 Task: Slide 22 - Events.
Action: Mouse moved to (43, 103)
Screenshot: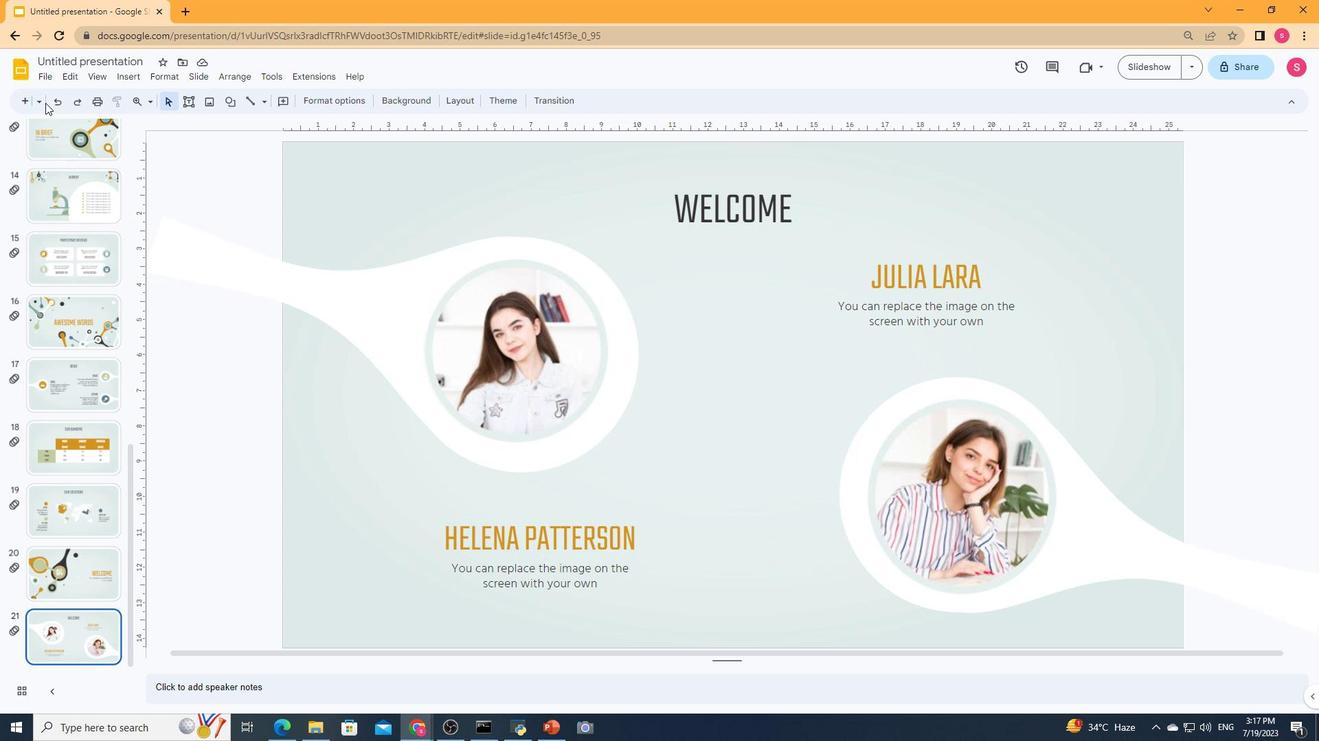 
Action: Mouse pressed left at (43, 103)
Screenshot: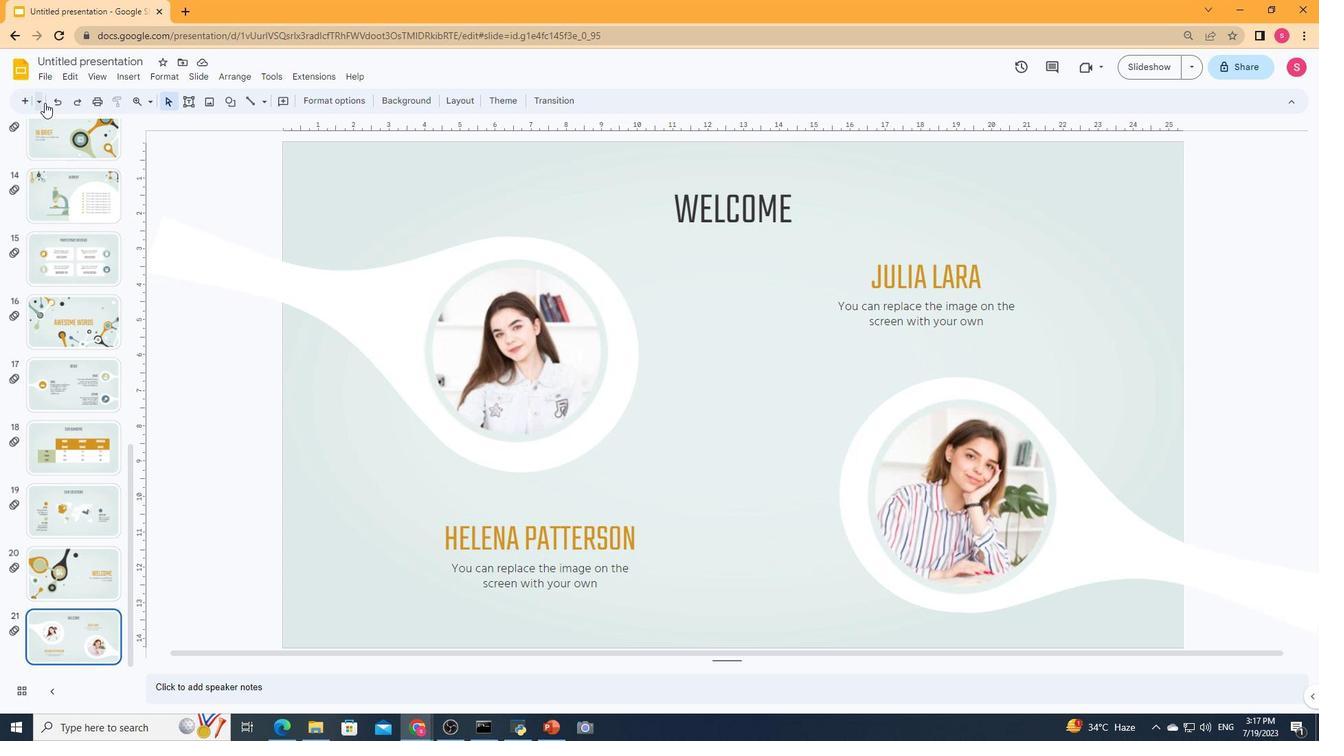 
Action: Mouse moved to (48, 448)
Screenshot: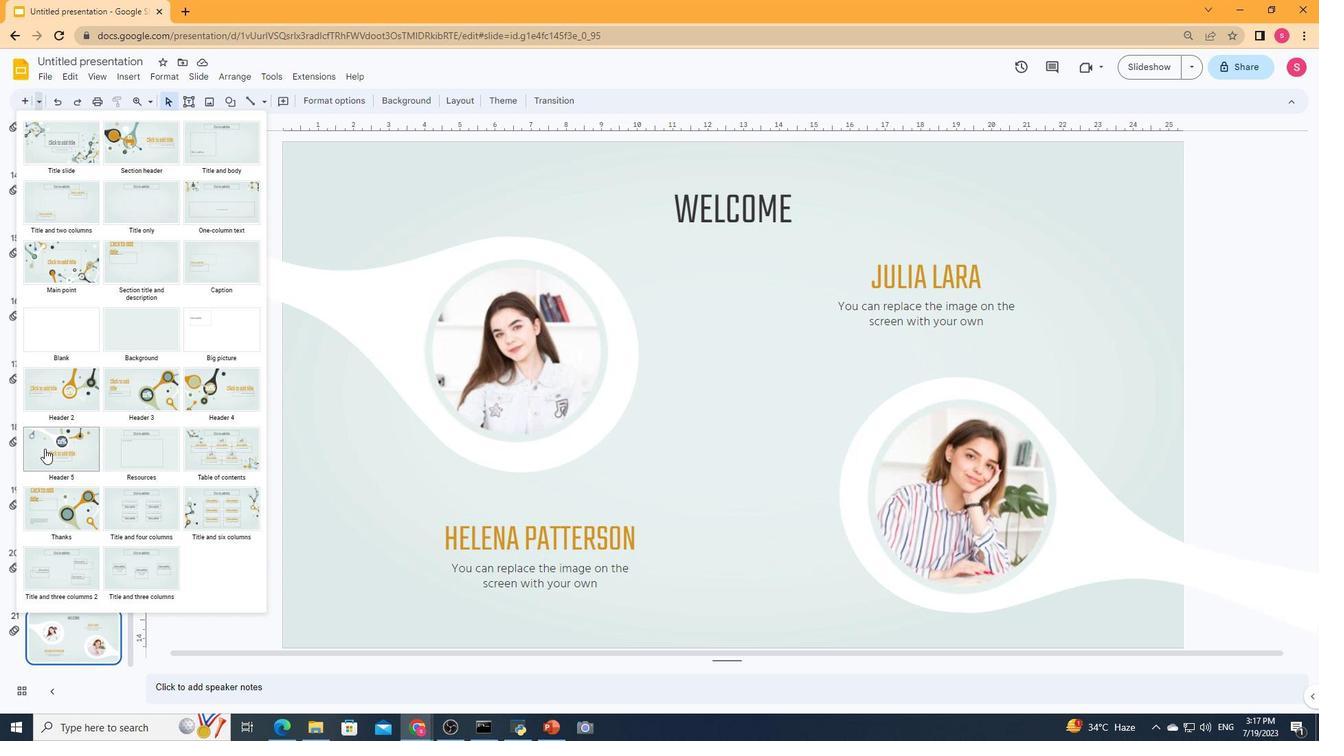 
Action: Mouse pressed left at (48, 448)
Screenshot: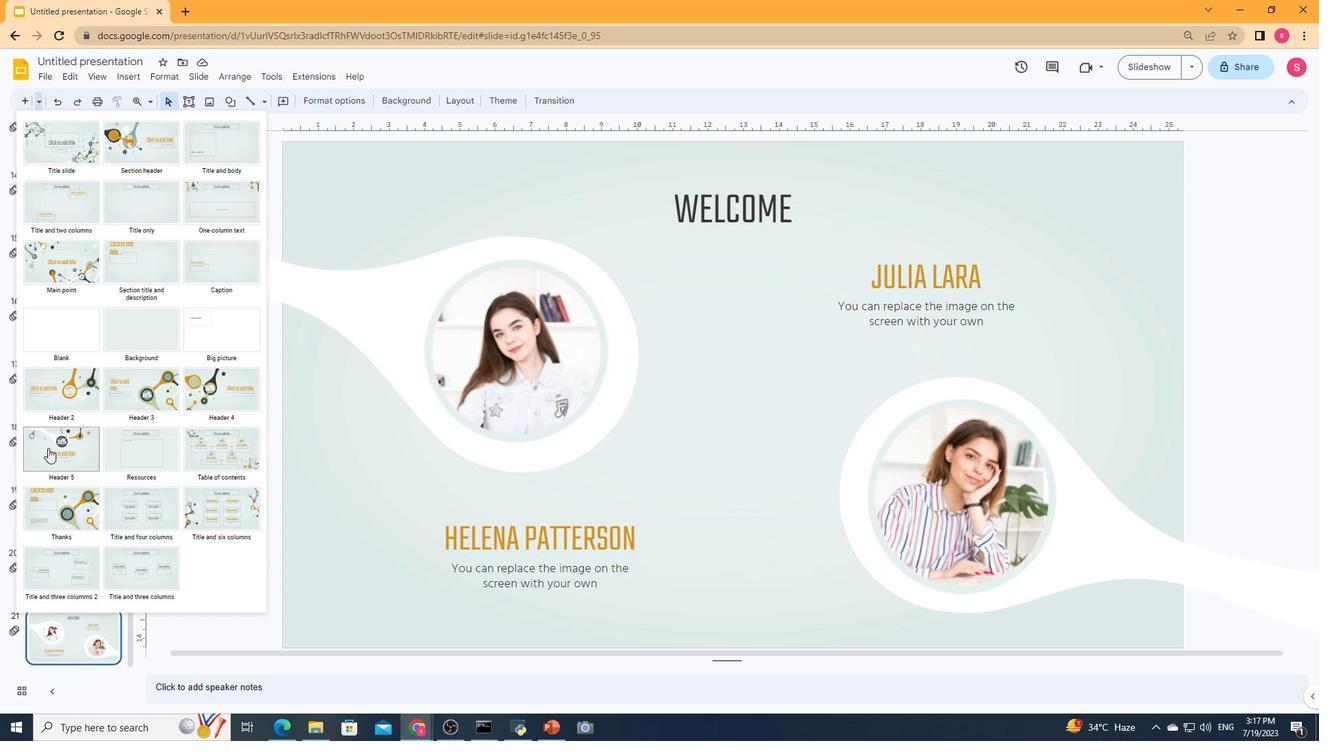 
Action: Mouse moved to (749, 298)
Screenshot: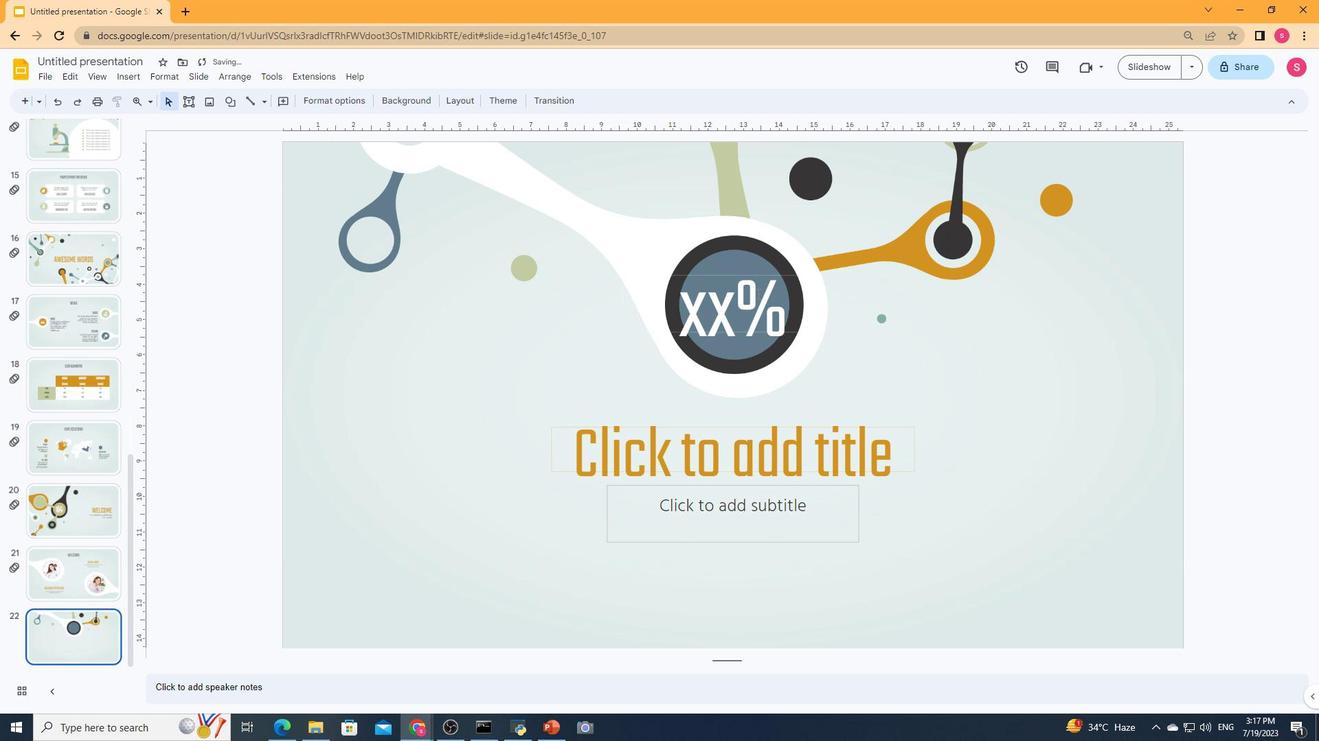 
Action: Mouse pressed left at (749, 298)
Screenshot: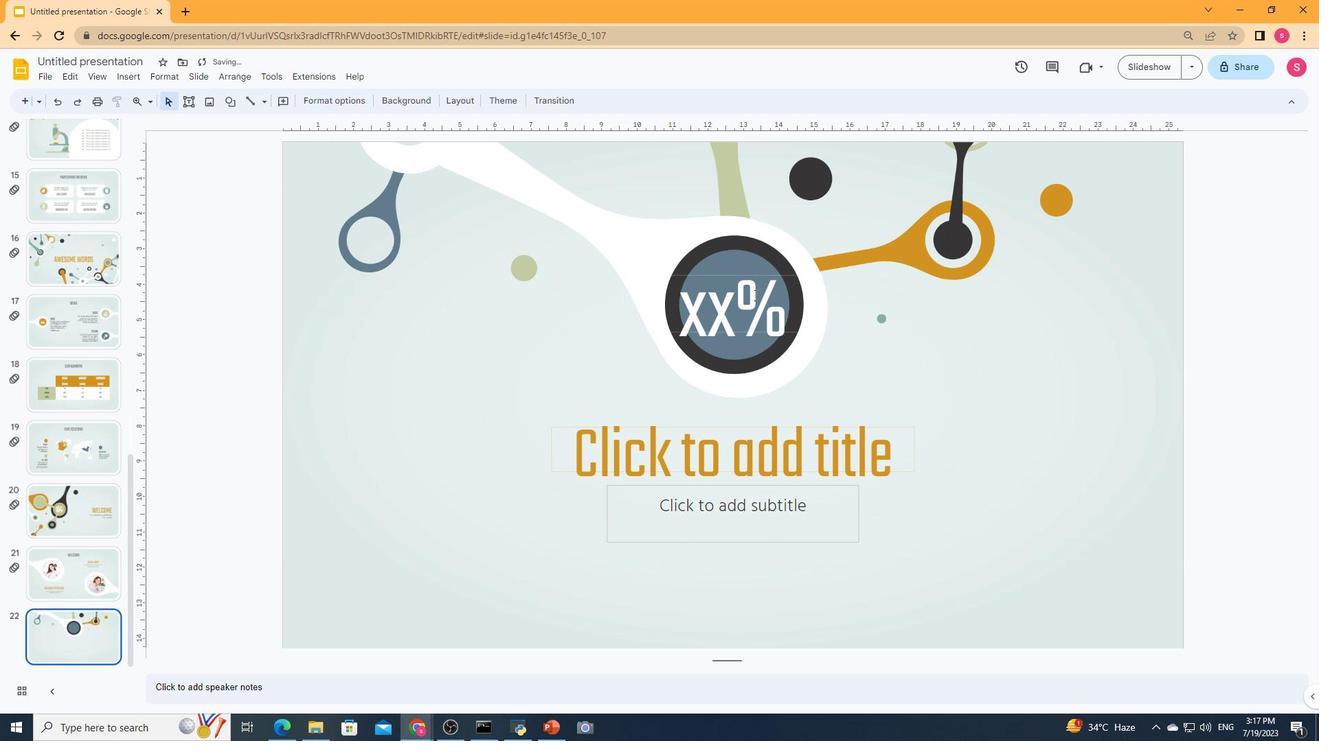 
Action: Key pressed 05
Screenshot: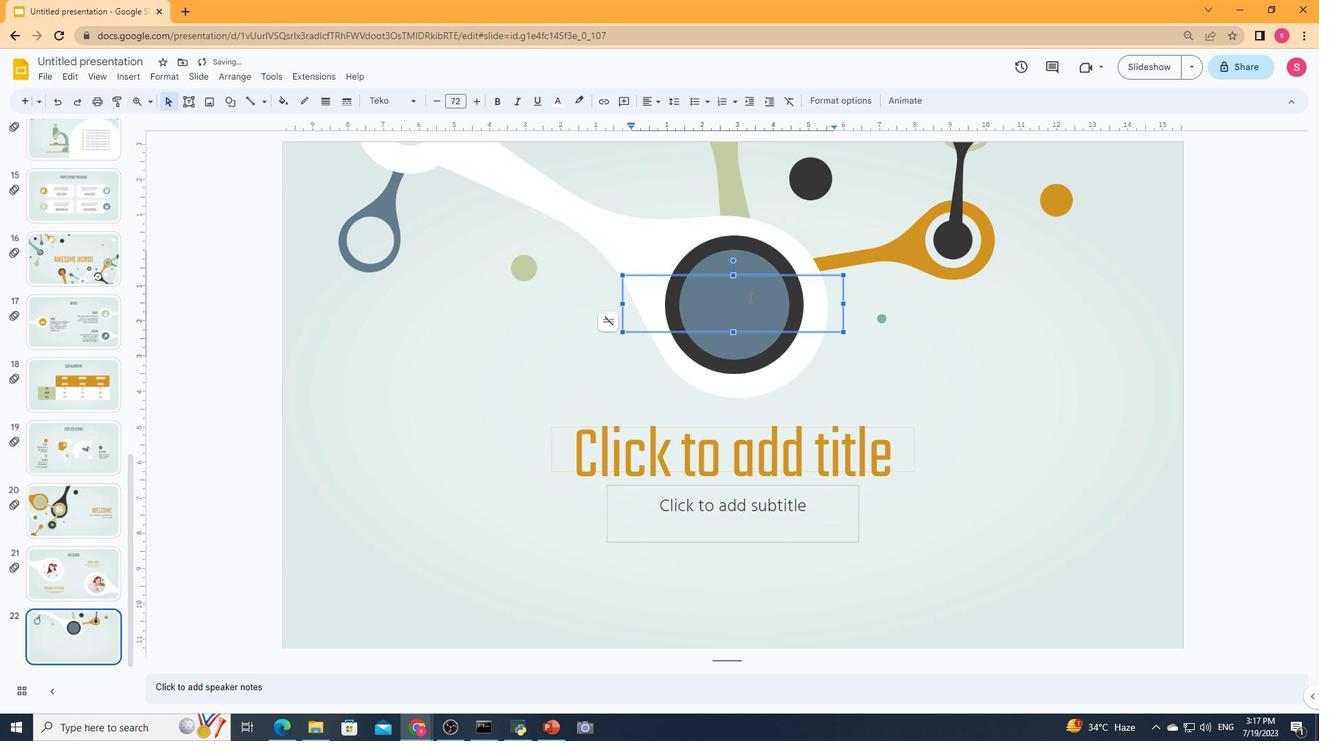 
Action: Mouse moved to (738, 456)
Screenshot: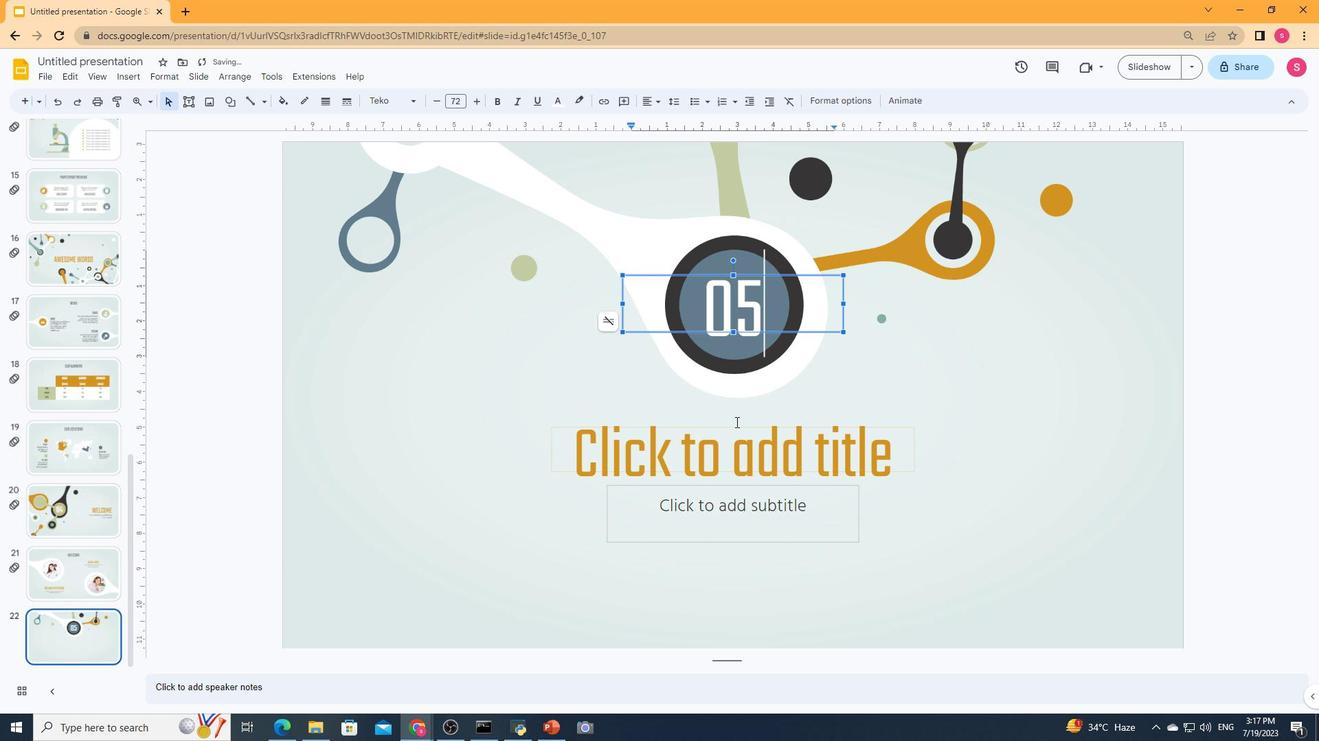 
Action: Mouse pressed left at (738, 456)
Screenshot: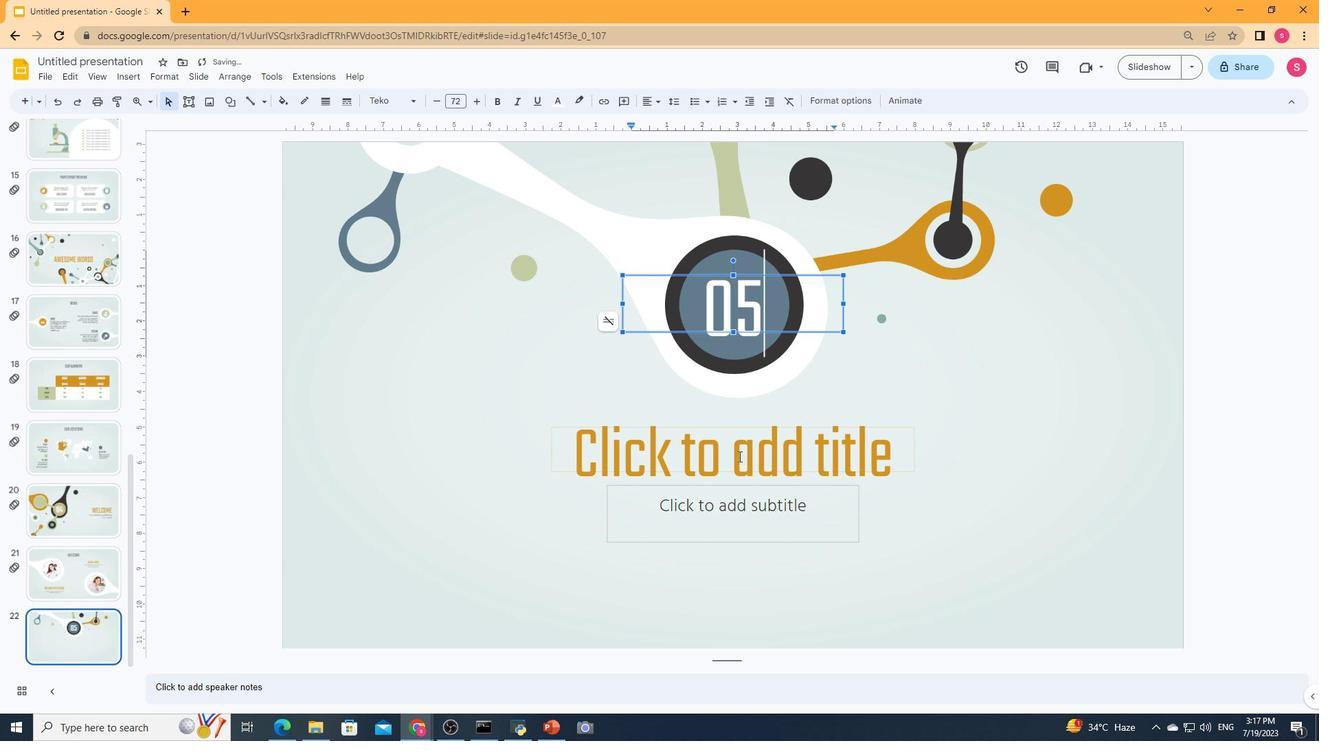 
Action: Key pressed <Key.shift><Key.shift><Key.shift><Key.shift><Key.shift><Key.shift><Key.shift><Key.shift>EVENTS
Screenshot: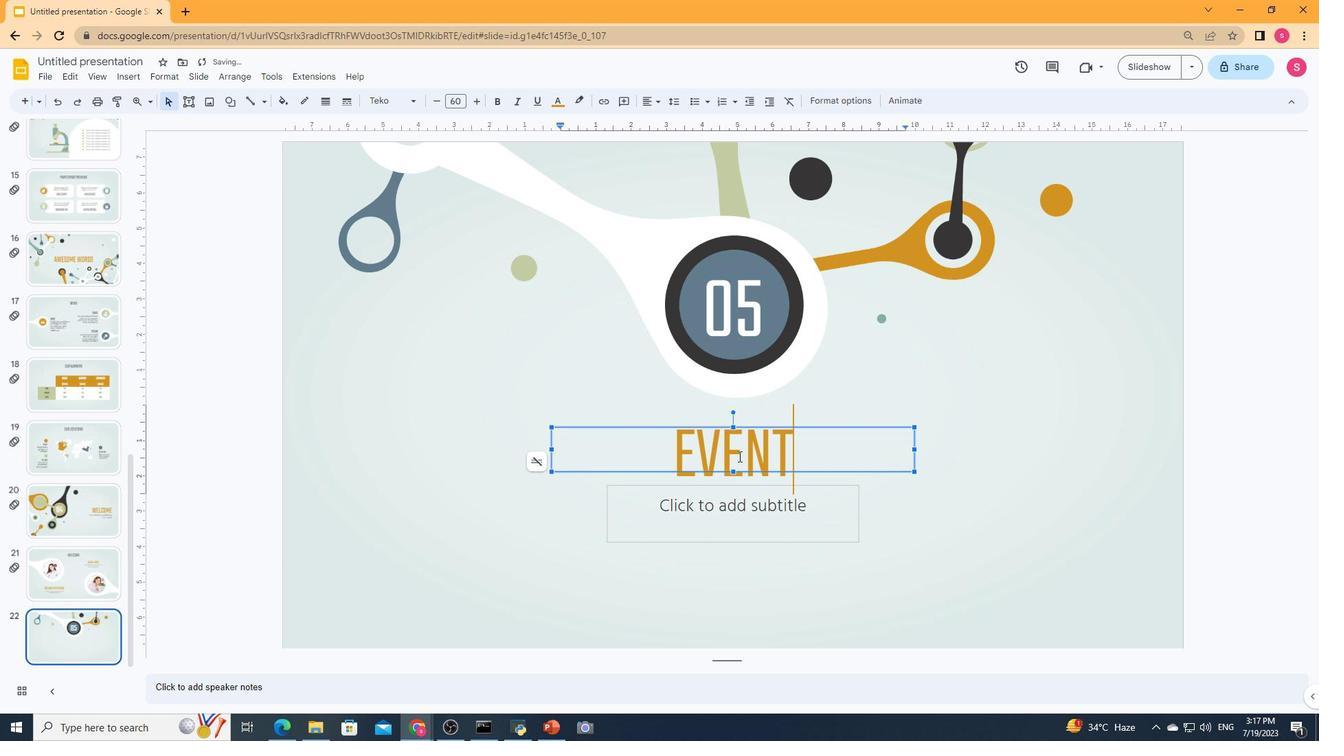 
Action: Mouse moved to (750, 518)
Screenshot: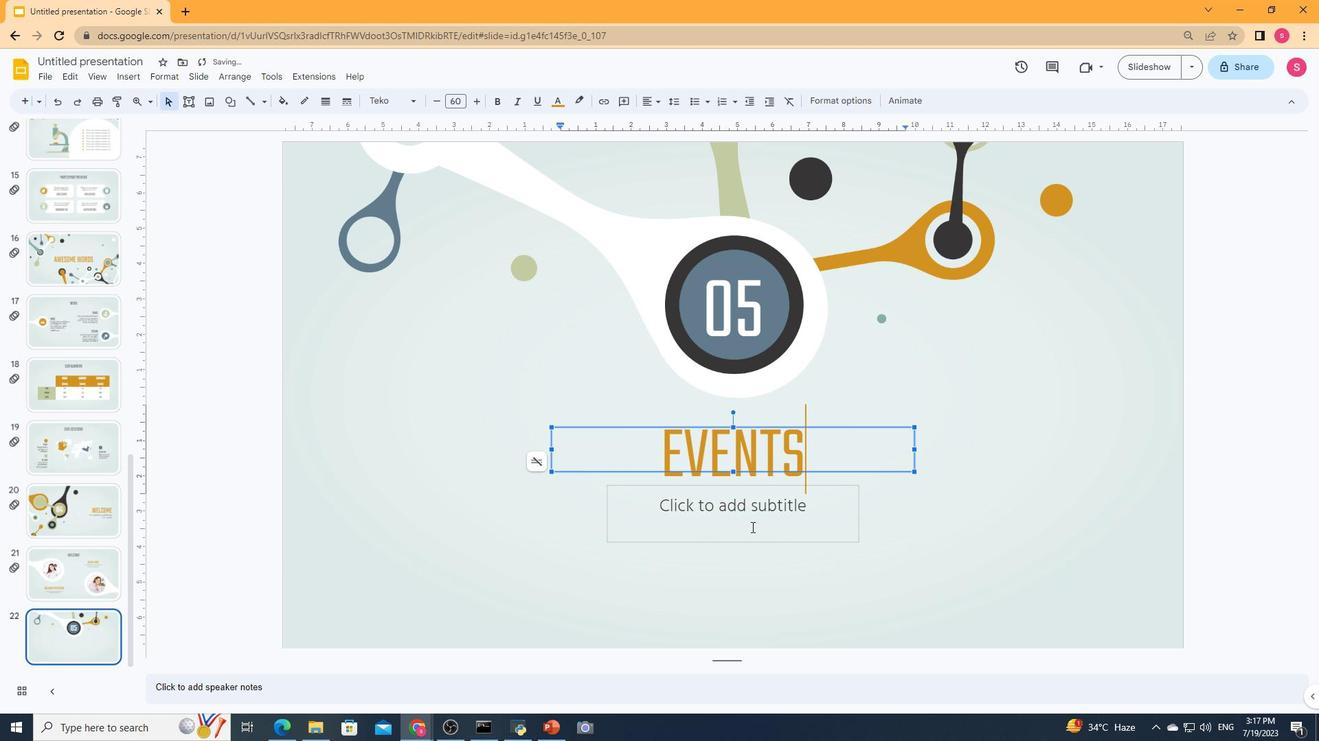 
Action: Mouse pressed left at (750, 518)
Screenshot: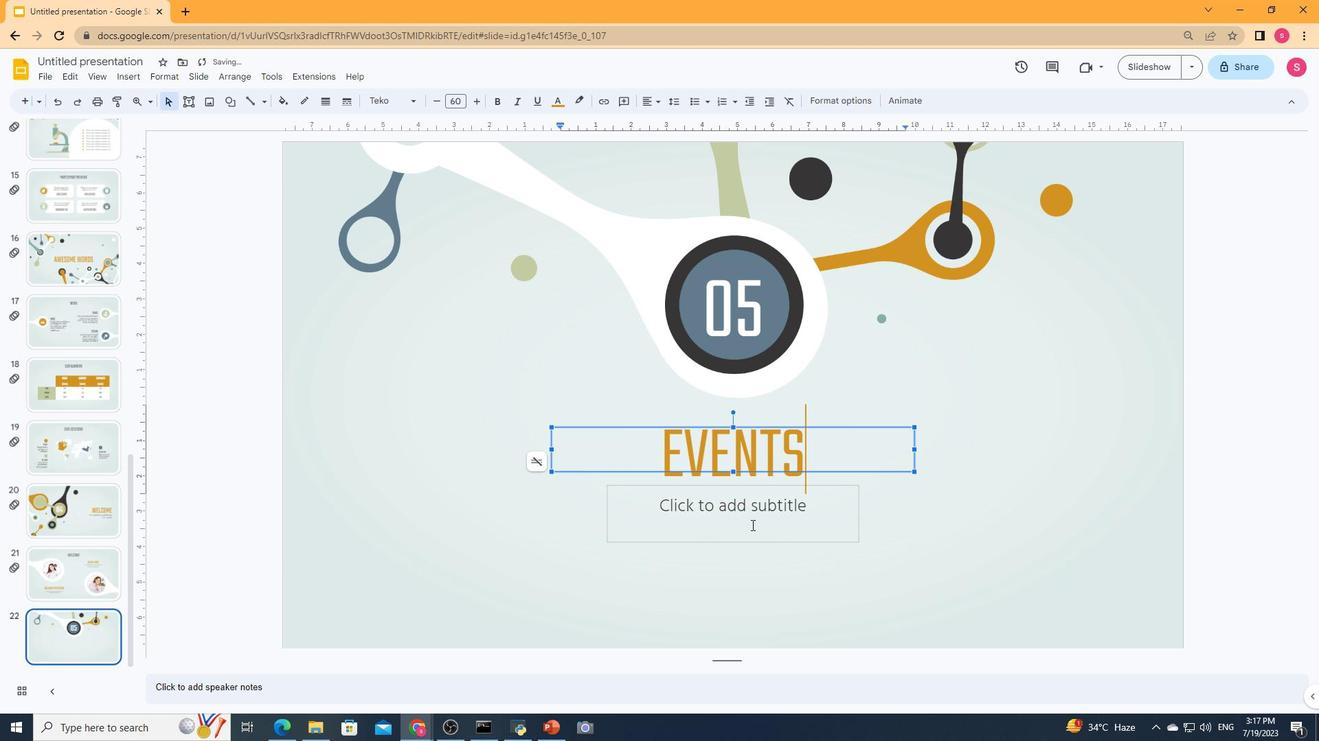 
Action: Key pressed <Key.shift><Key.shift><Key.shift><Key.shift><Key.shift><Key.shift><Key.shift><Key.shift><Key.shift><Key.shift><Key.shift><Key.shift><Key.shift><Key.shift>You<Key.space>could<Key.space>enter<Key.space>a<Key.space>subtil<Key.backspace>tle<Key.space>here<Key.space>if<Key.space>you<Key.space>need<Key.space>it
Screenshot: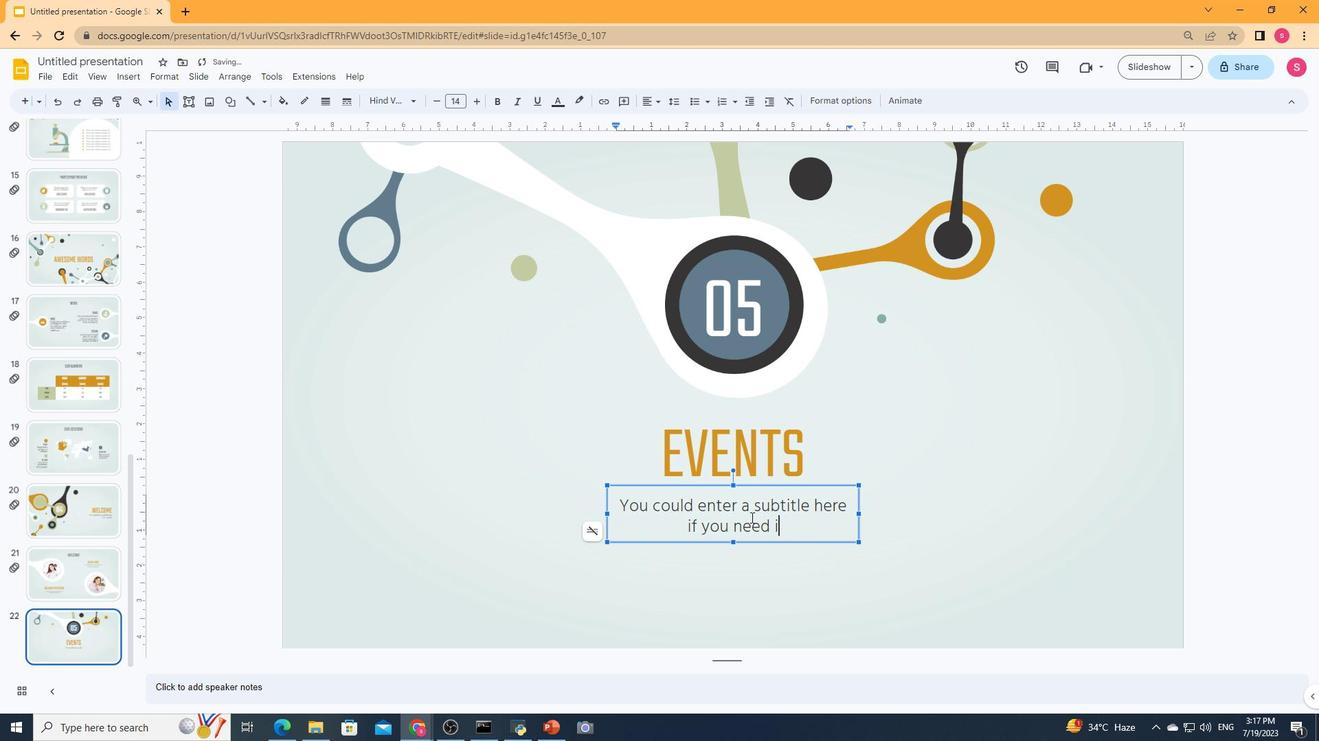
Action: Mouse moved to (981, 444)
Screenshot: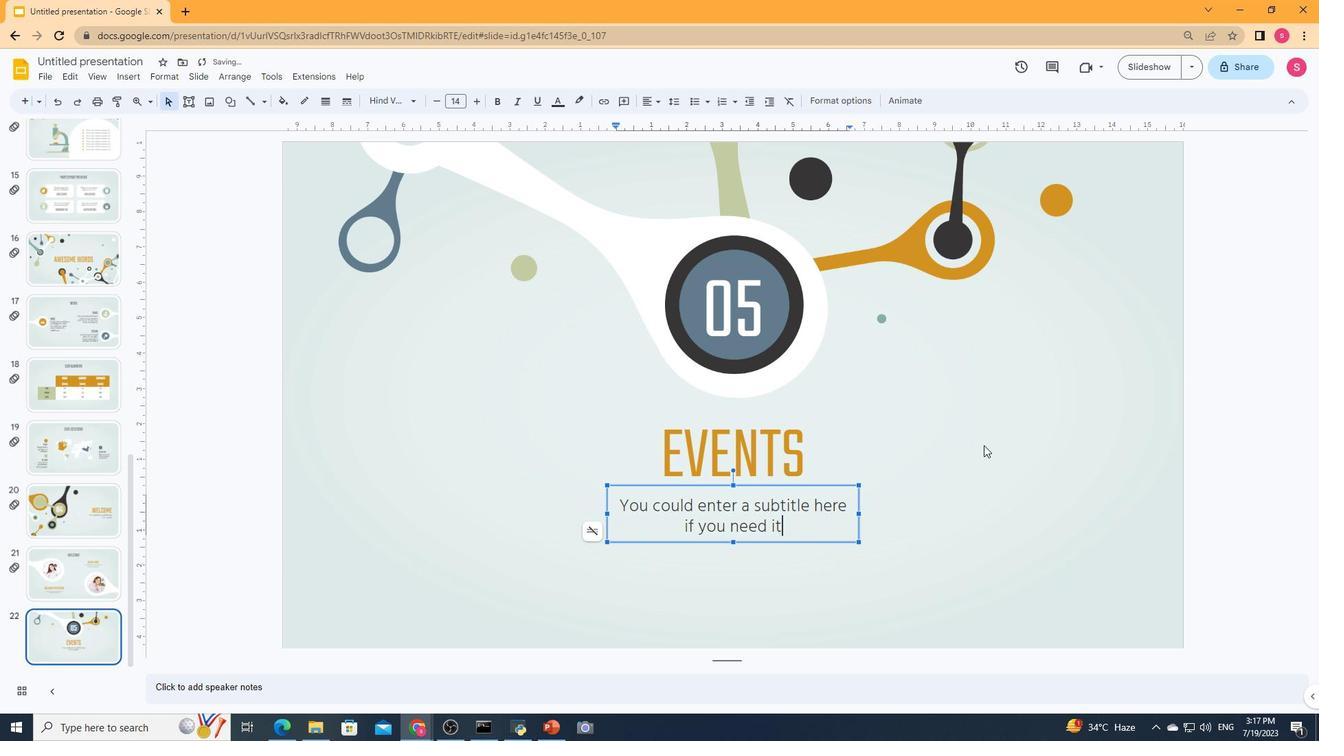 
Action: Mouse pressed left at (981, 444)
Screenshot: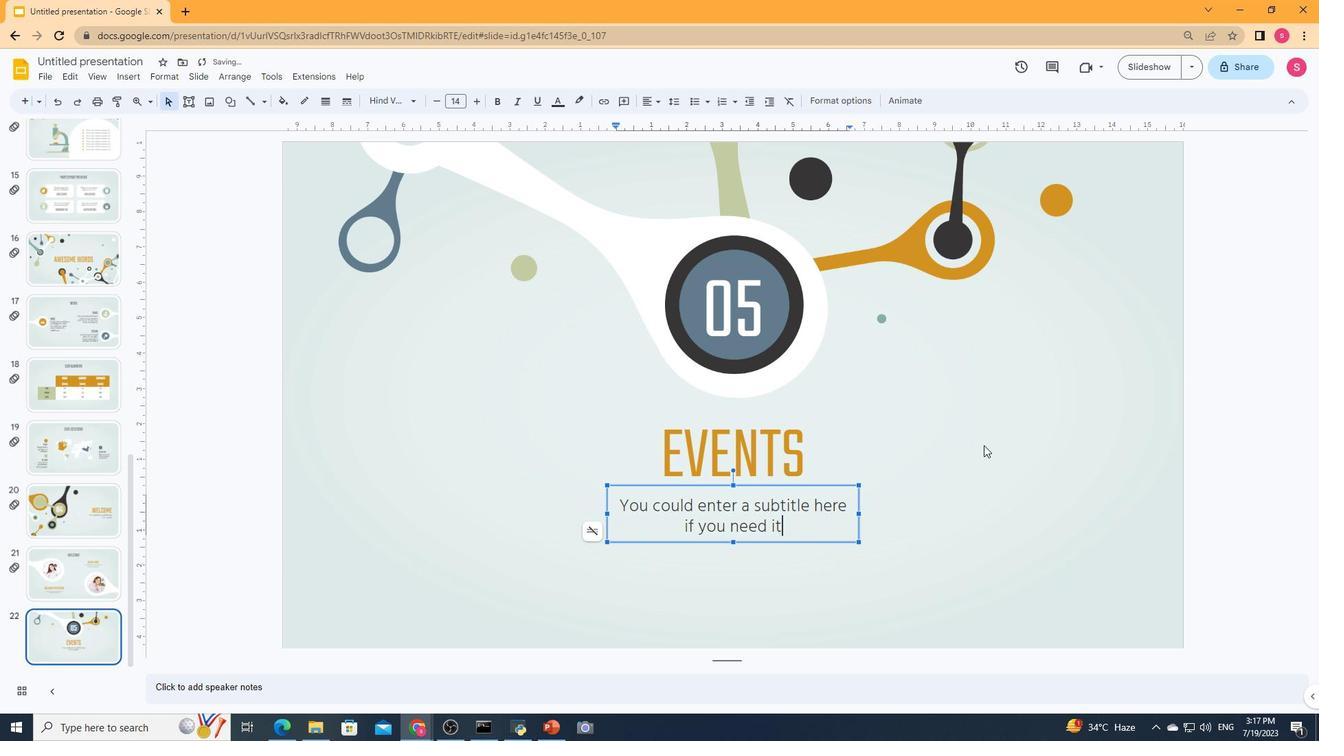 
Action: Mouse moved to (467, 104)
Screenshot: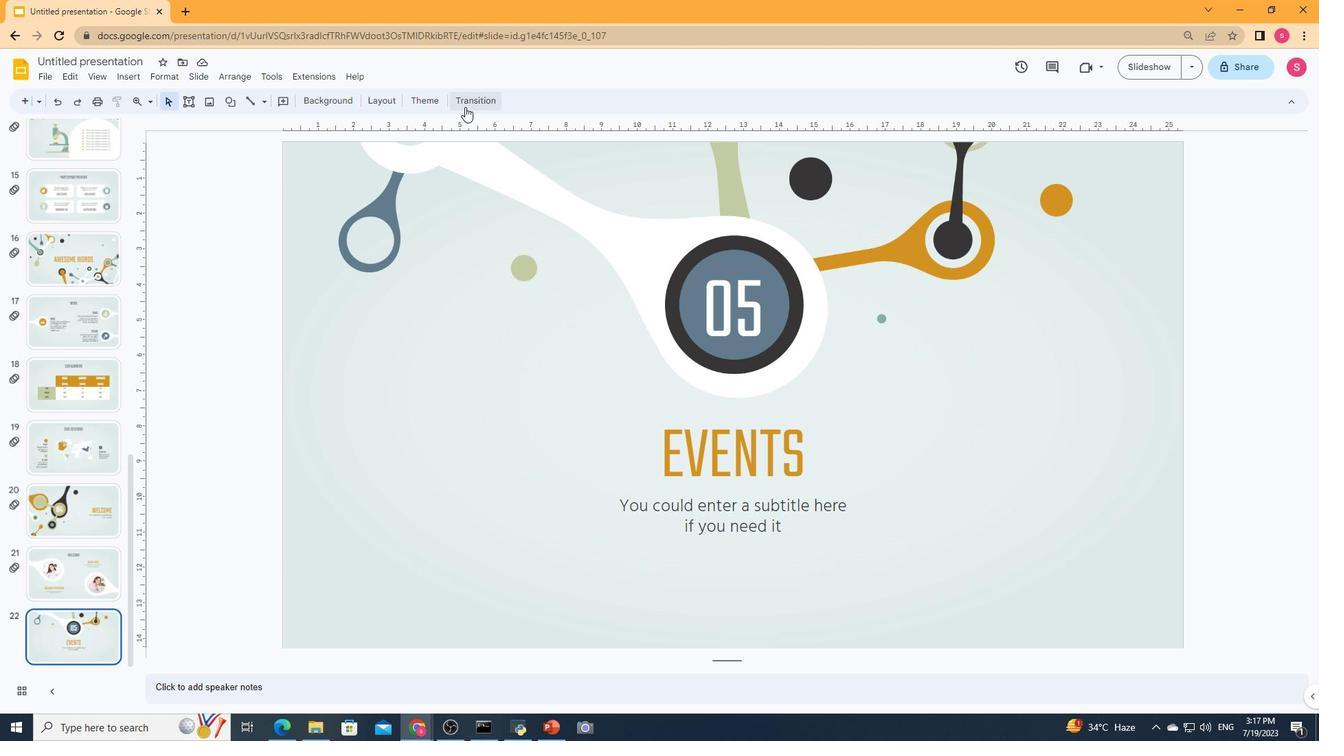 
Action: Mouse pressed left at (467, 104)
Screenshot: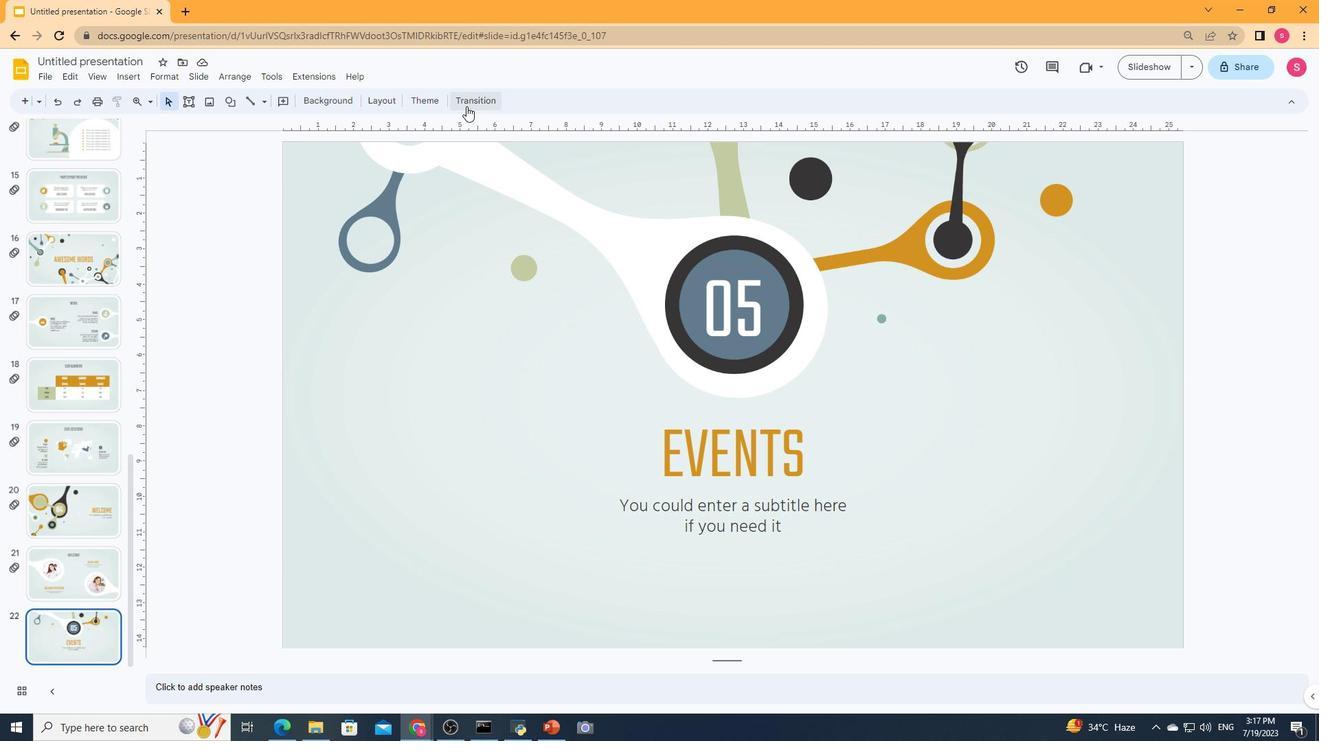 
Action: Mouse moved to (1262, 225)
Screenshot: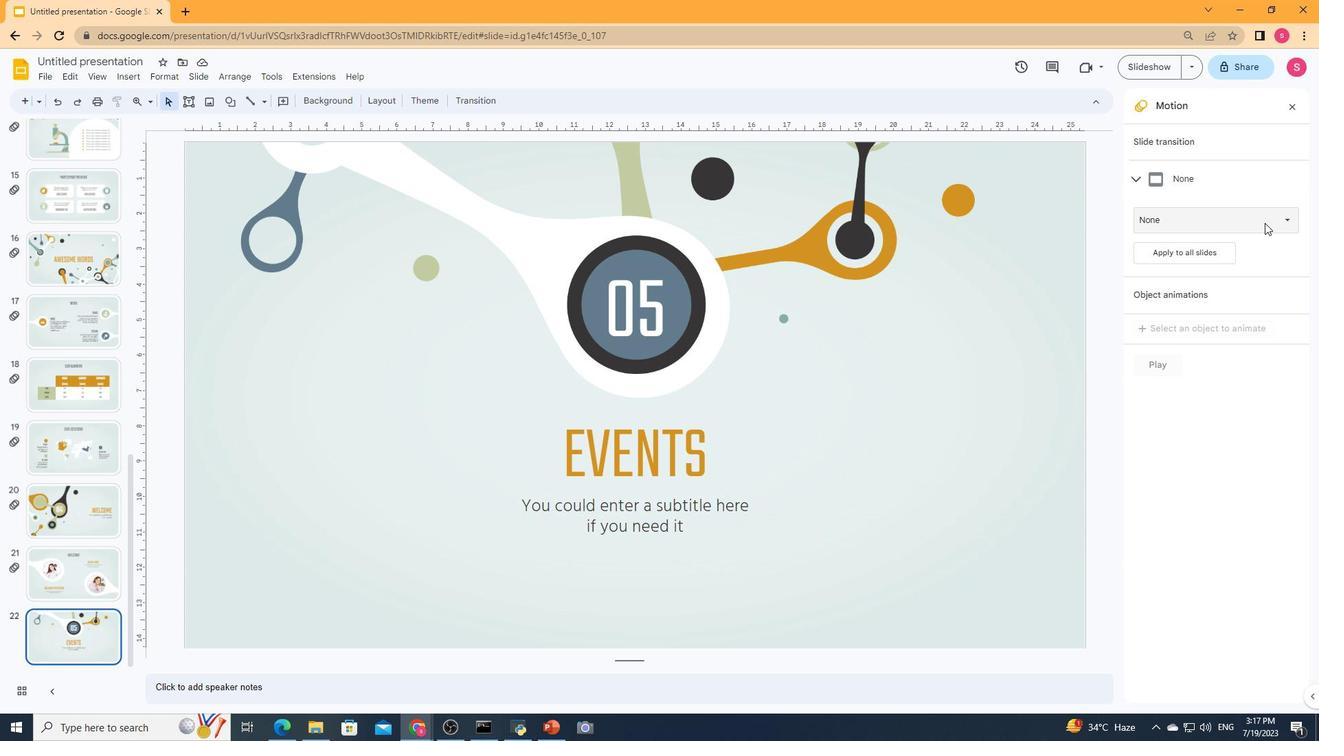 
Action: Mouse pressed left at (1262, 225)
Screenshot: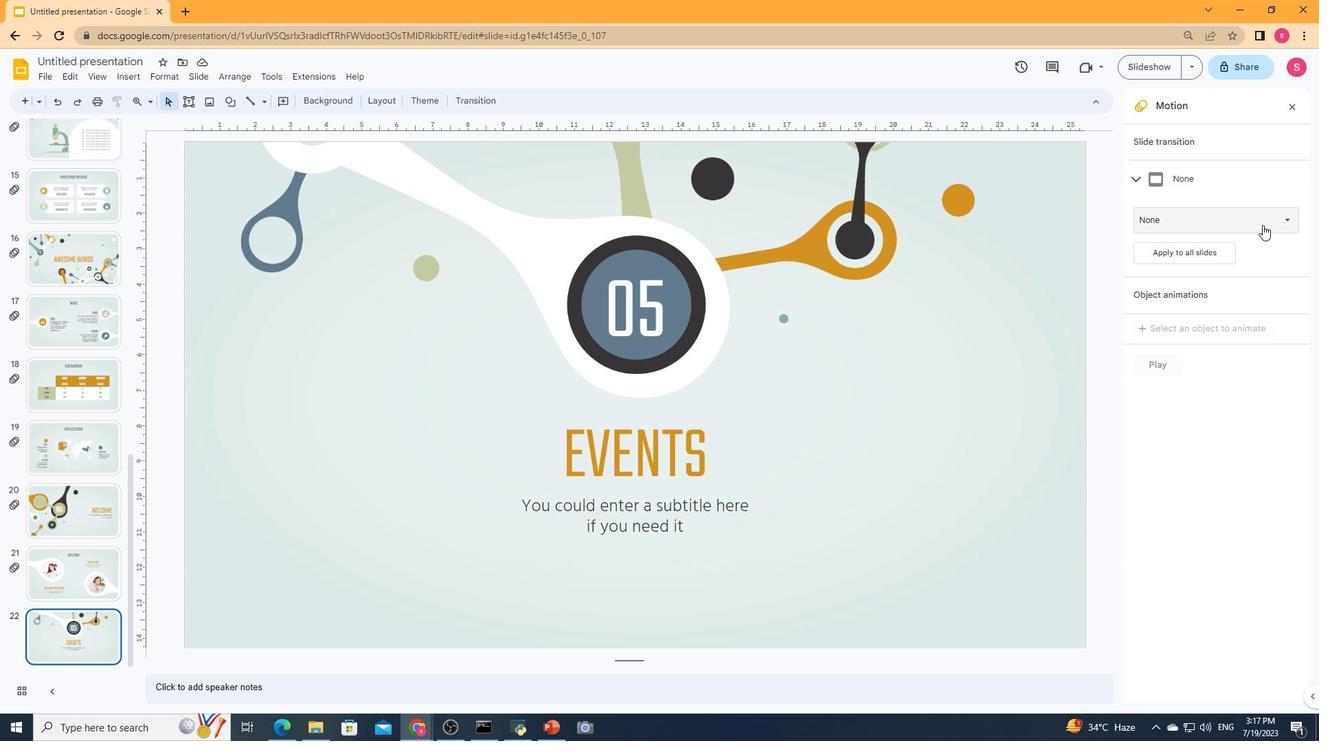 
Action: Mouse moved to (1187, 342)
Screenshot: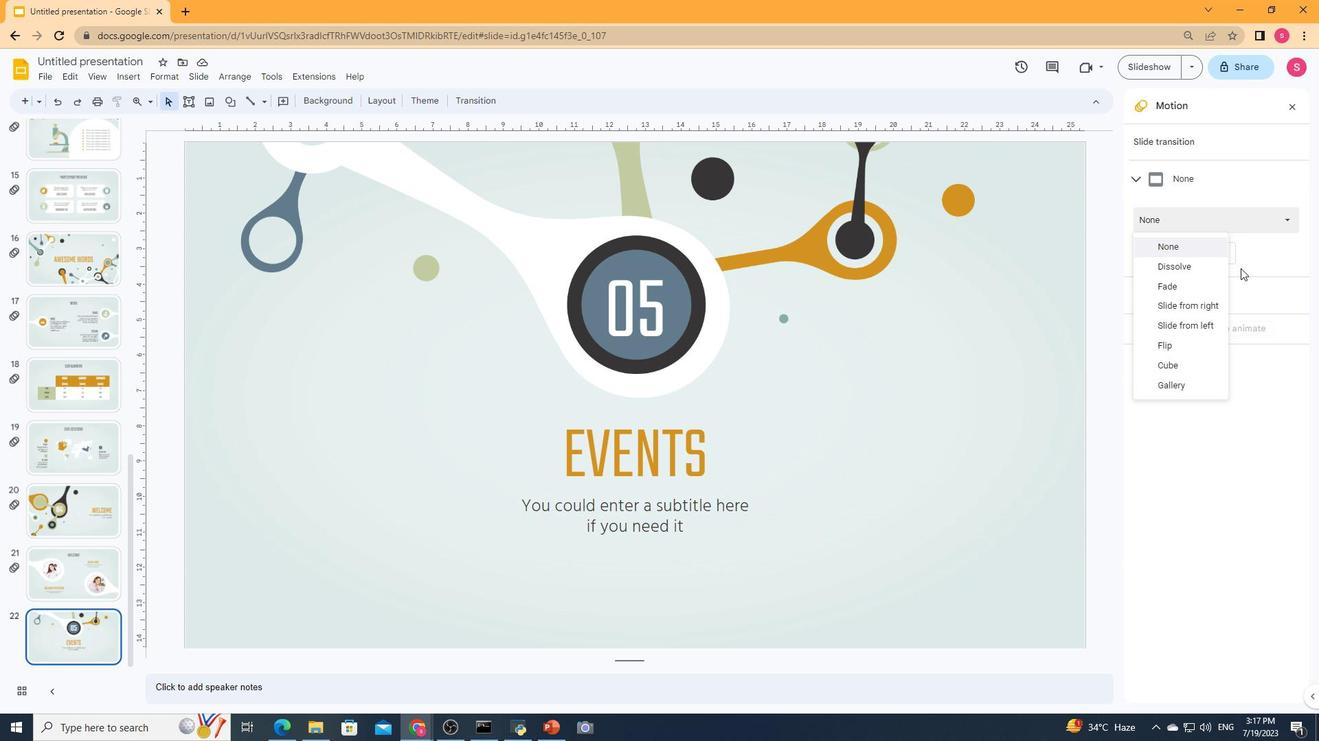 
Action: Mouse pressed left at (1187, 342)
Screenshot: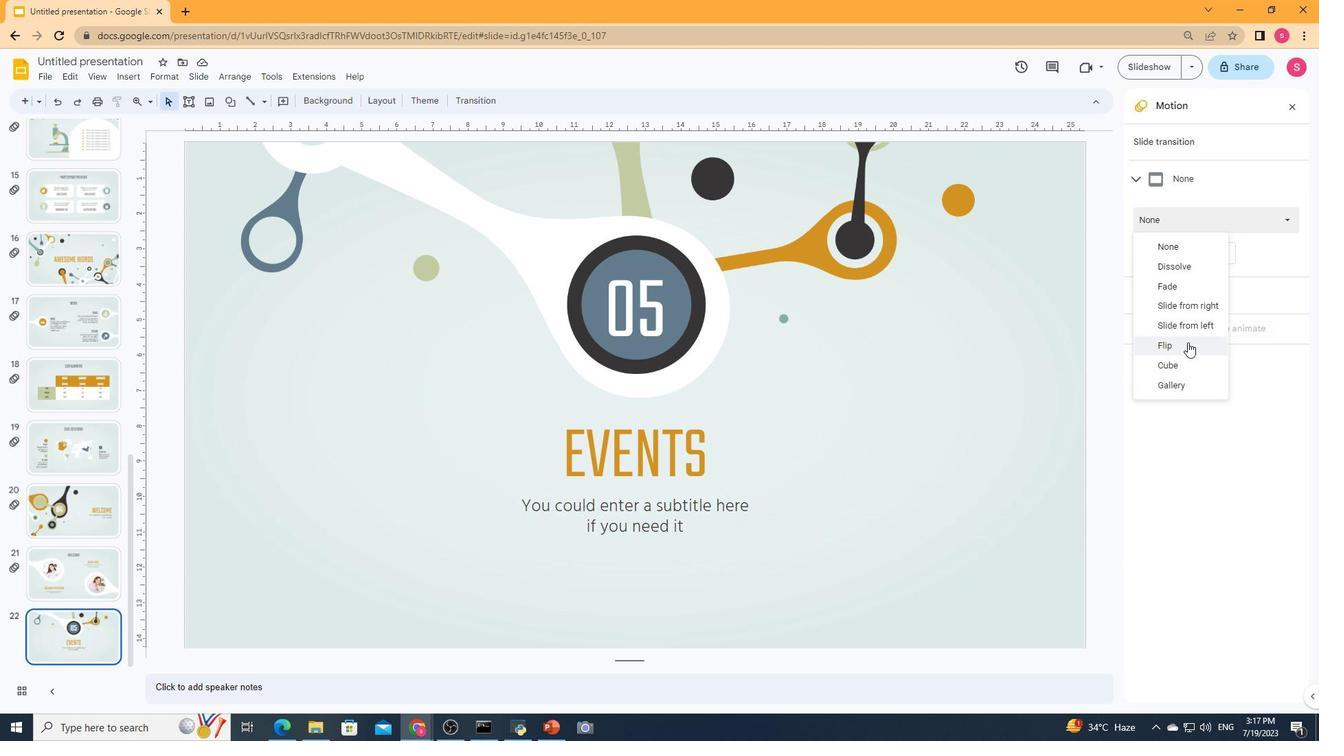
Action: Mouse moved to (1280, 248)
Screenshot: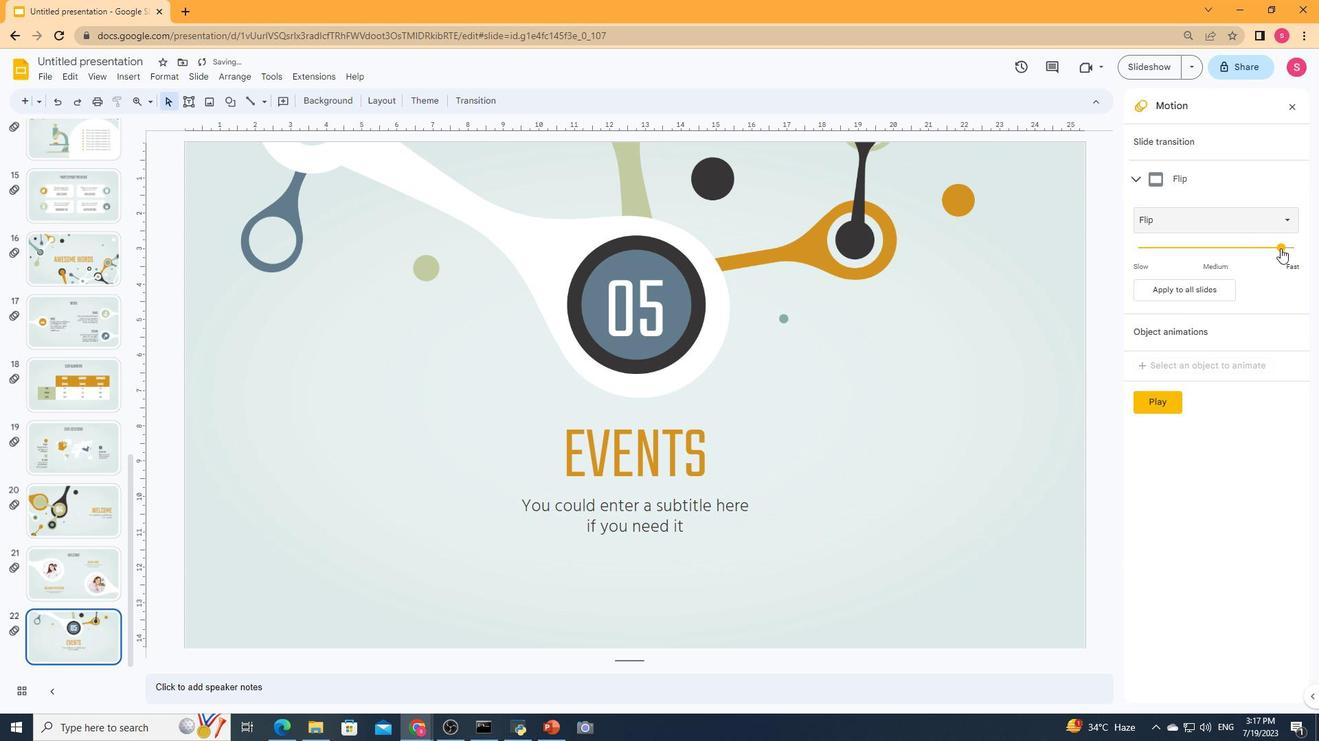 
Action: Mouse pressed left at (1280, 248)
Screenshot: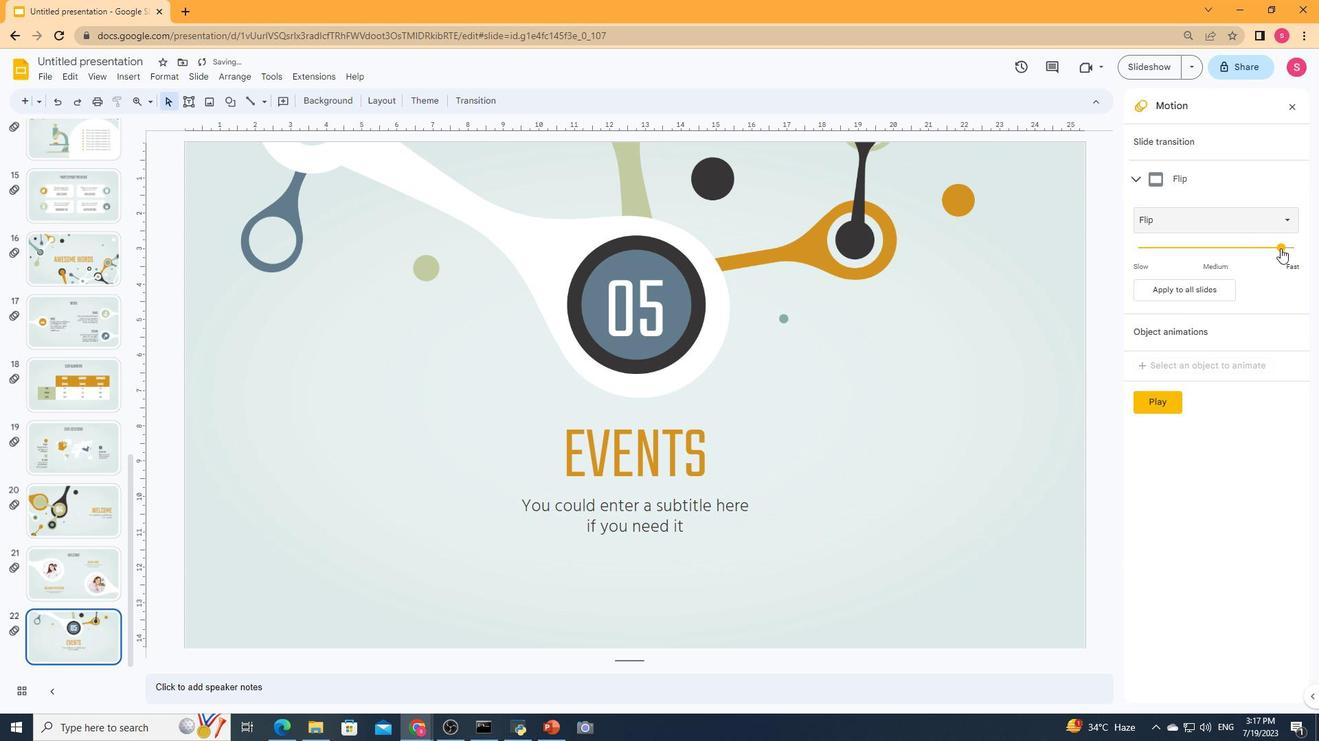 
Action: Mouse moved to (1161, 410)
Screenshot: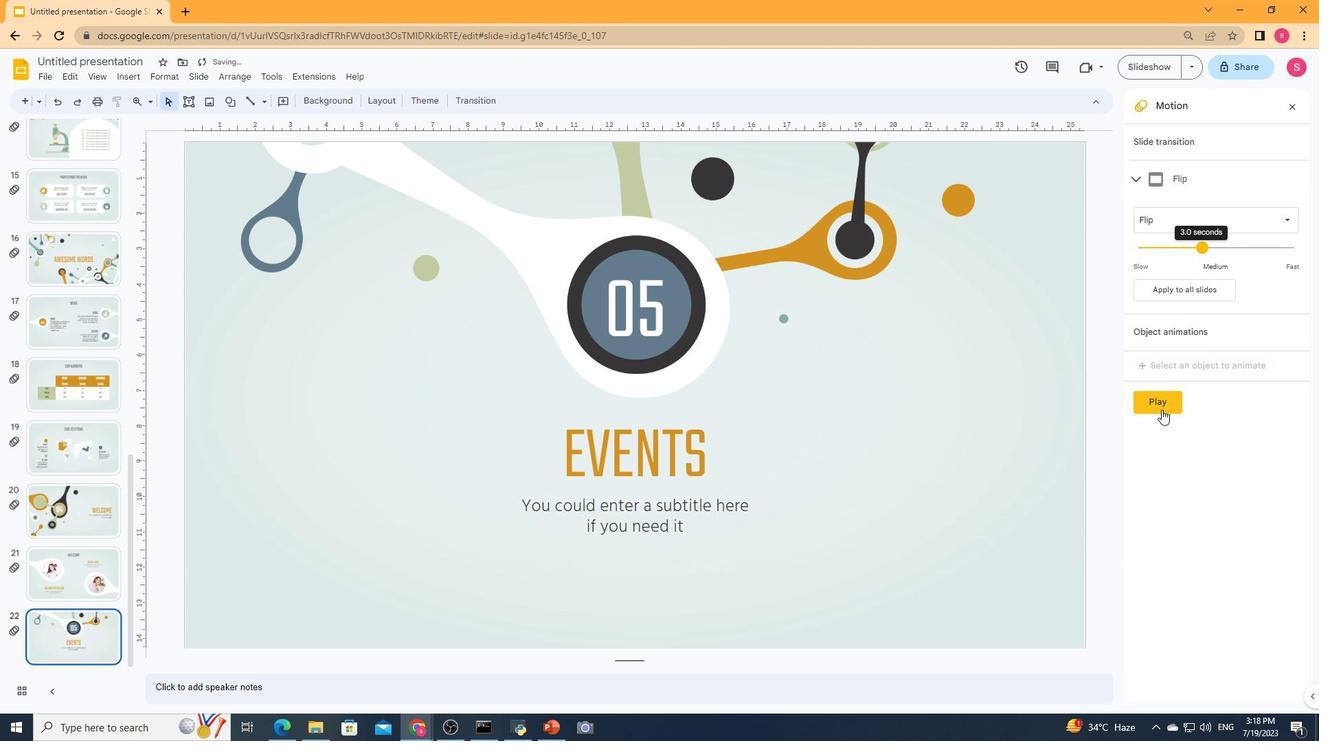 
Action: Mouse pressed left at (1161, 410)
Screenshot: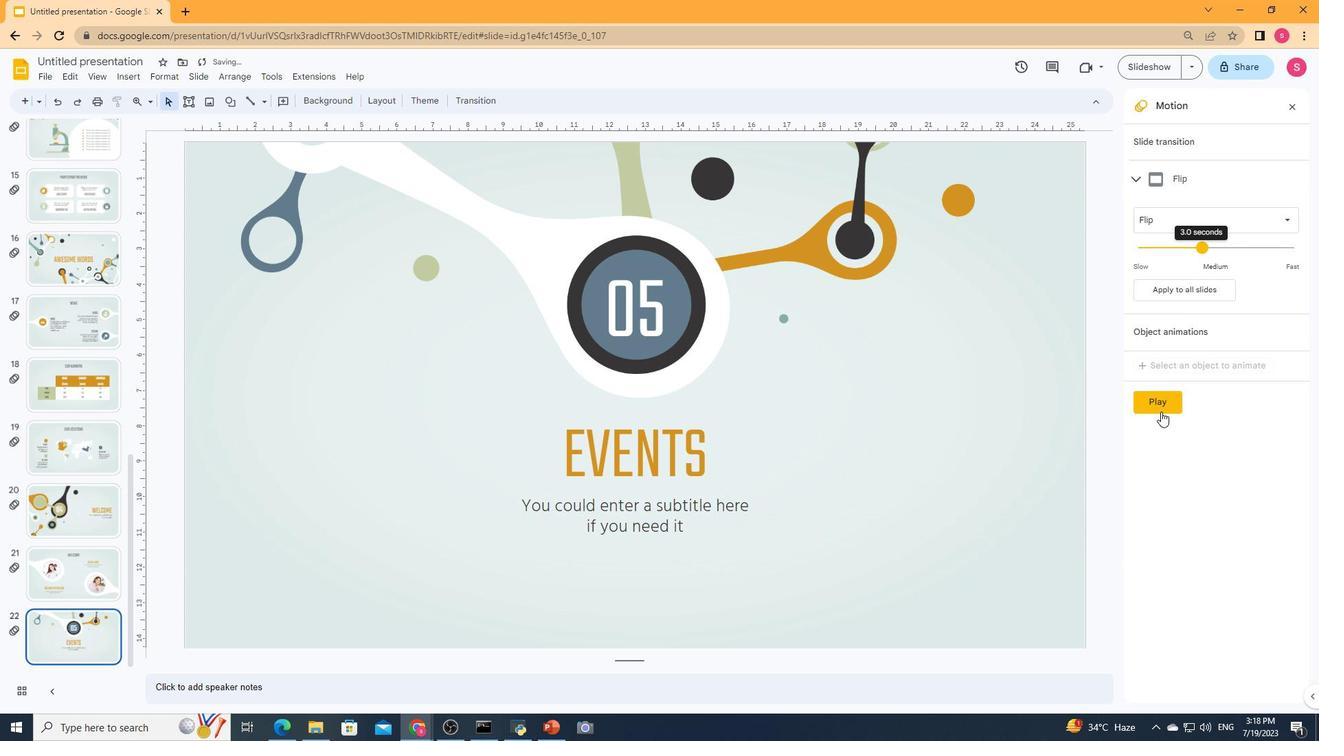 
Action: Mouse moved to (647, 453)
Screenshot: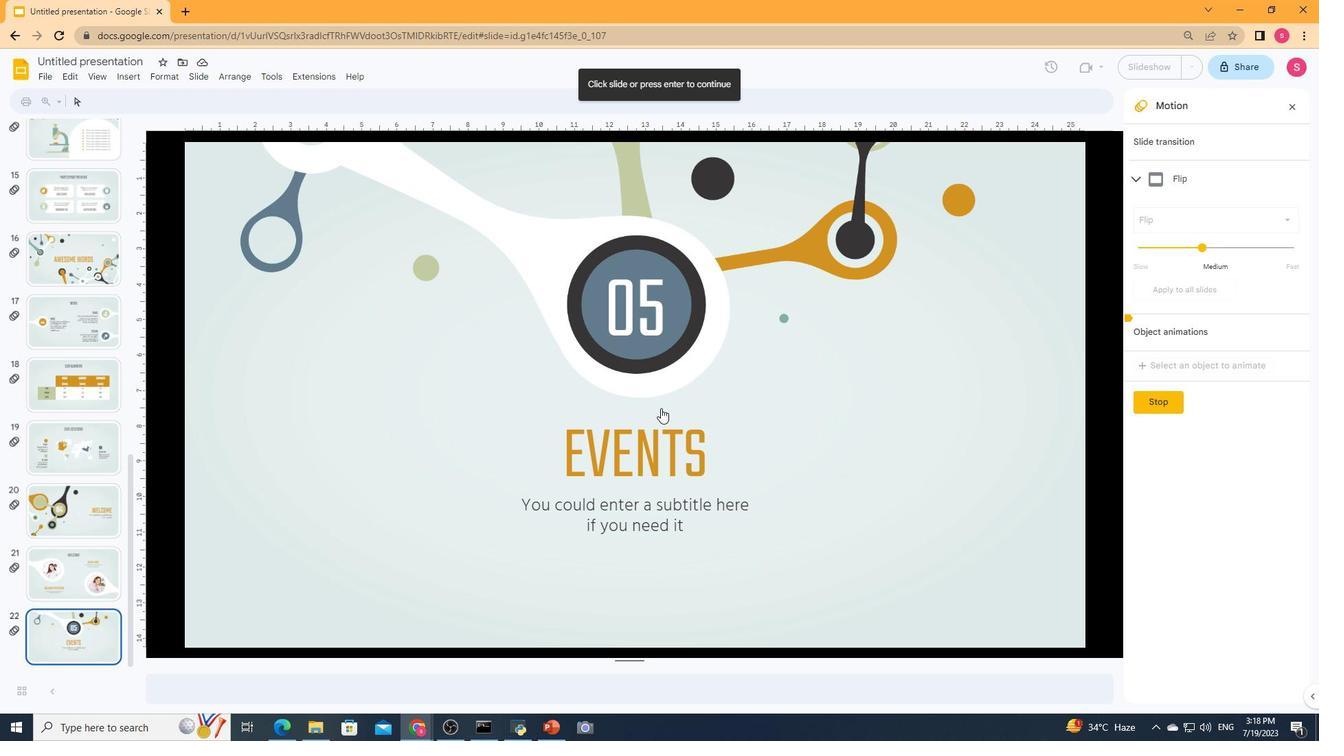 
Action: Mouse pressed left at (647, 453)
Screenshot: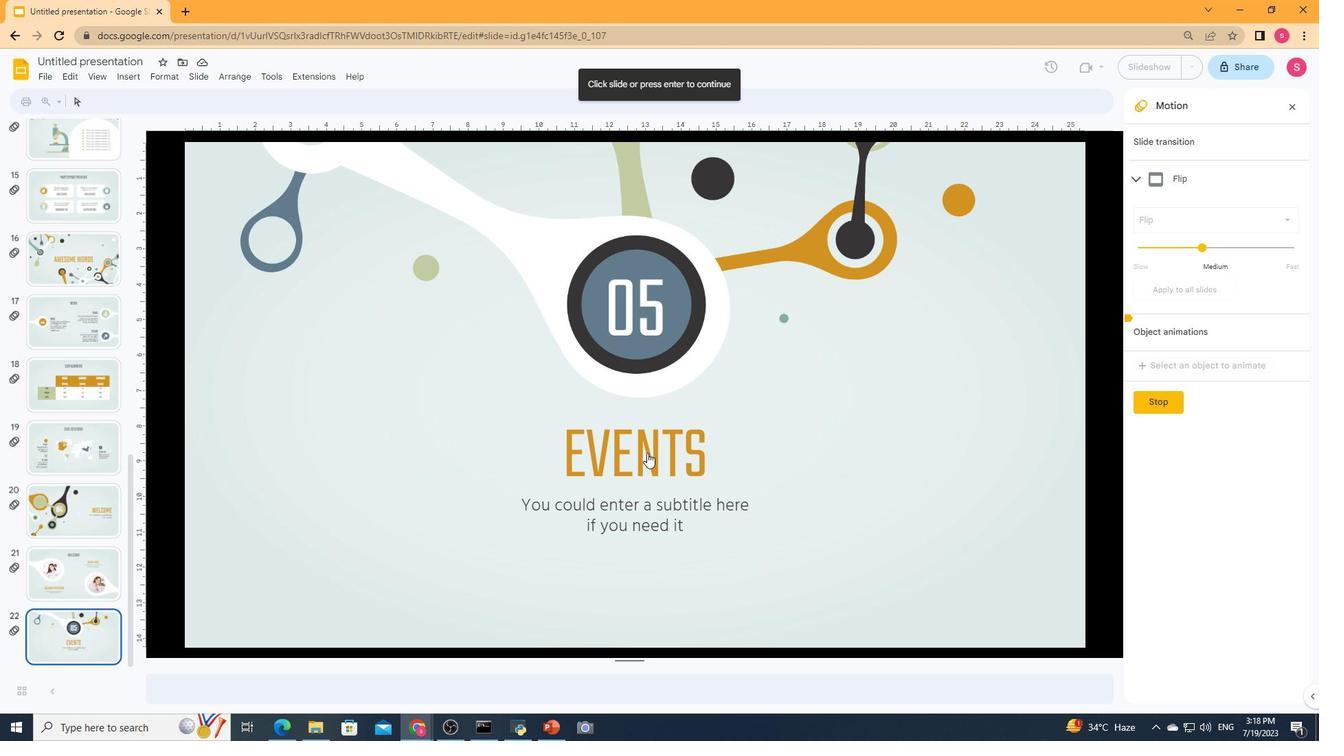 
Action: Mouse pressed left at (647, 453)
Screenshot: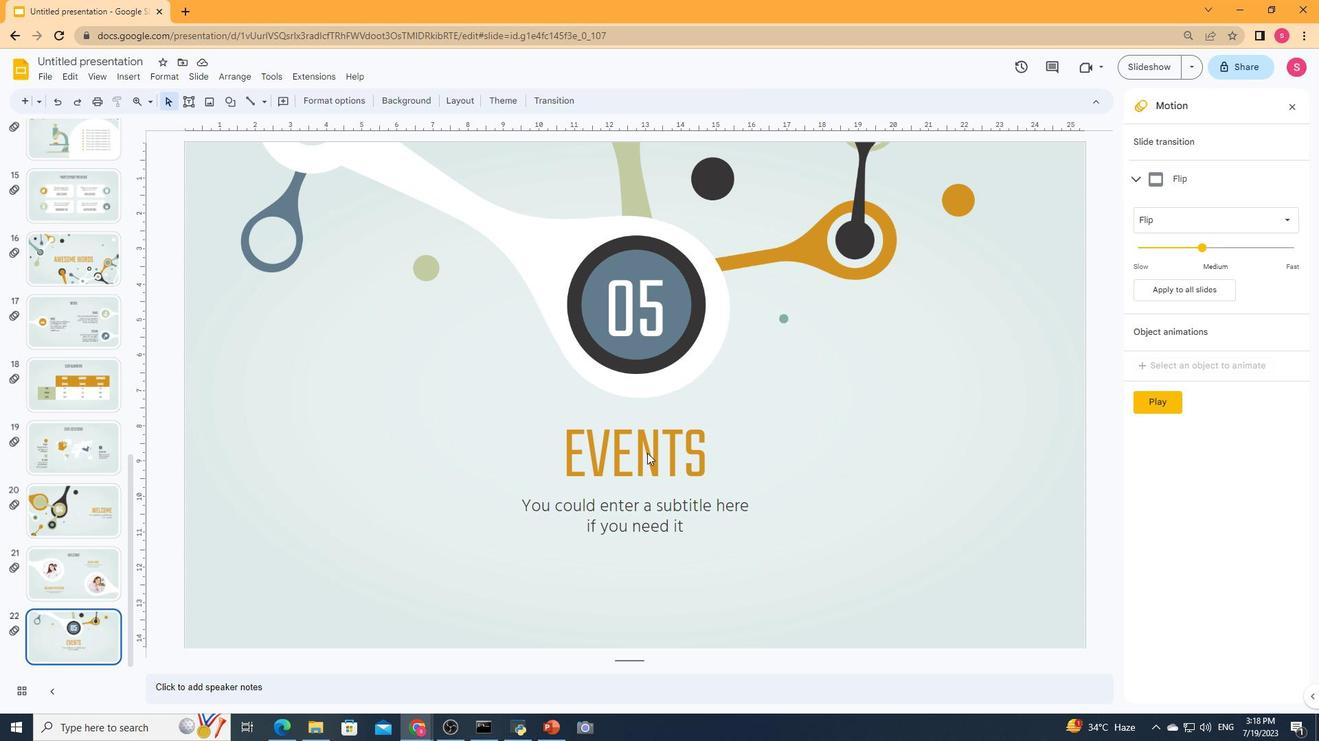
Action: Mouse moved to (1183, 241)
Screenshot: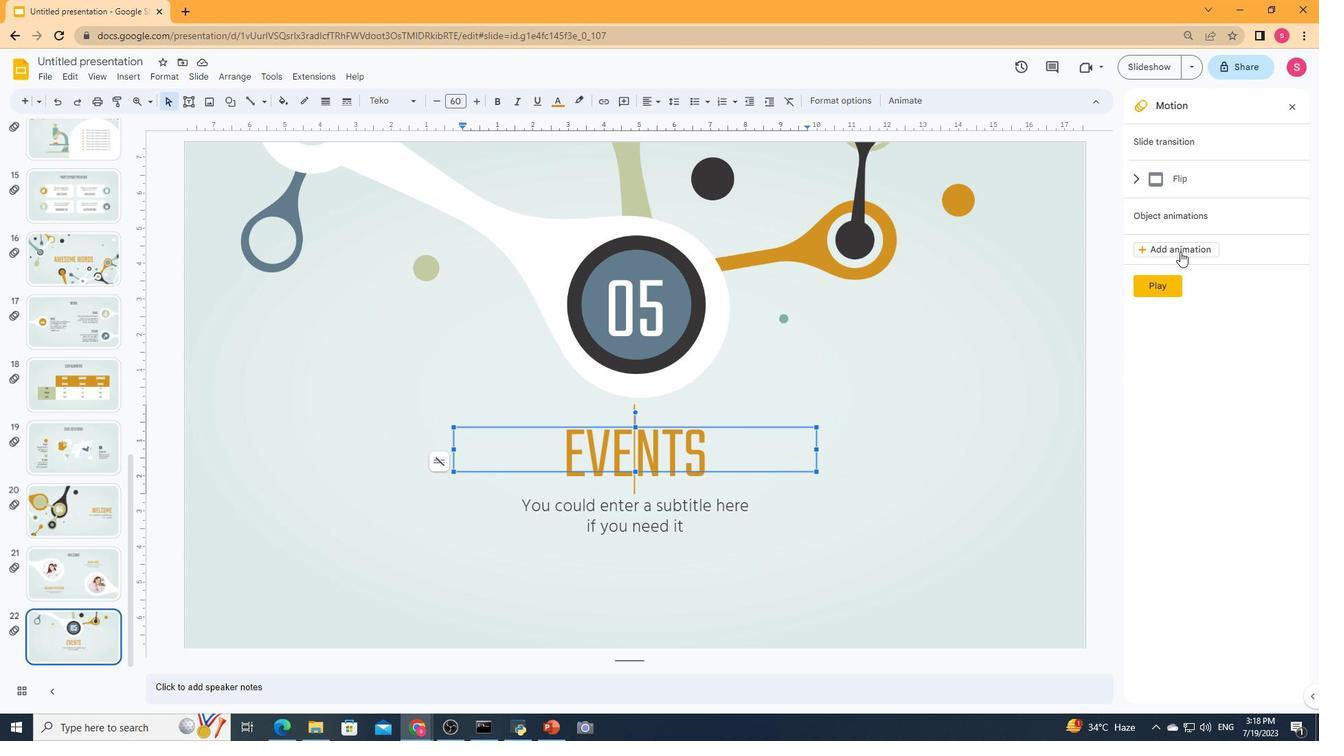 
Action: Mouse pressed left at (1183, 241)
Screenshot: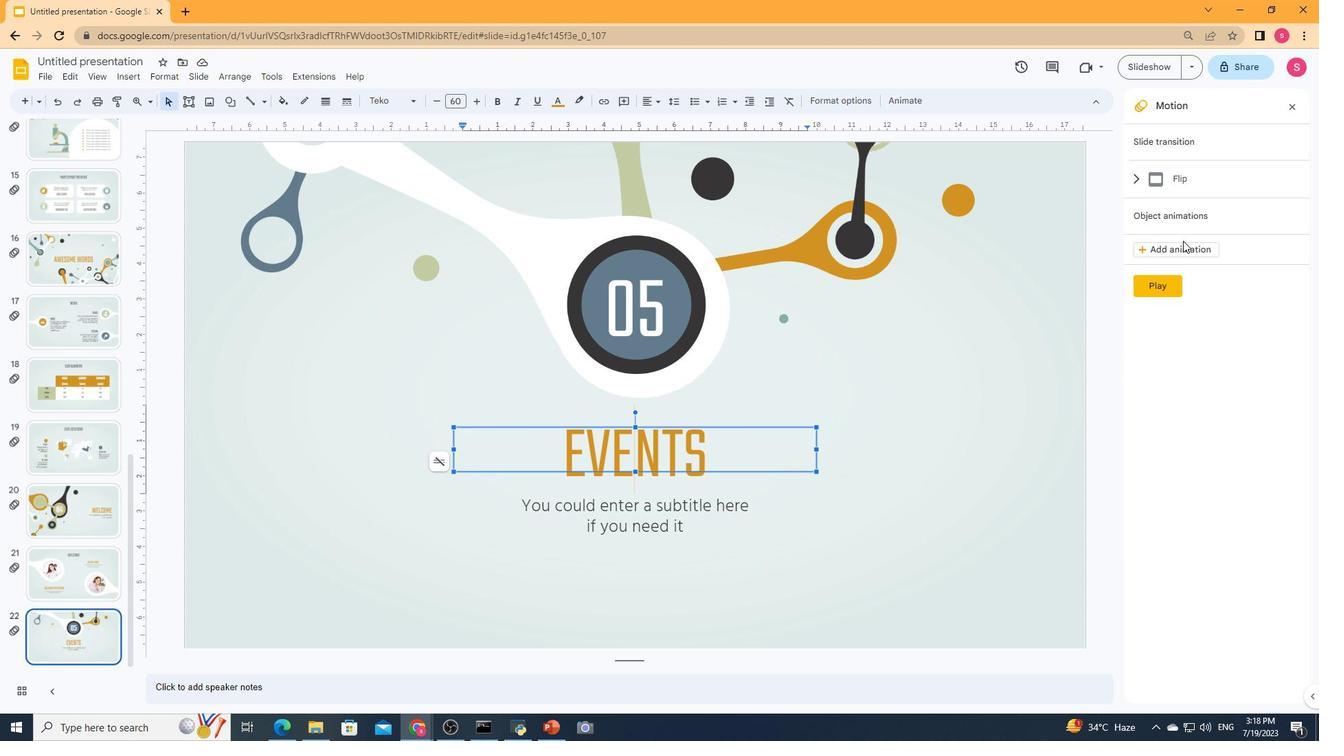 
Action: Mouse moved to (1183, 247)
Screenshot: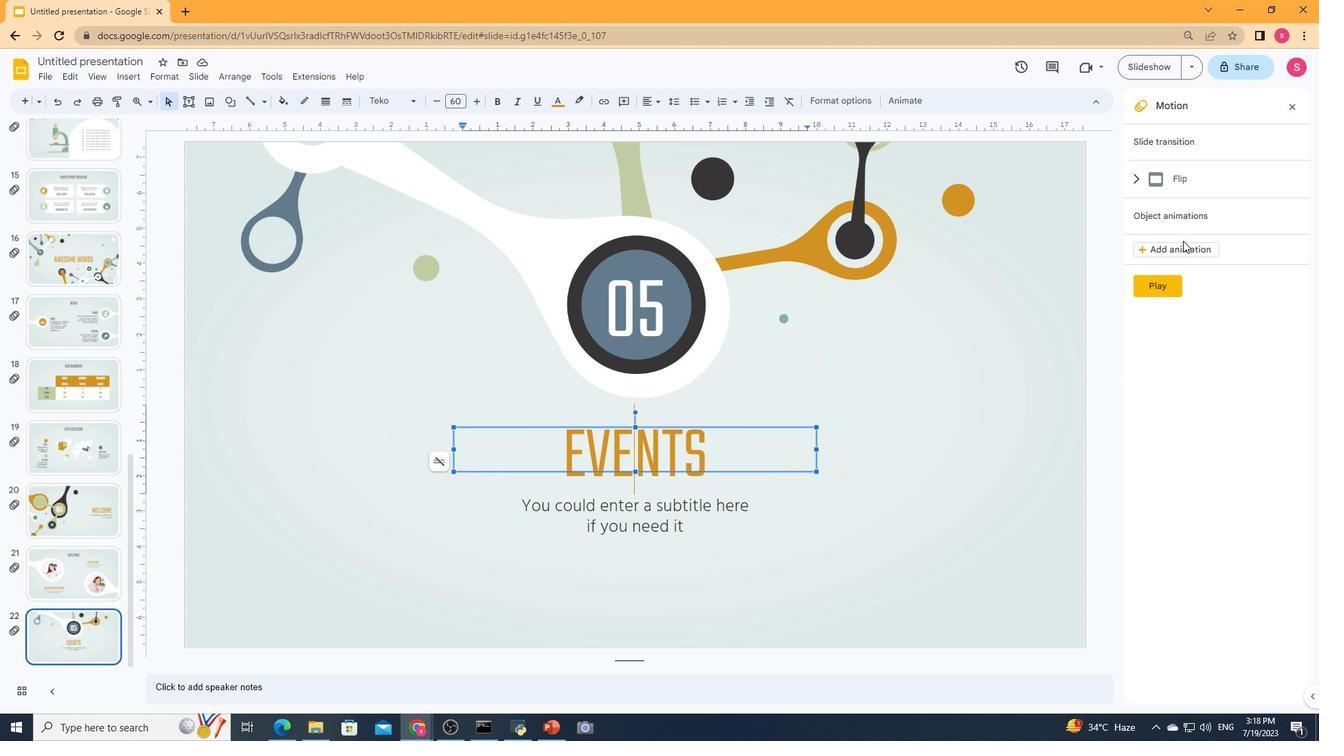 
Action: Mouse pressed left at (1183, 247)
Screenshot: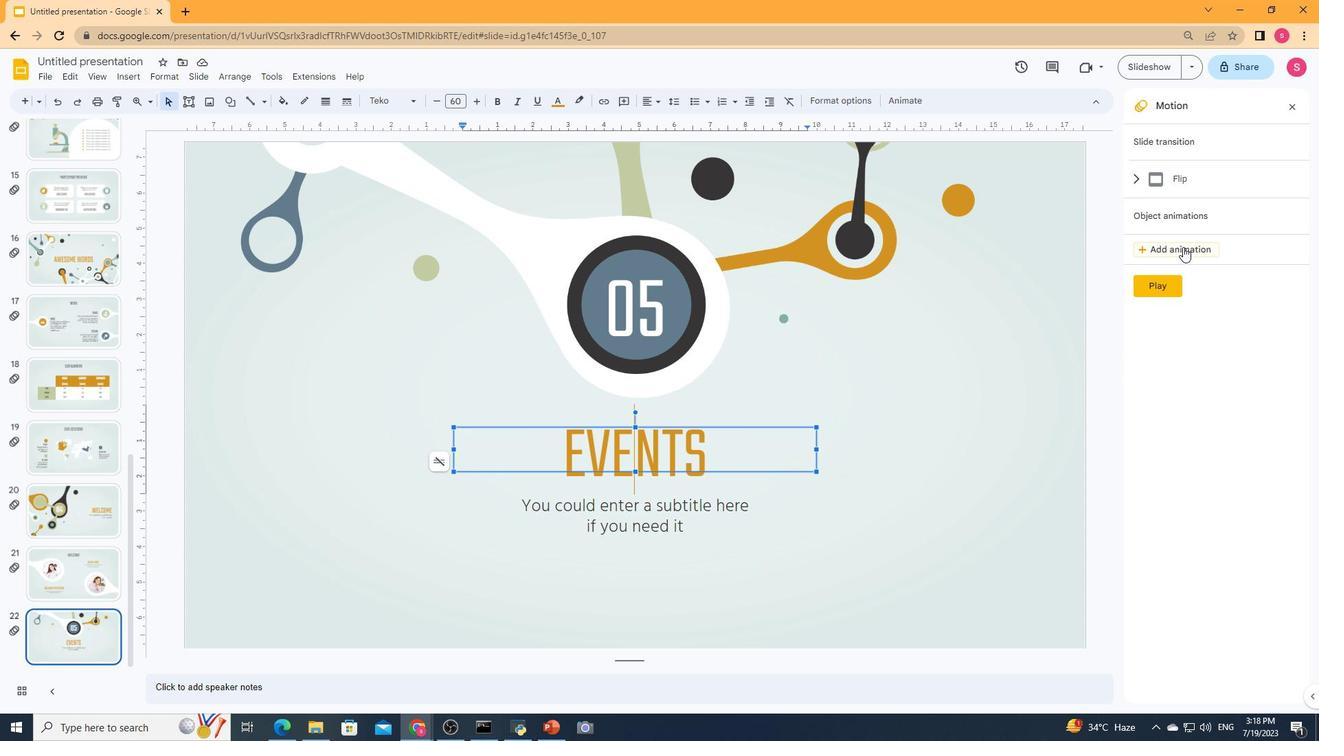 
Action: Mouse moved to (1221, 290)
Screenshot: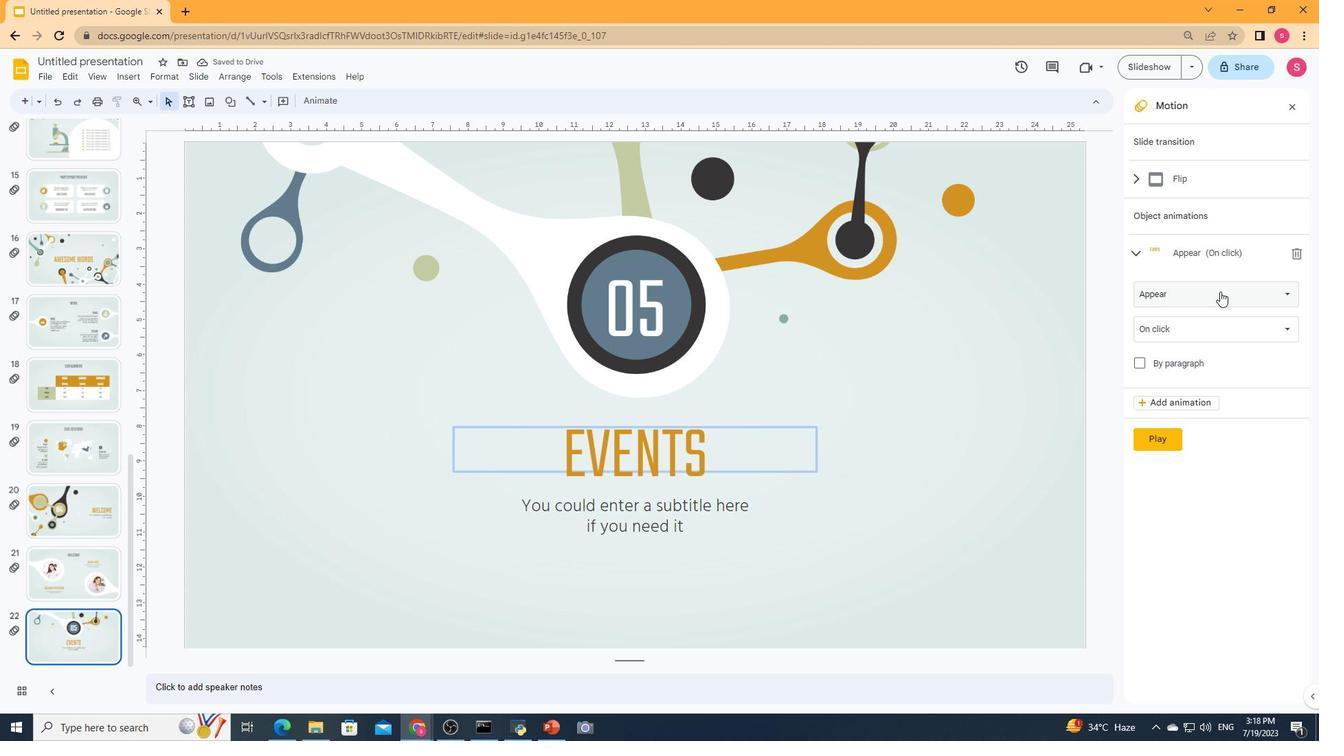 
Action: Mouse pressed left at (1221, 290)
Screenshot: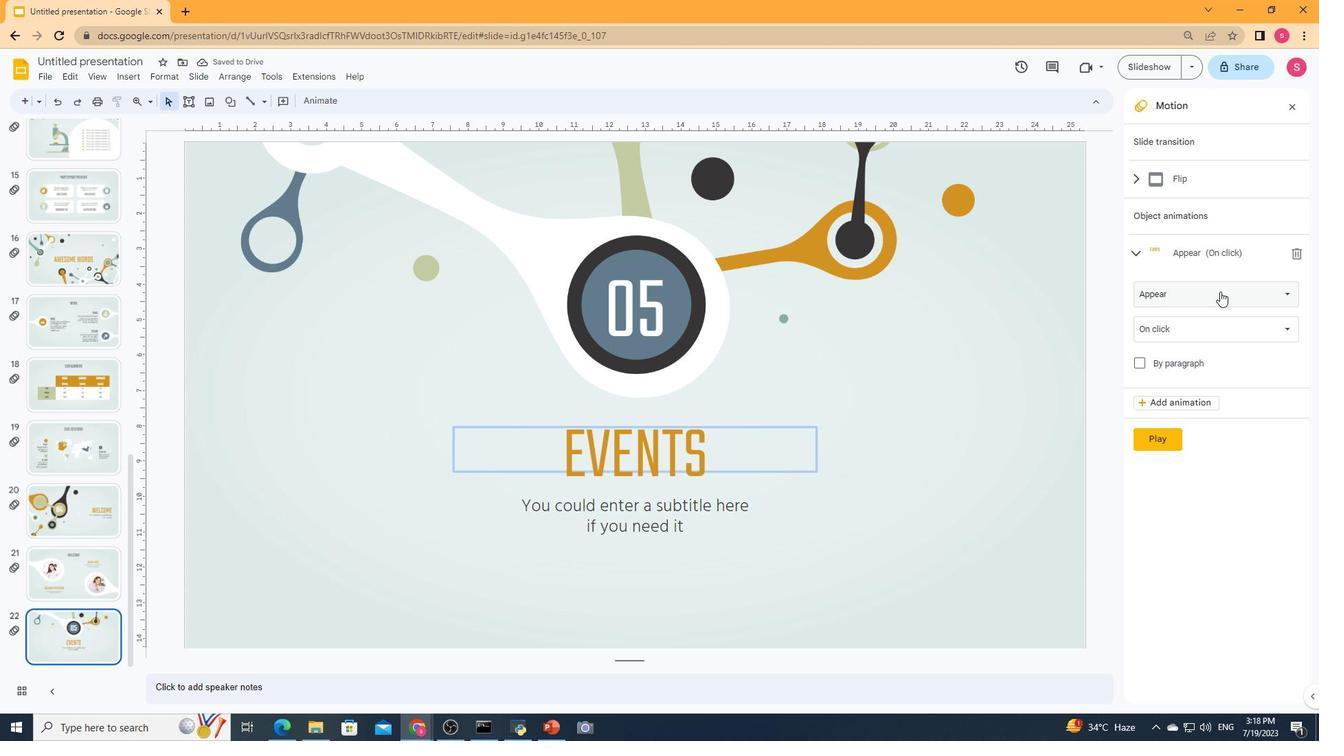 
Action: Mouse moved to (1181, 559)
Screenshot: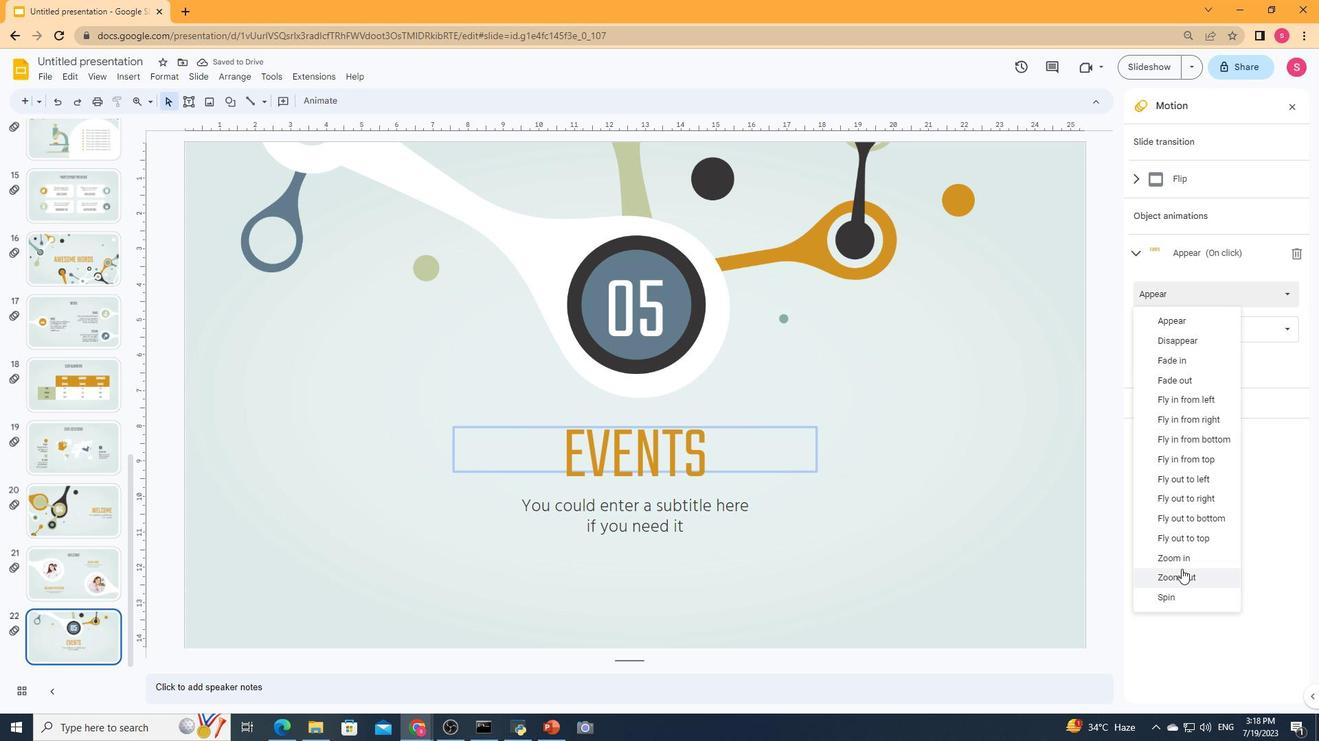
Action: Mouse pressed left at (1181, 559)
Screenshot: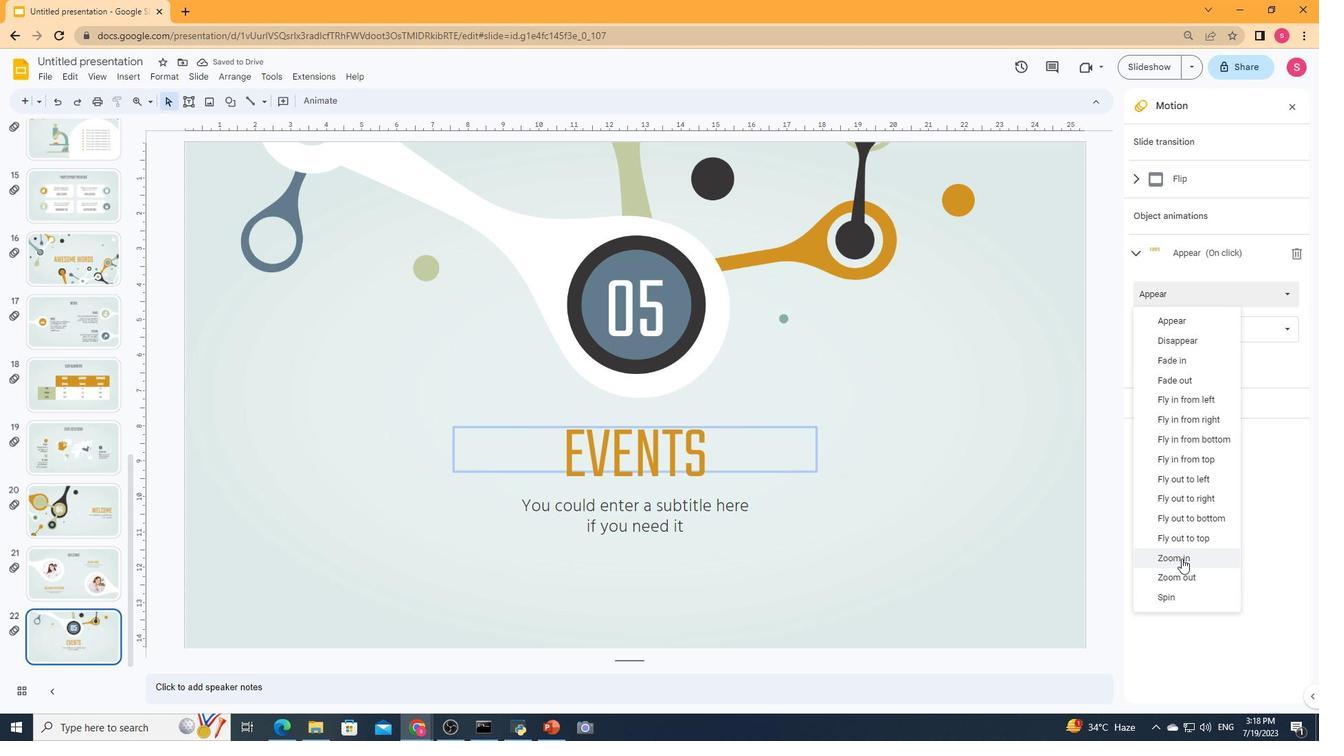 
Action: Mouse moved to (1211, 335)
Screenshot: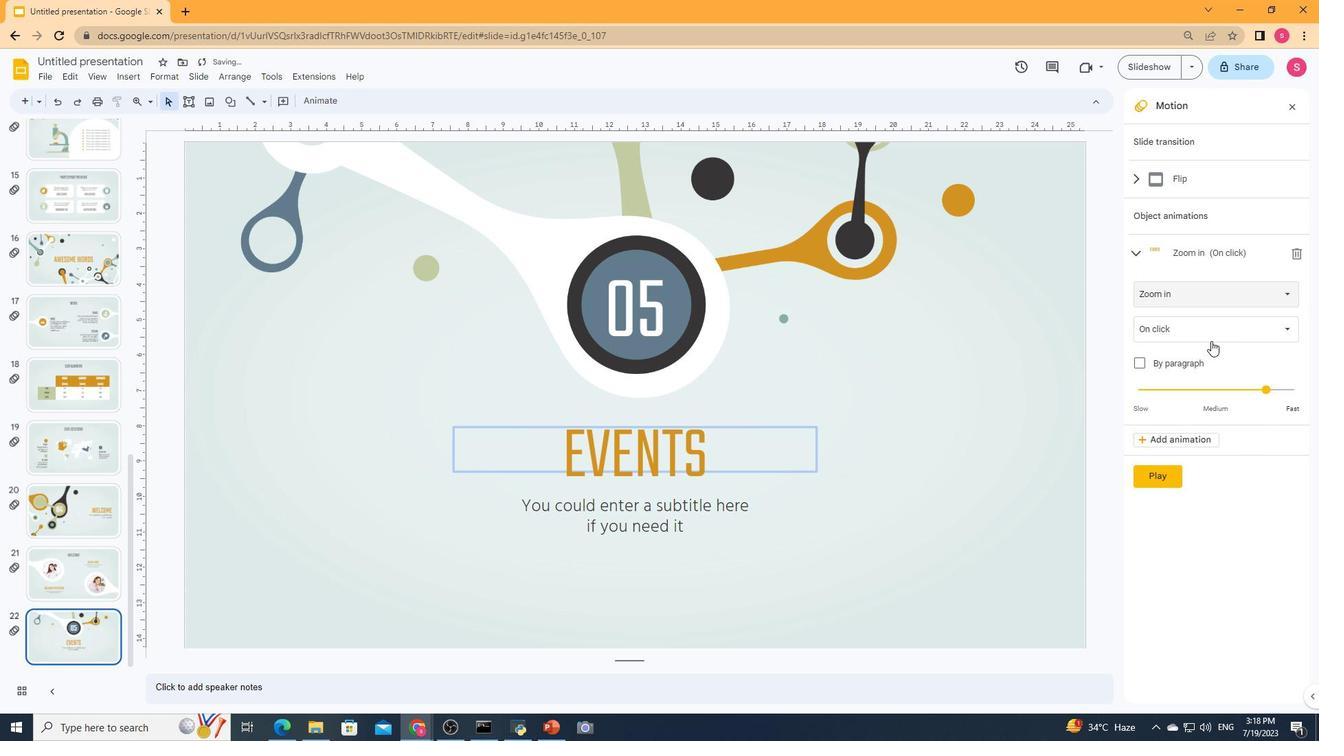 
Action: Mouse pressed left at (1211, 335)
Screenshot: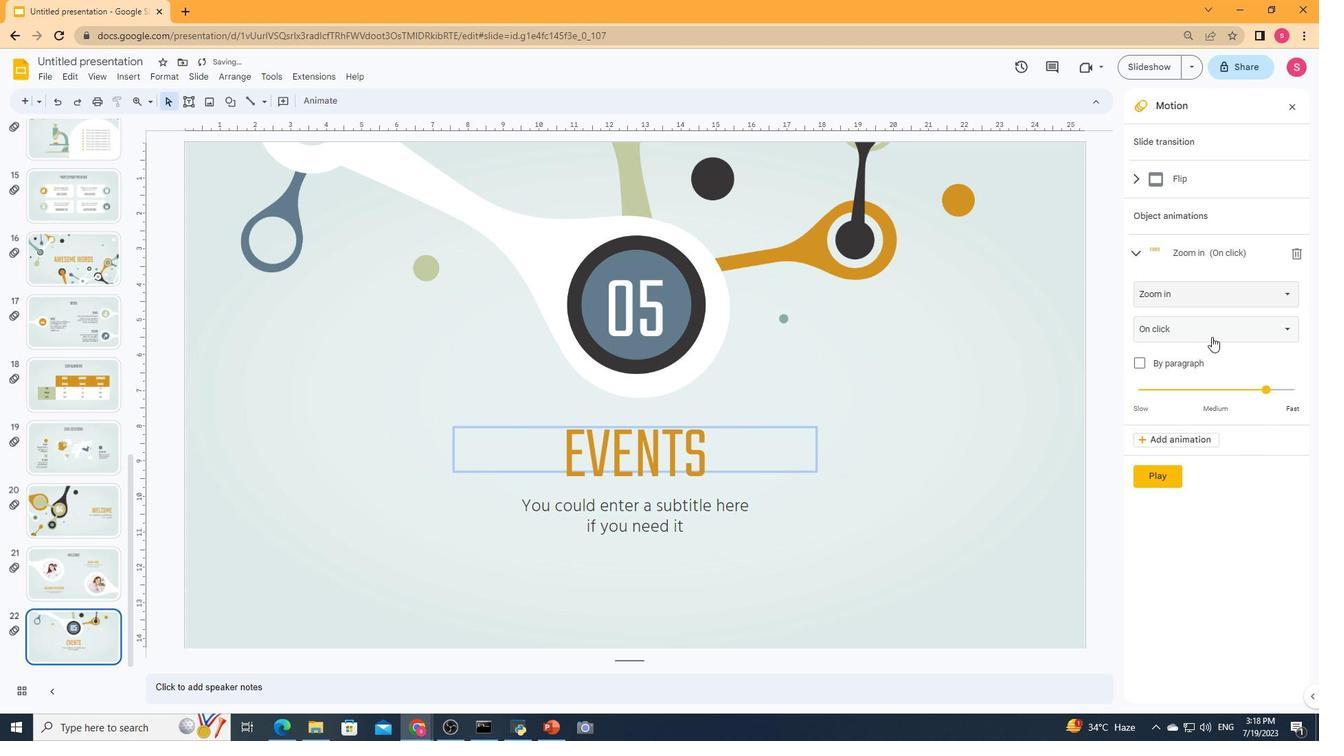 
Action: Mouse moved to (1190, 387)
Screenshot: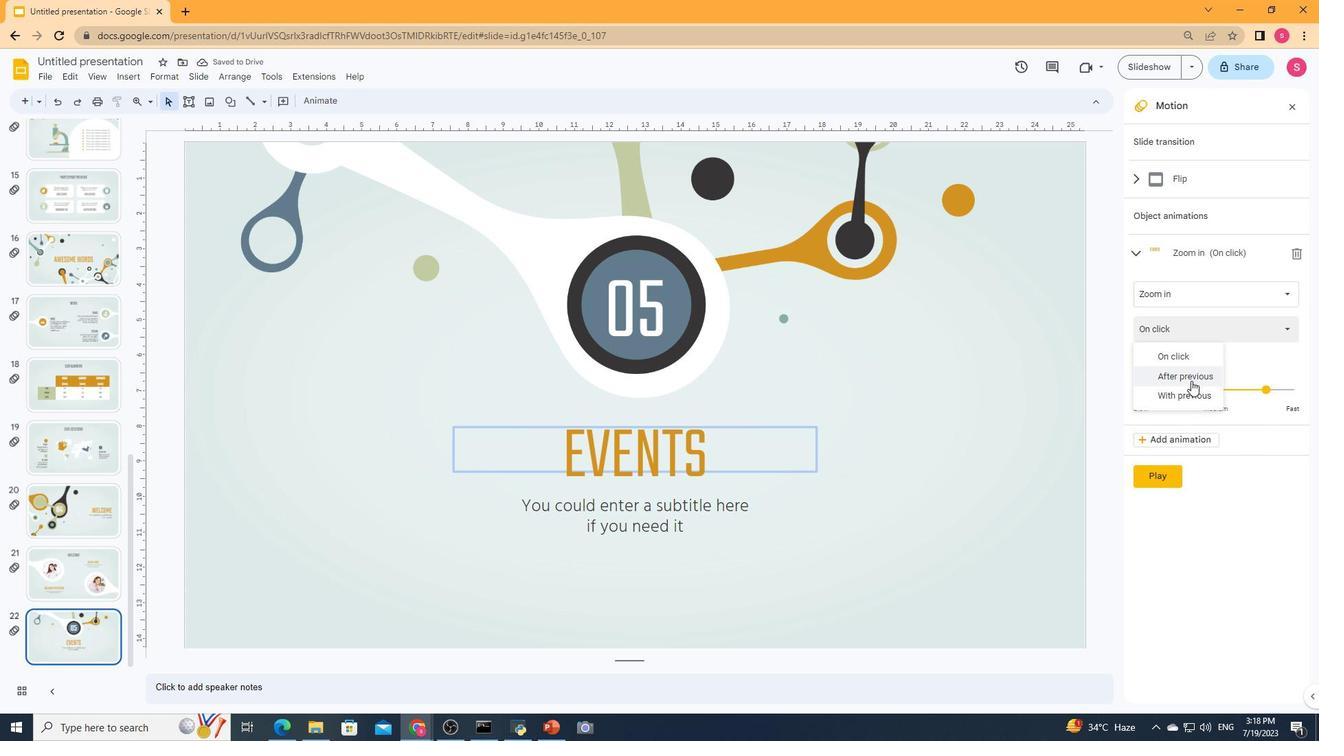 
Action: Mouse pressed left at (1190, 387)
Screenshot: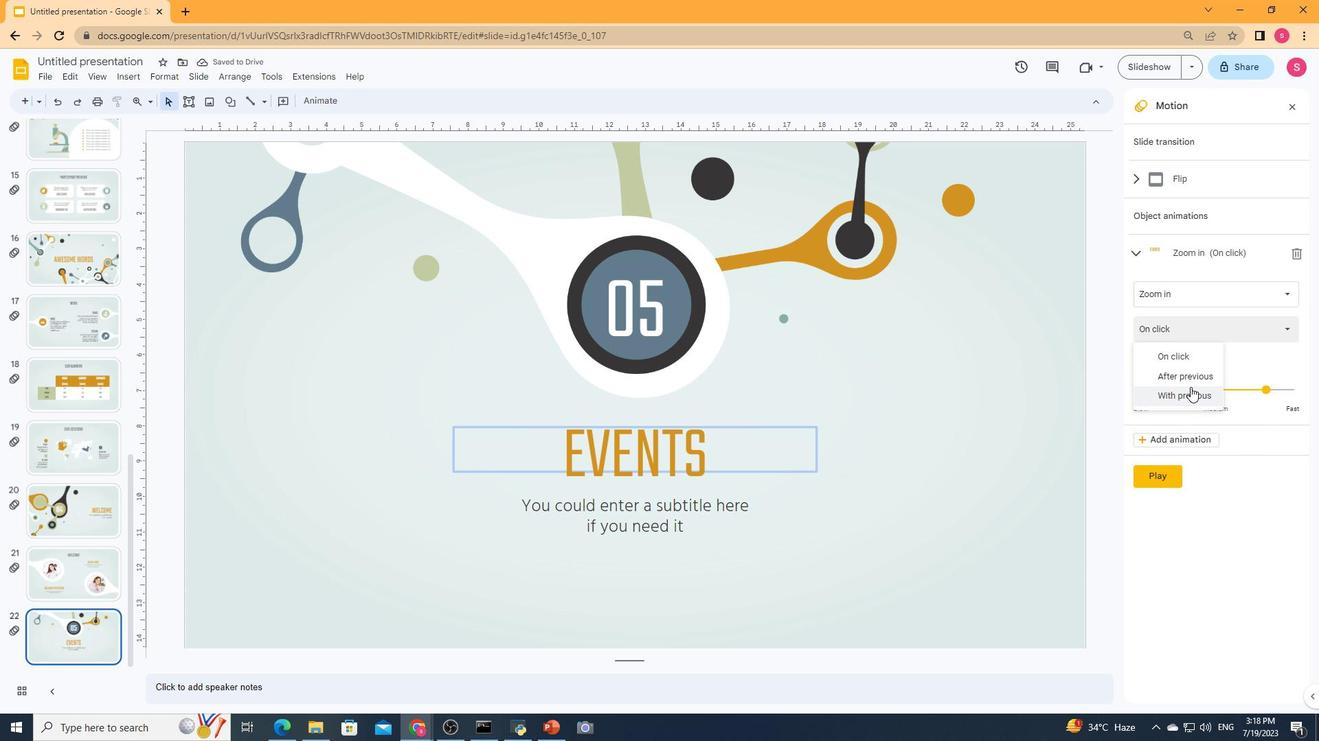 
Action: Mouse moved to (1266, 392)
Screenshot: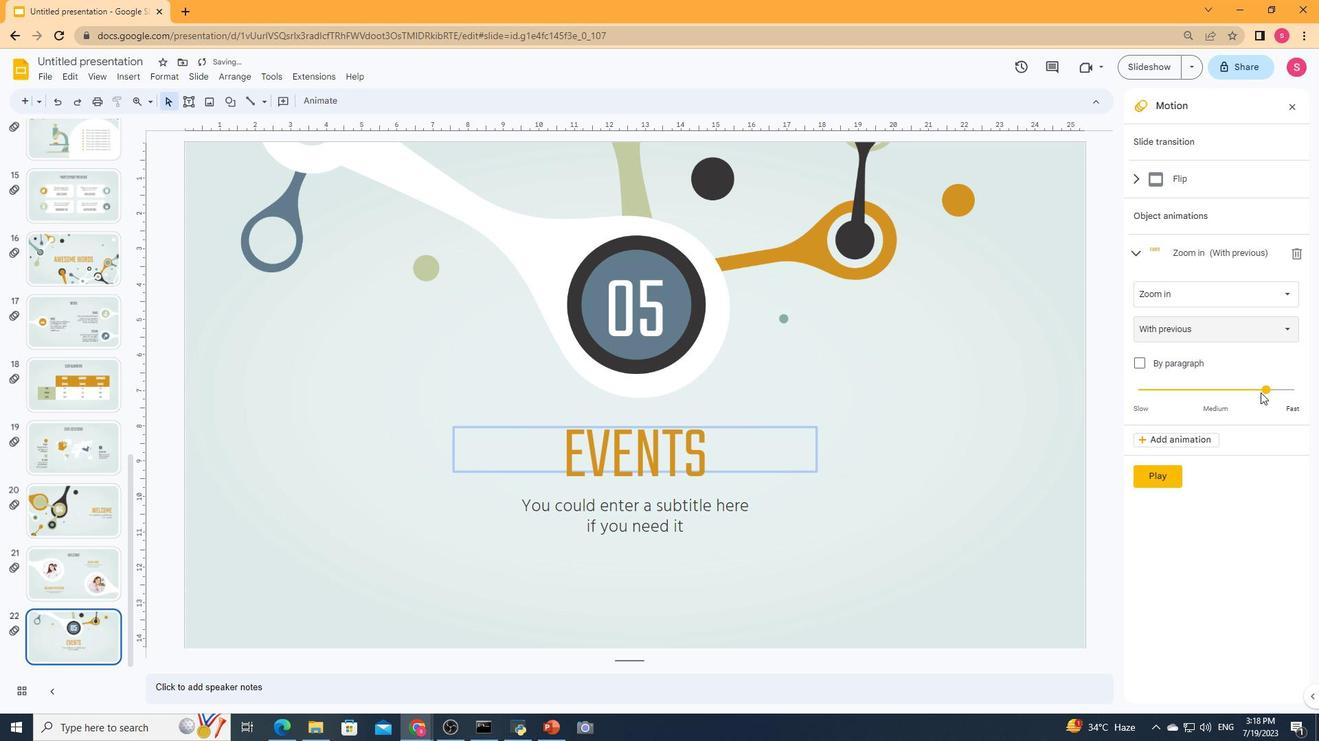 
Action: Mouse pressed left at (1266, 392)
Screenshot: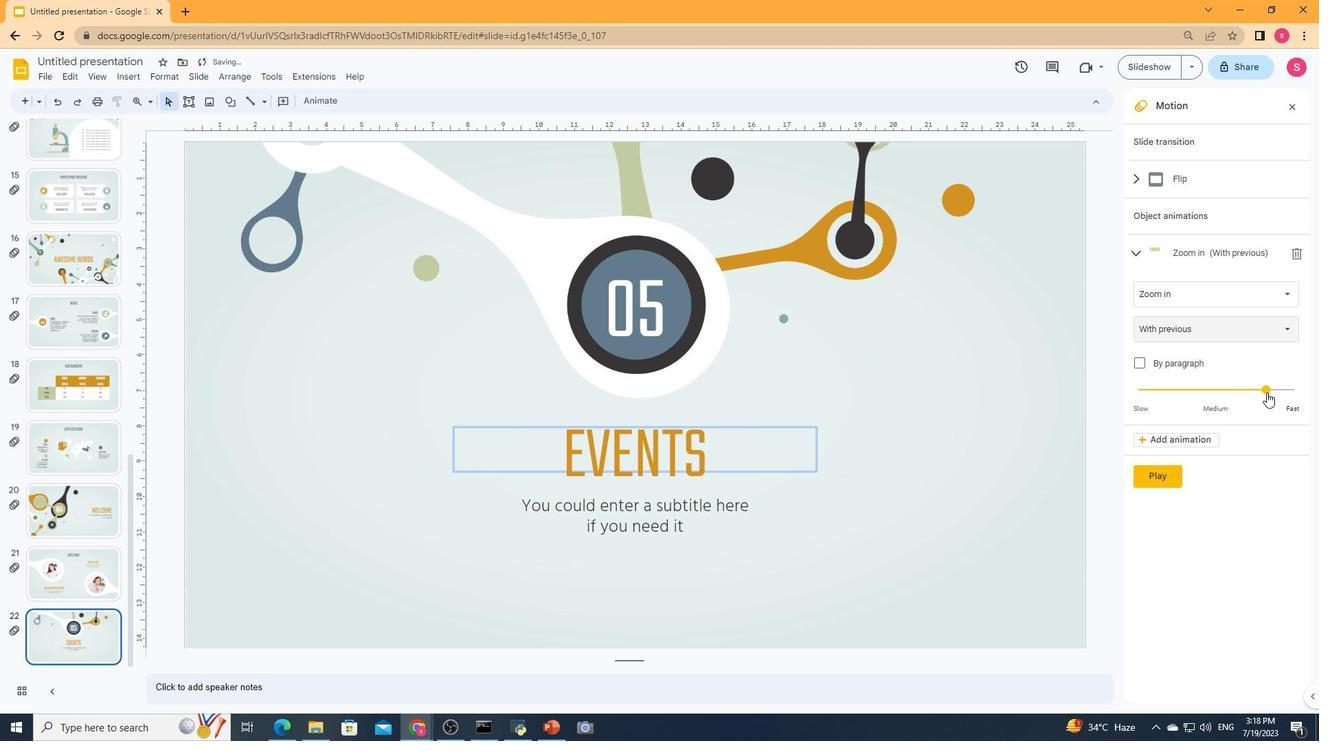 
Action: Mouse moved to (1168, 478)
Screenshot: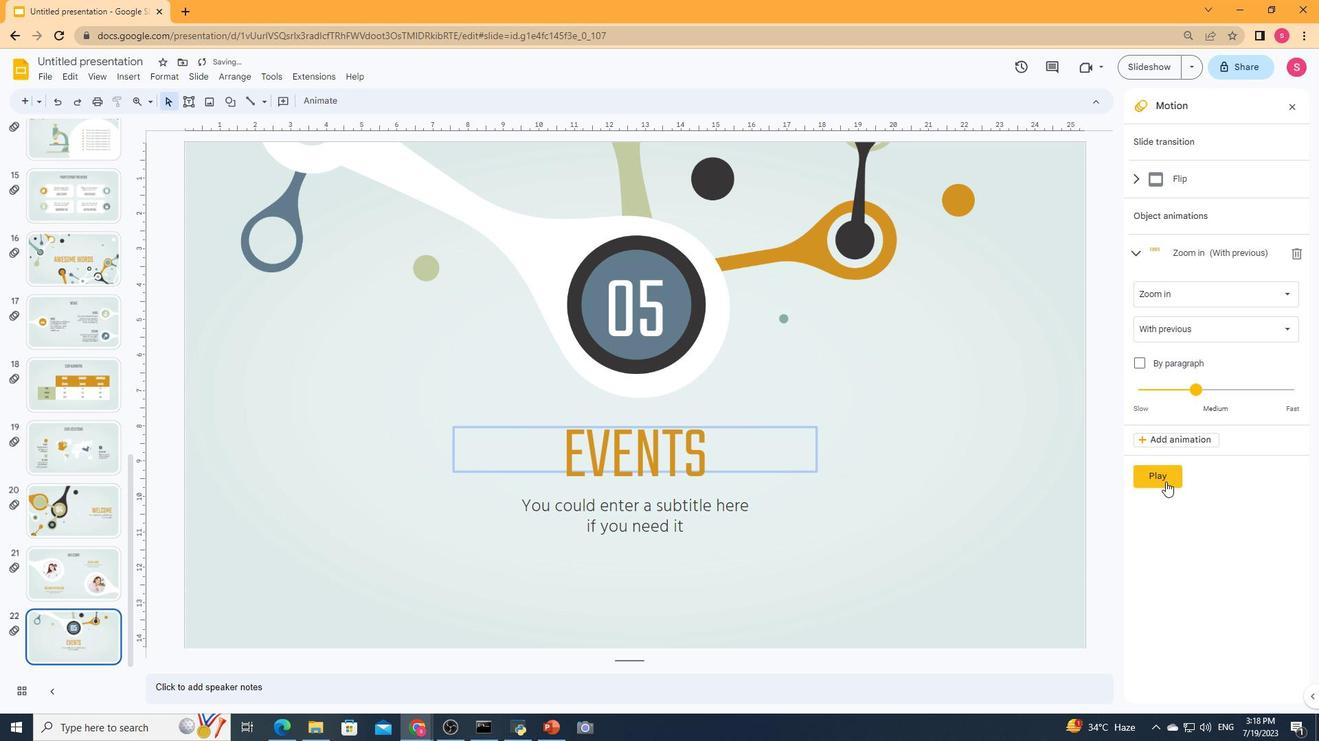 
Action: Mouse pressed left at (1168, 478)
Screenshot: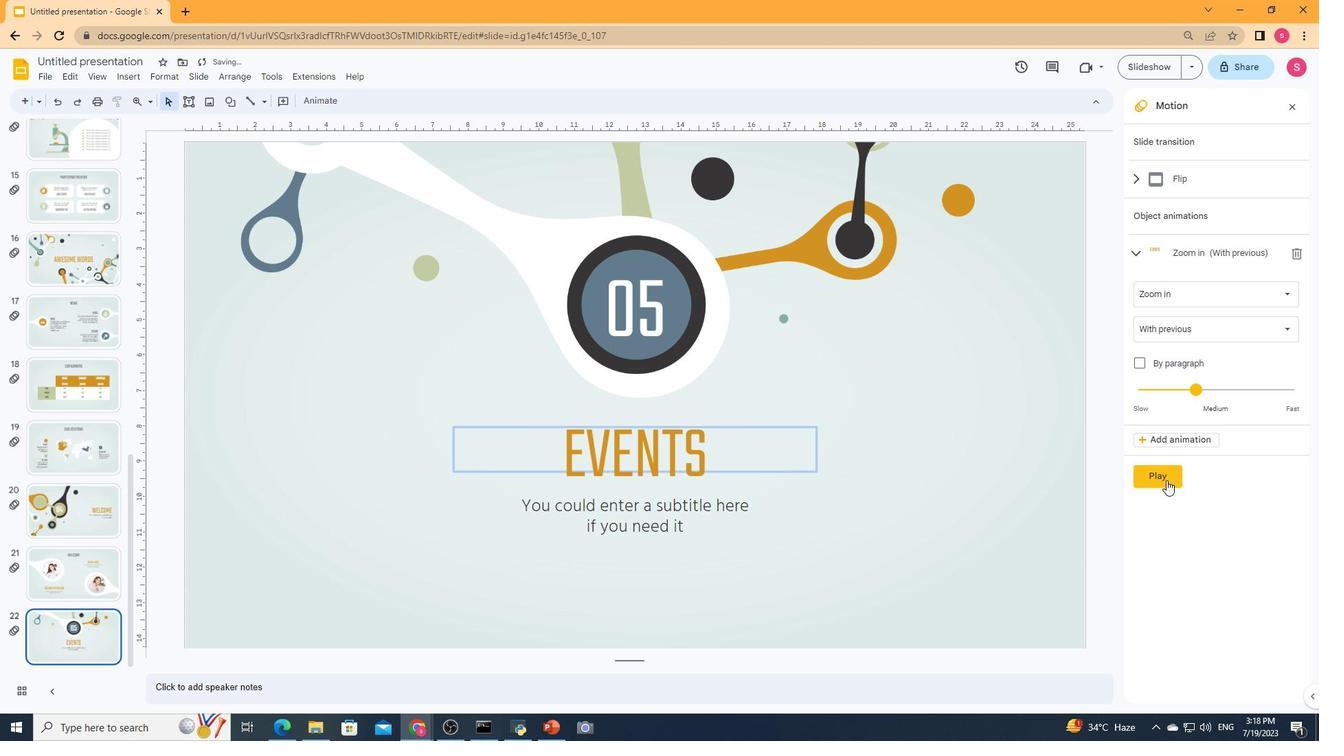 
Action: Mouse moved to (625, 520)
Screenshot: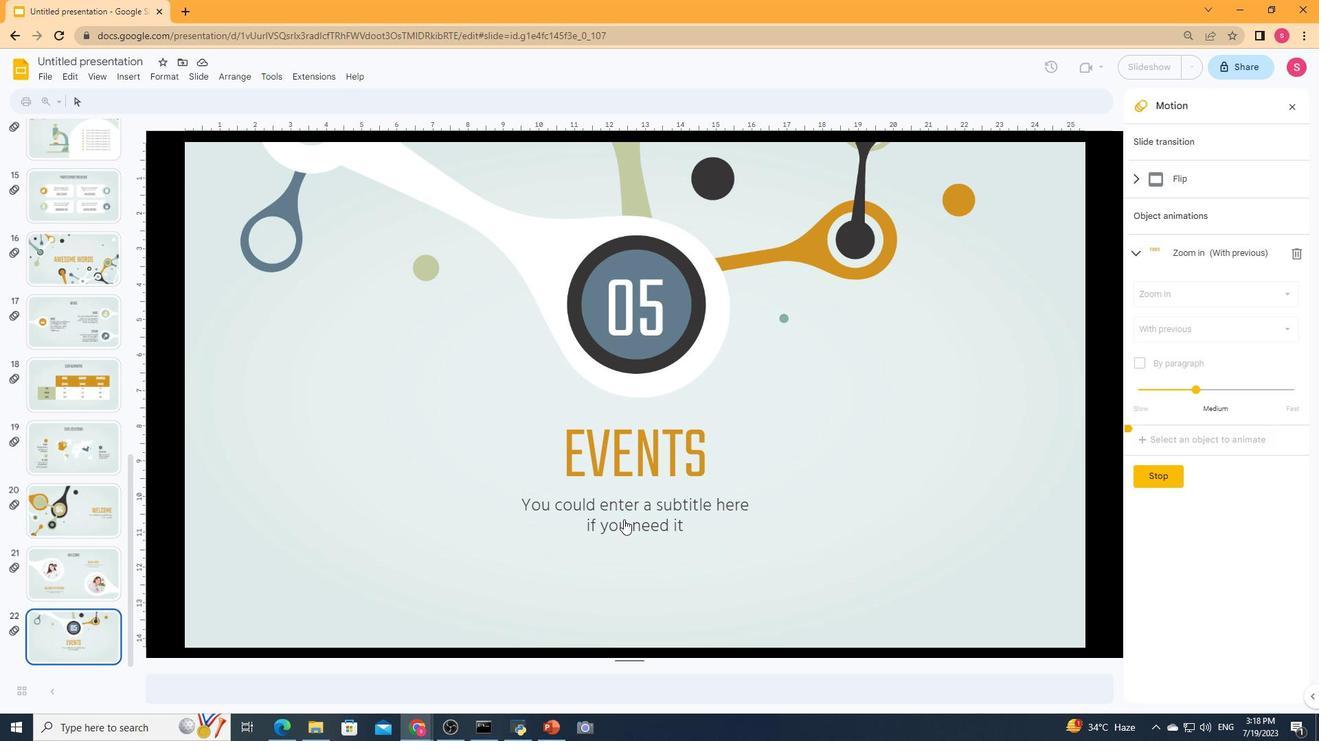 
Action: Mouse pressed left at (625, 520)
Screenshot: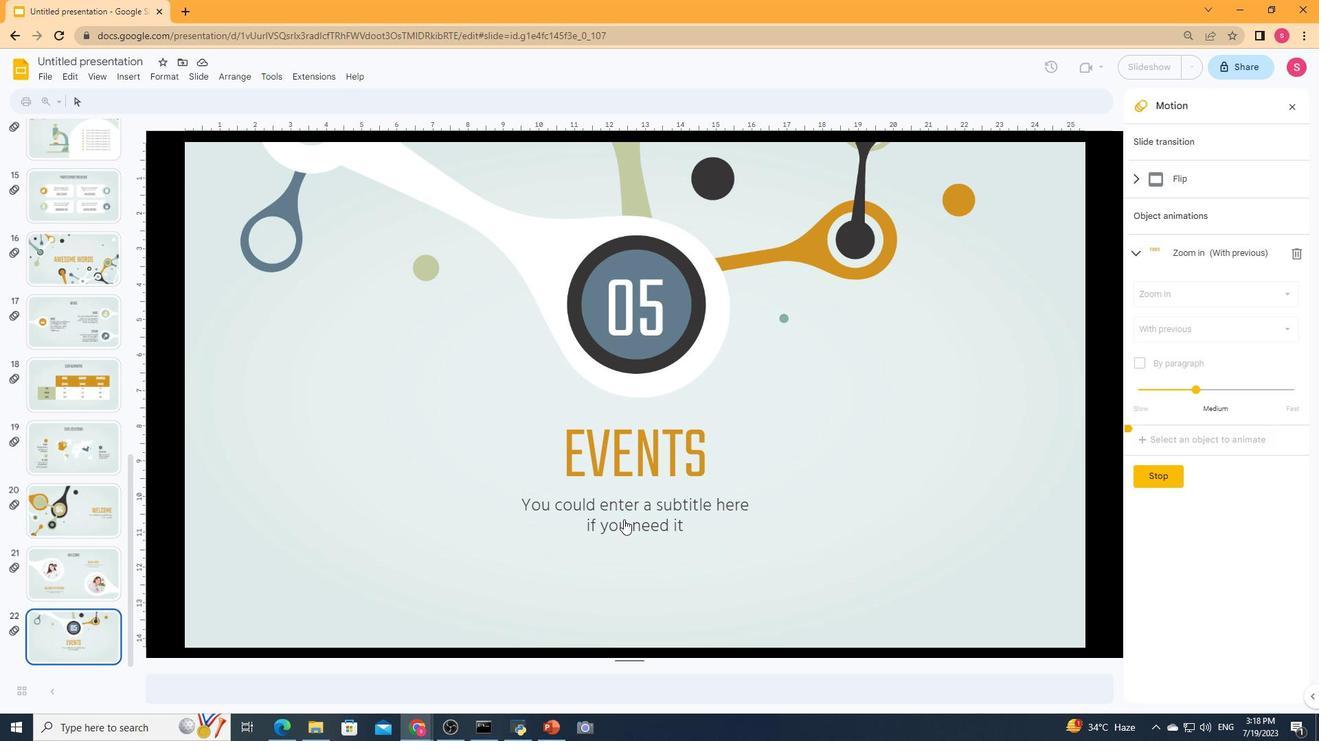
Action: Mouse pressed left at (625, 520)
Screenshot: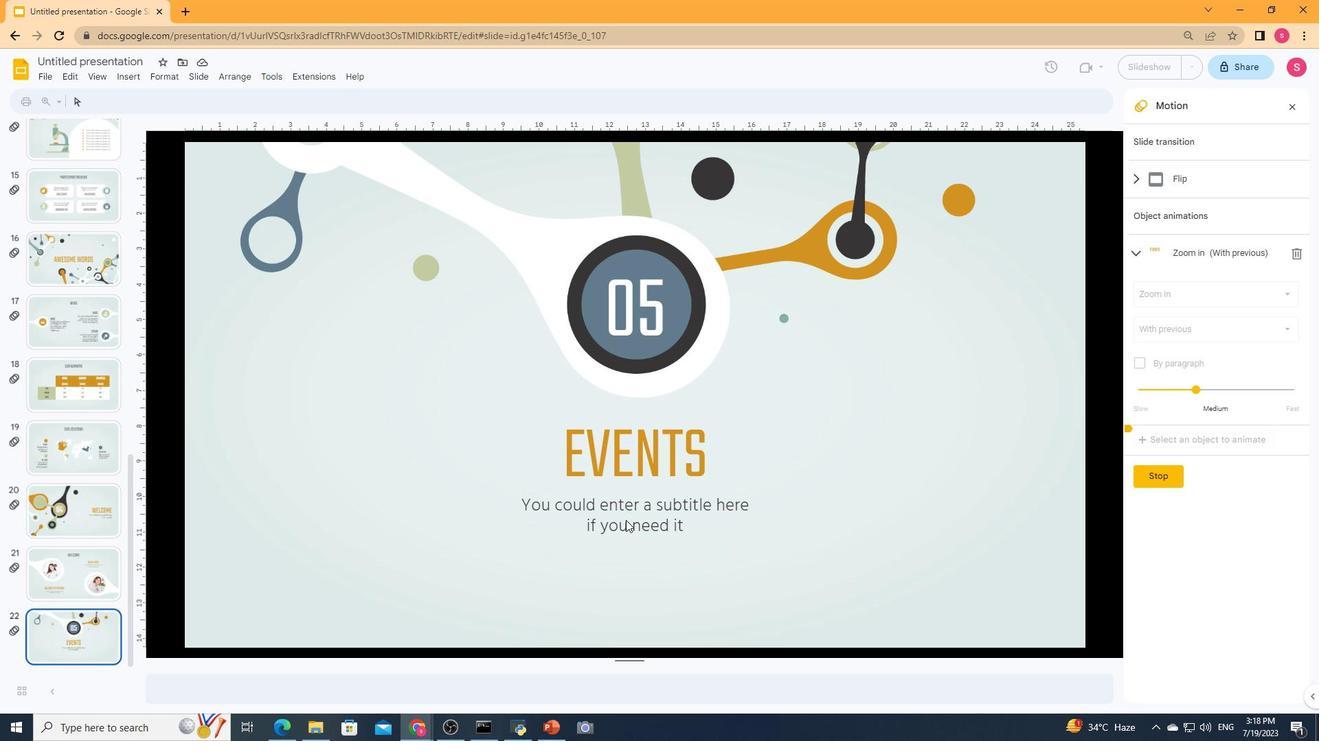 
Action: Mouse moved to (1152, 291)
Screenshot: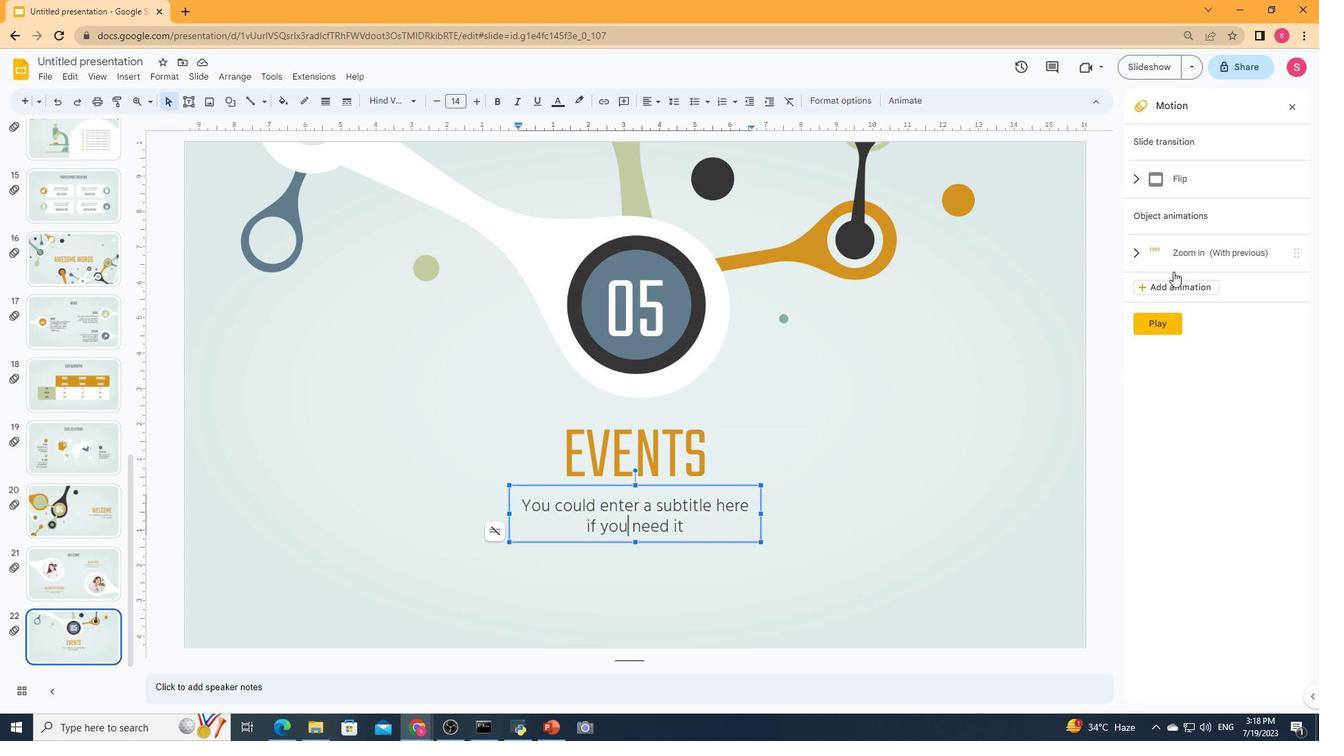 
Action: Mouse pressed left at (1152, 291)
Screenshot: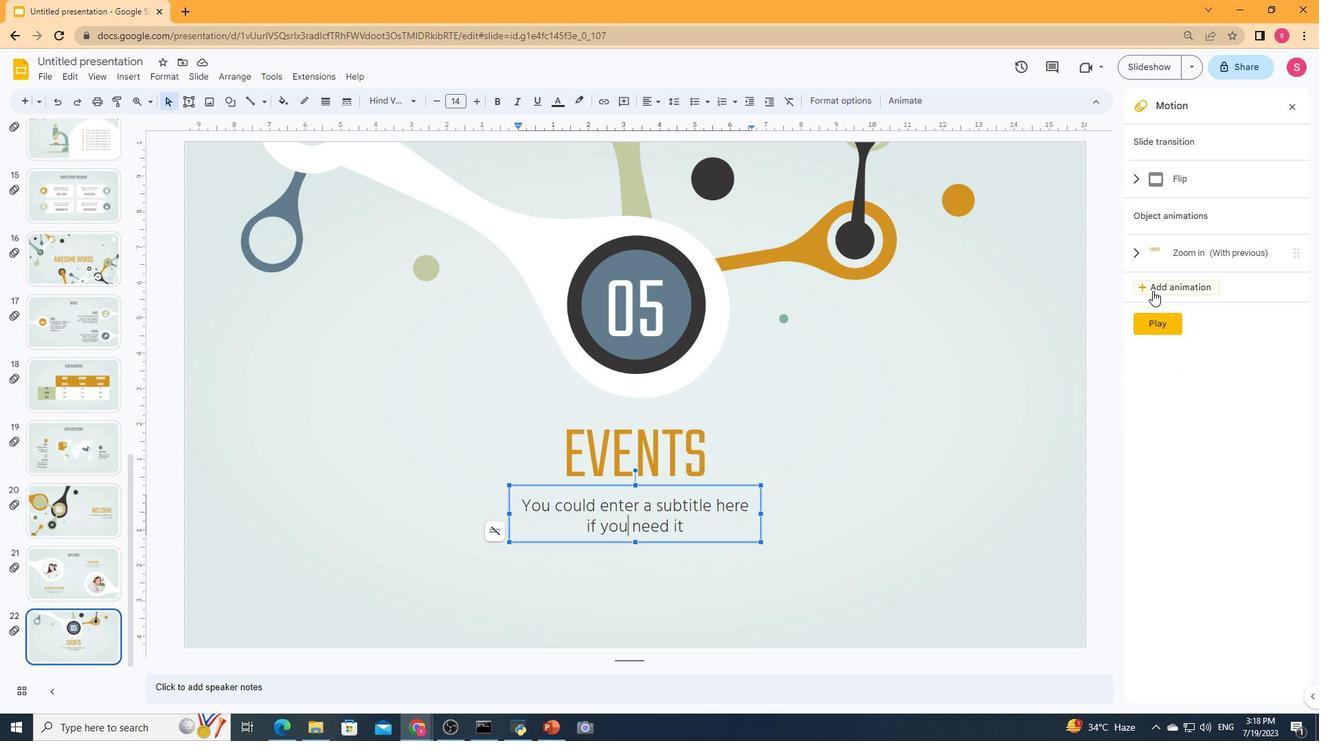 
Action: Mouse moved to (1184, 323)
Screenshot: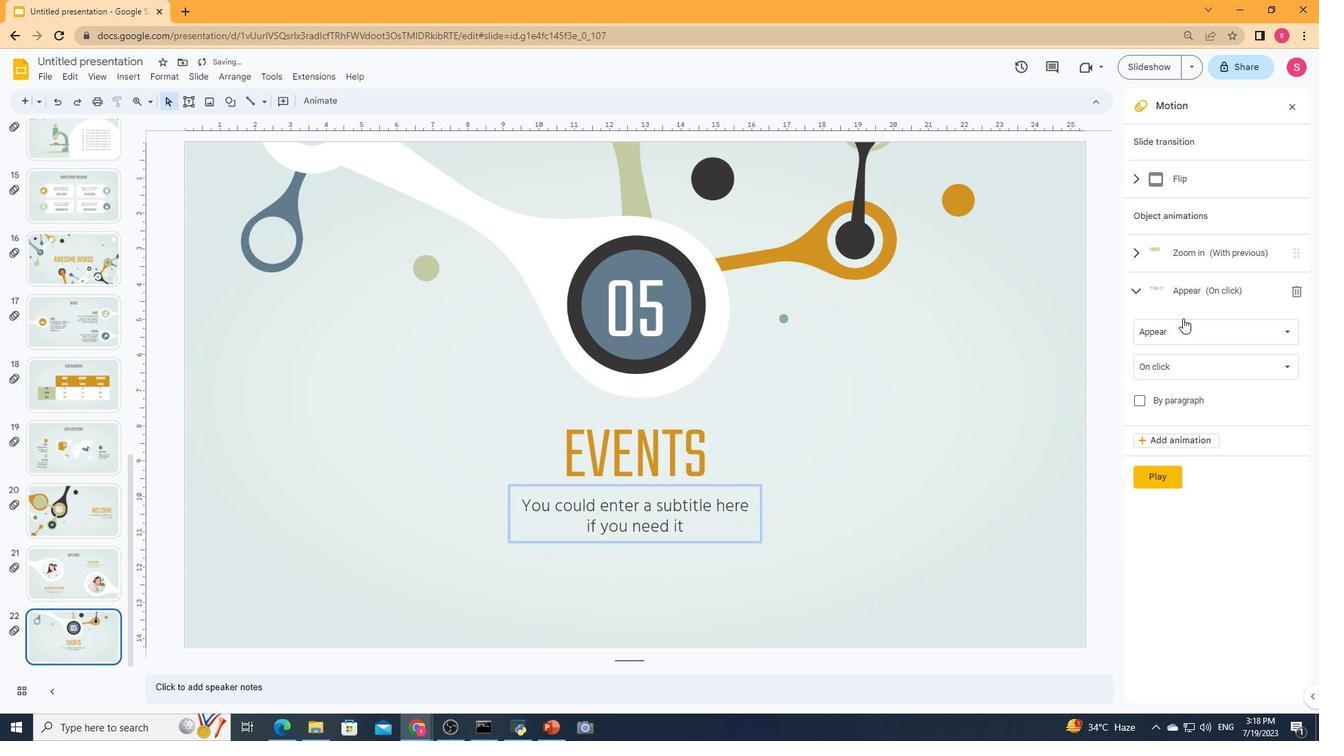 
Action: Mouse pressed left at (1184, 323)
Screenshot: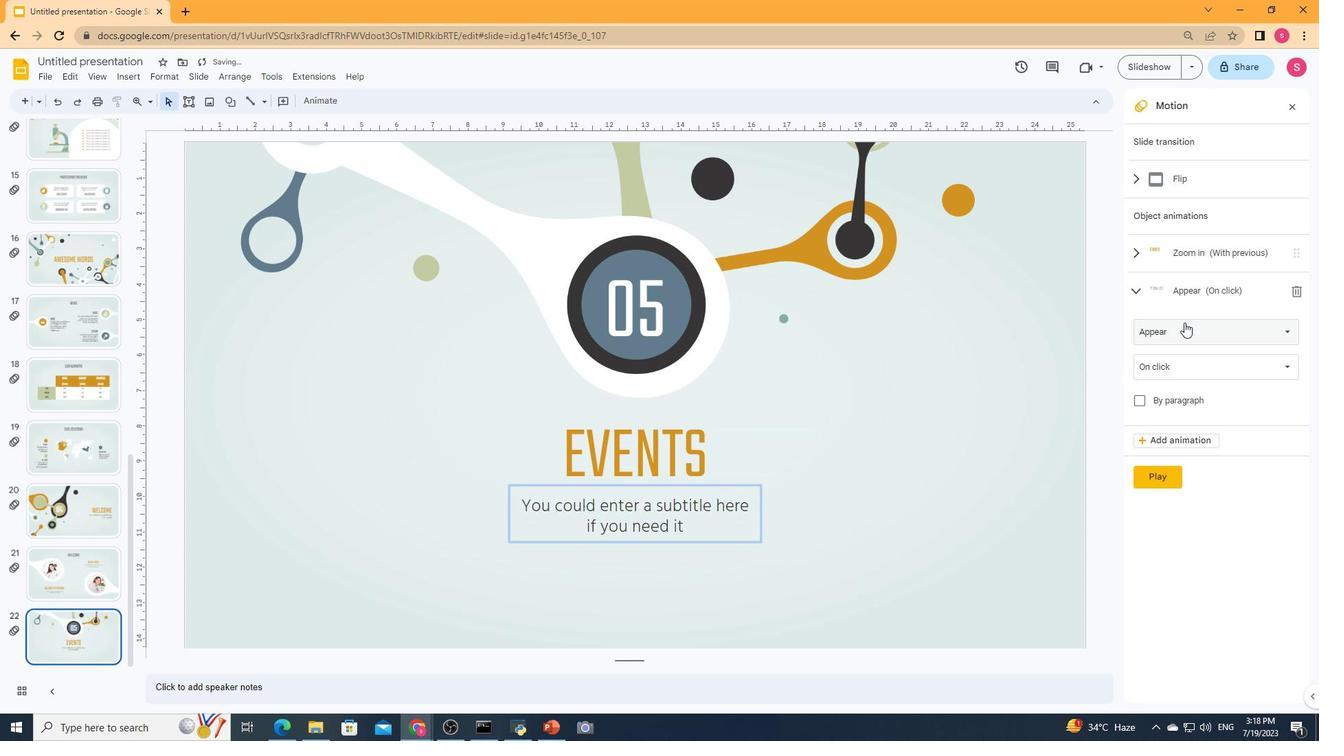 
Action: Mouse moved to (1198, 480)
Screenshot: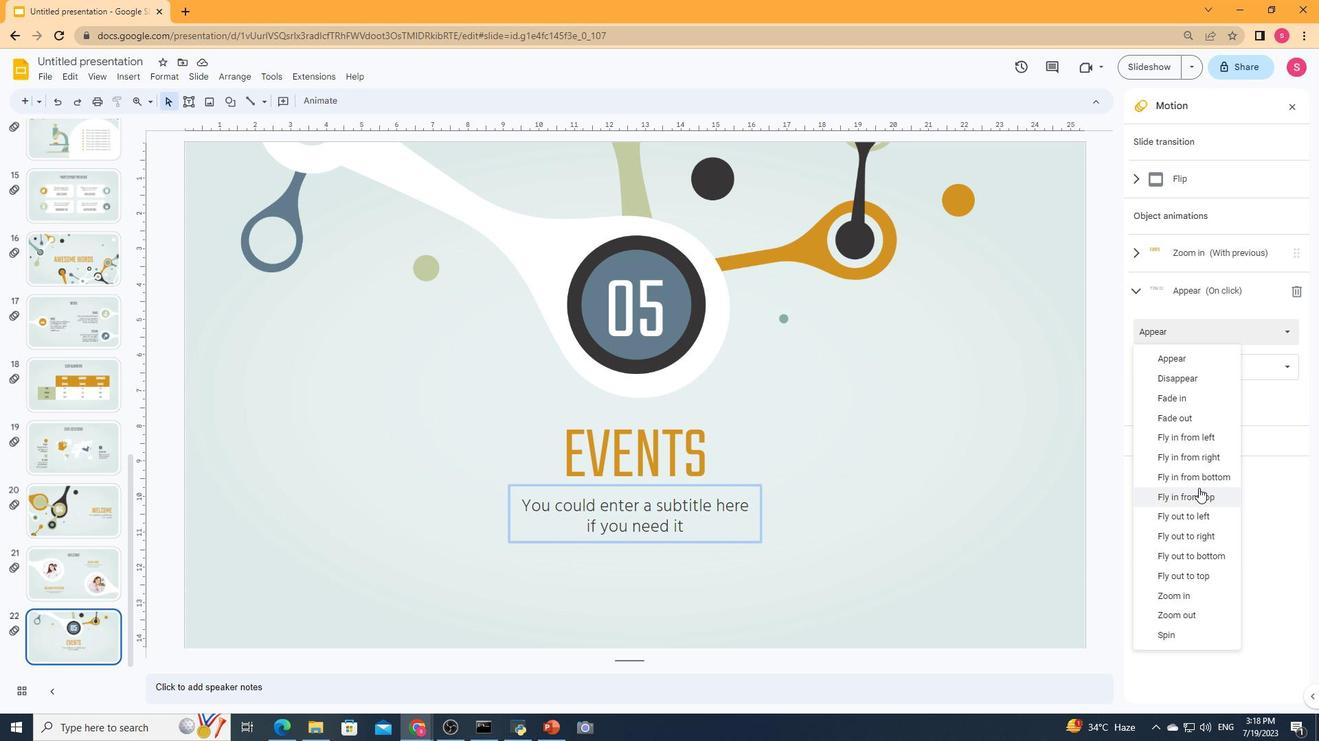 
Action: Mouse pressed left at (1198, 480)
Screenshot: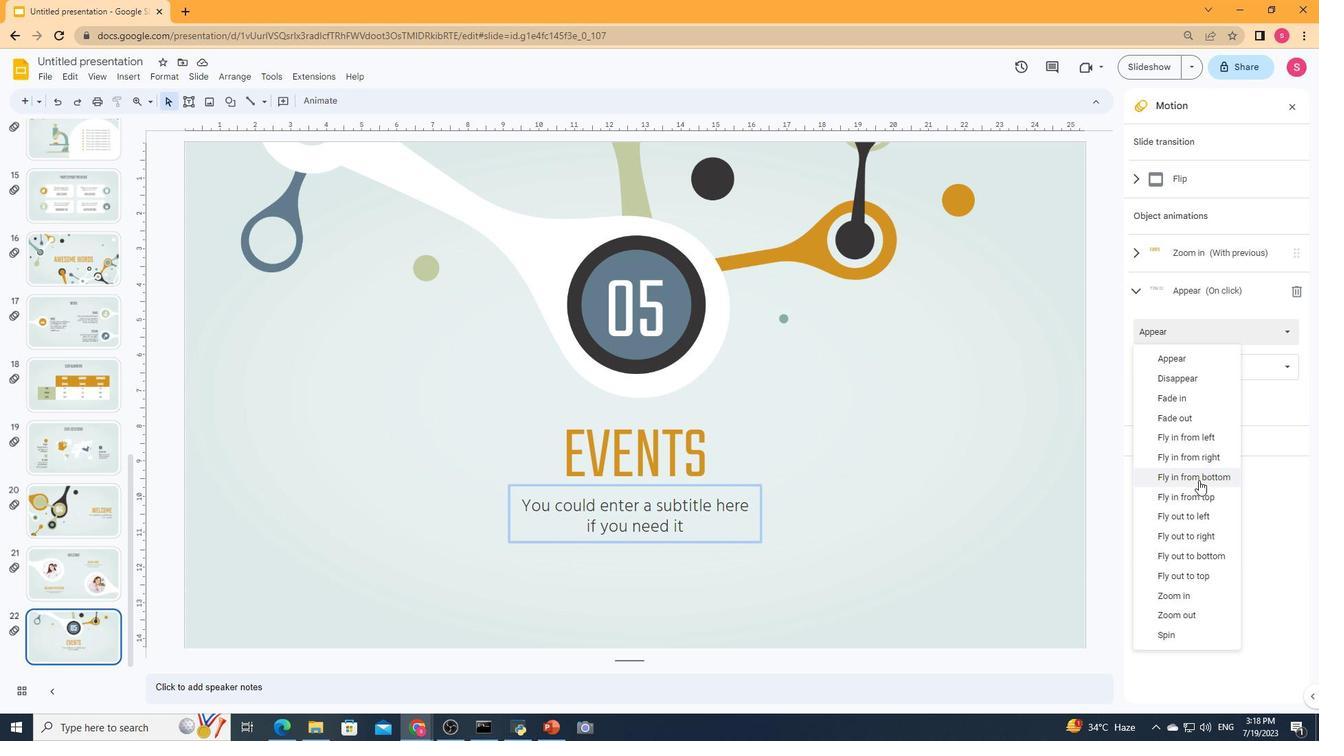
Action: Mouse moved to (1155, 373)
Screenshot: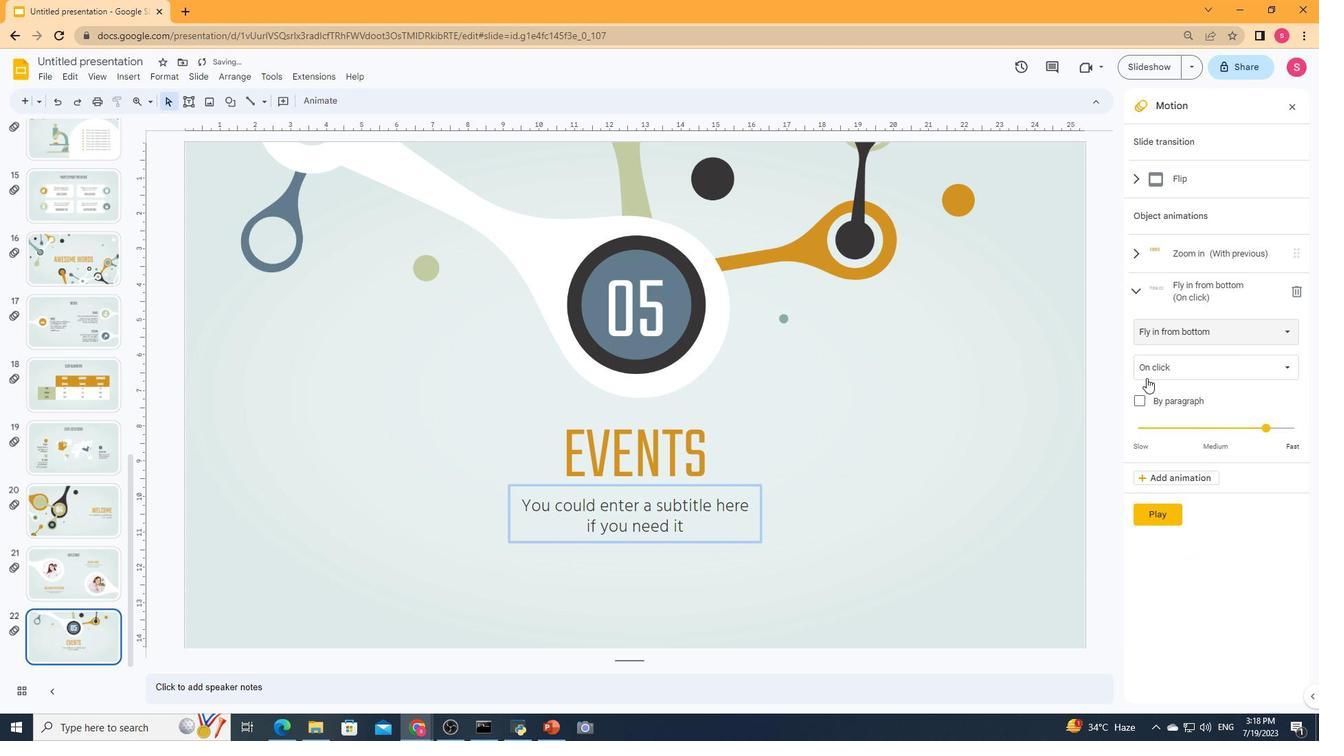 
Action: Mouse pressed left at (1155, 373)
Screenshot: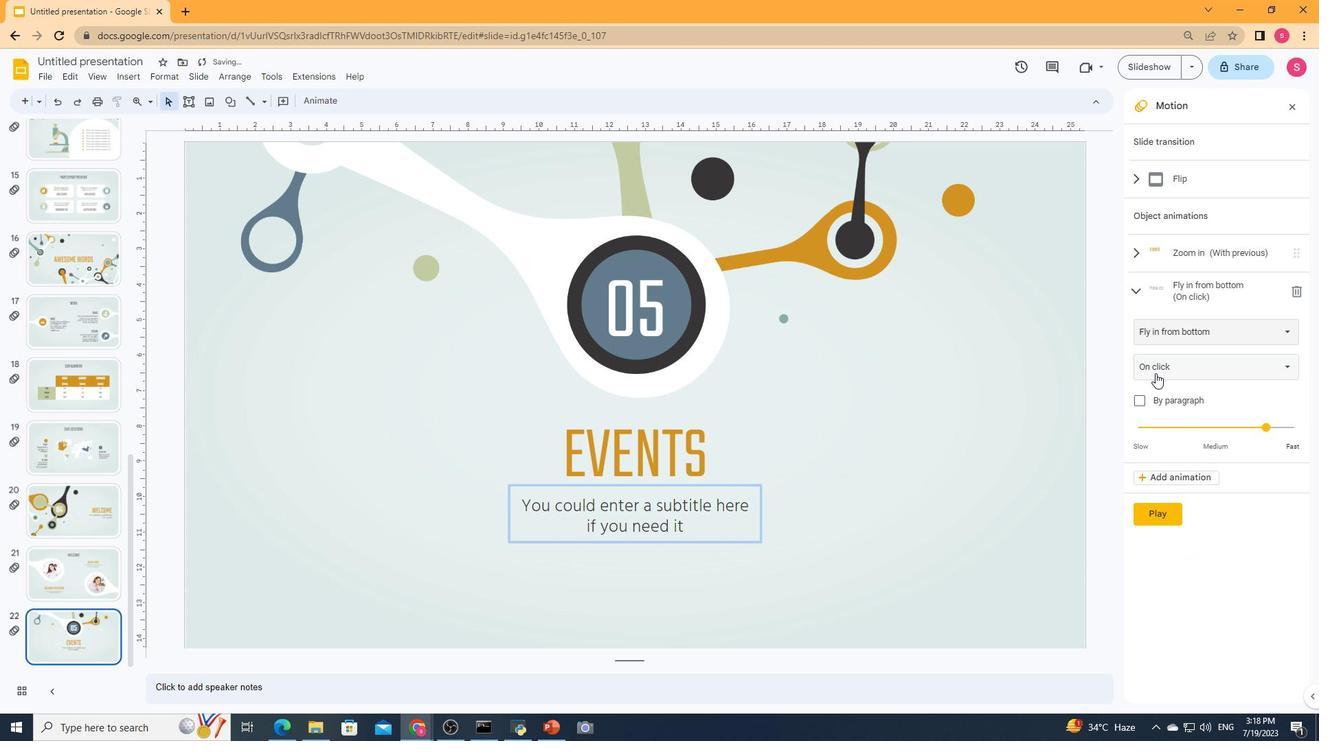 
Action: Mouse moved to (1163, 436)
Screenshot: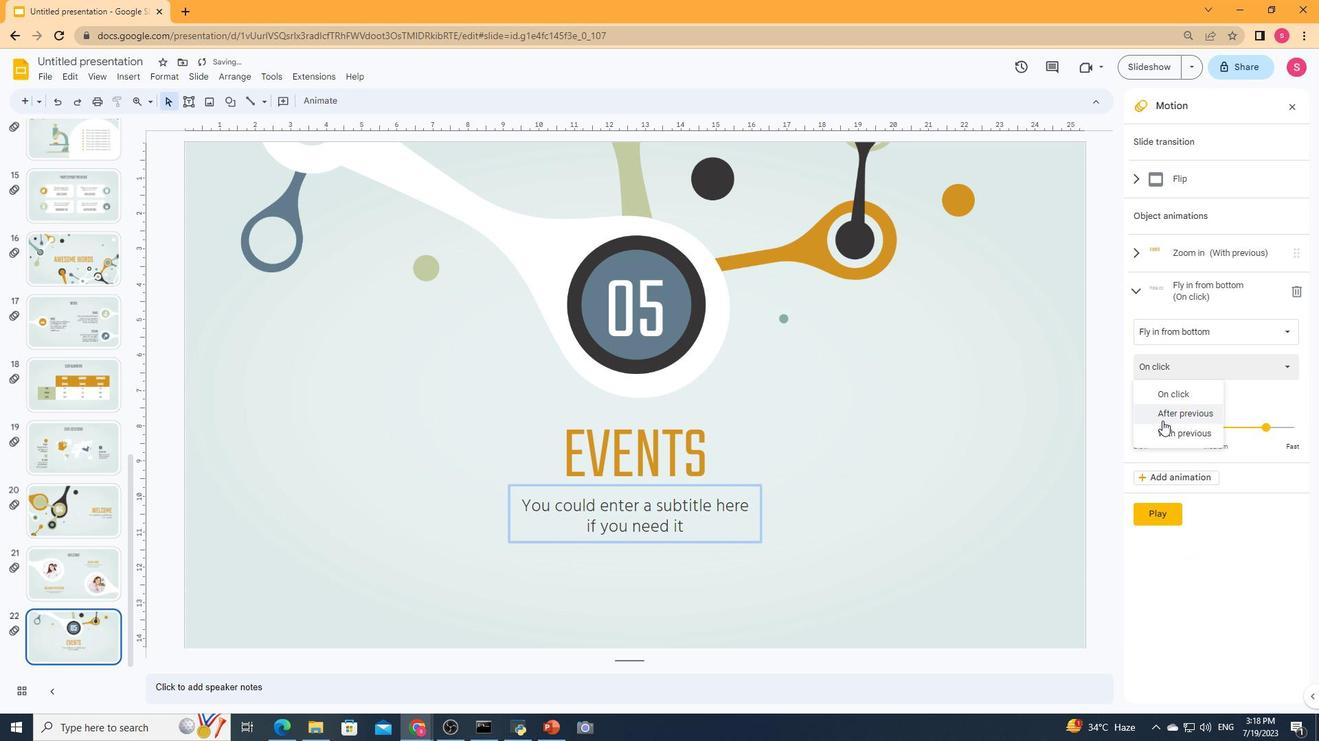 
Action: Mouse pressed left at (1163, 436)
Screenshot: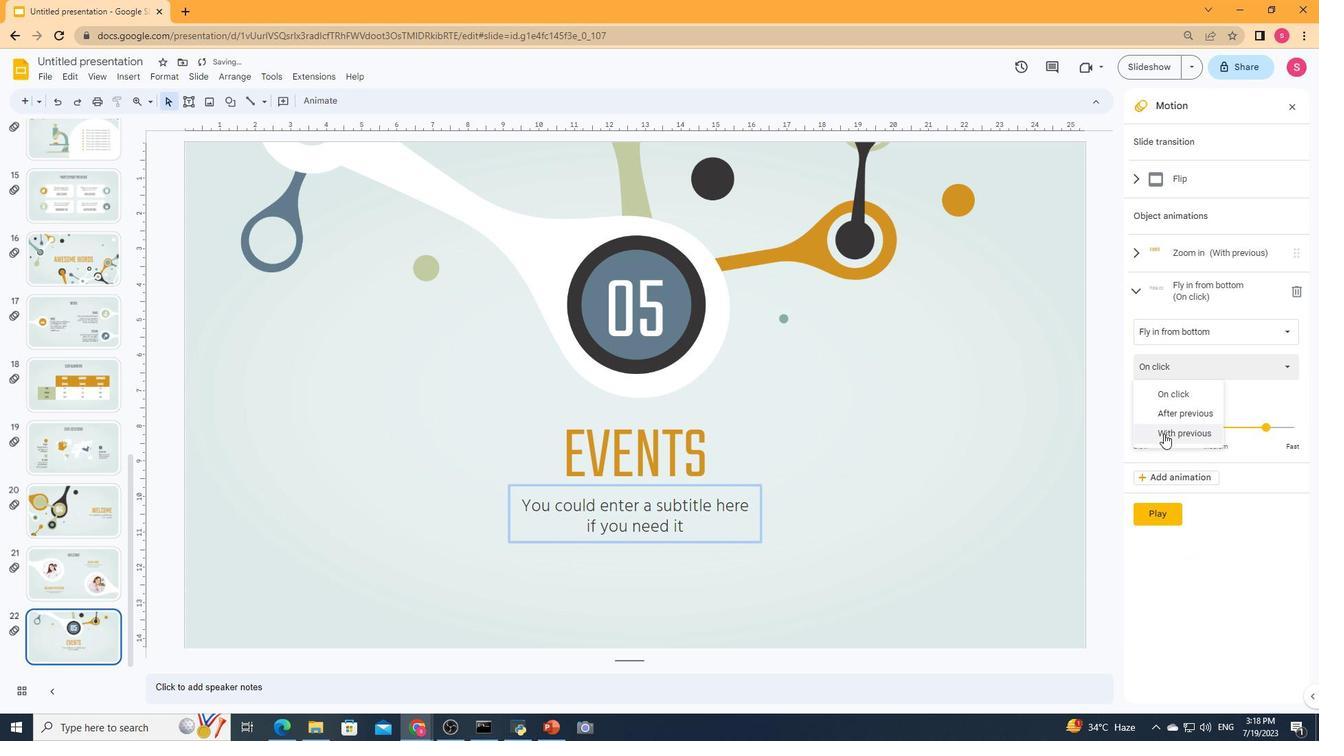 
Action: Mouse moved to (1268, 425)
Screenshot: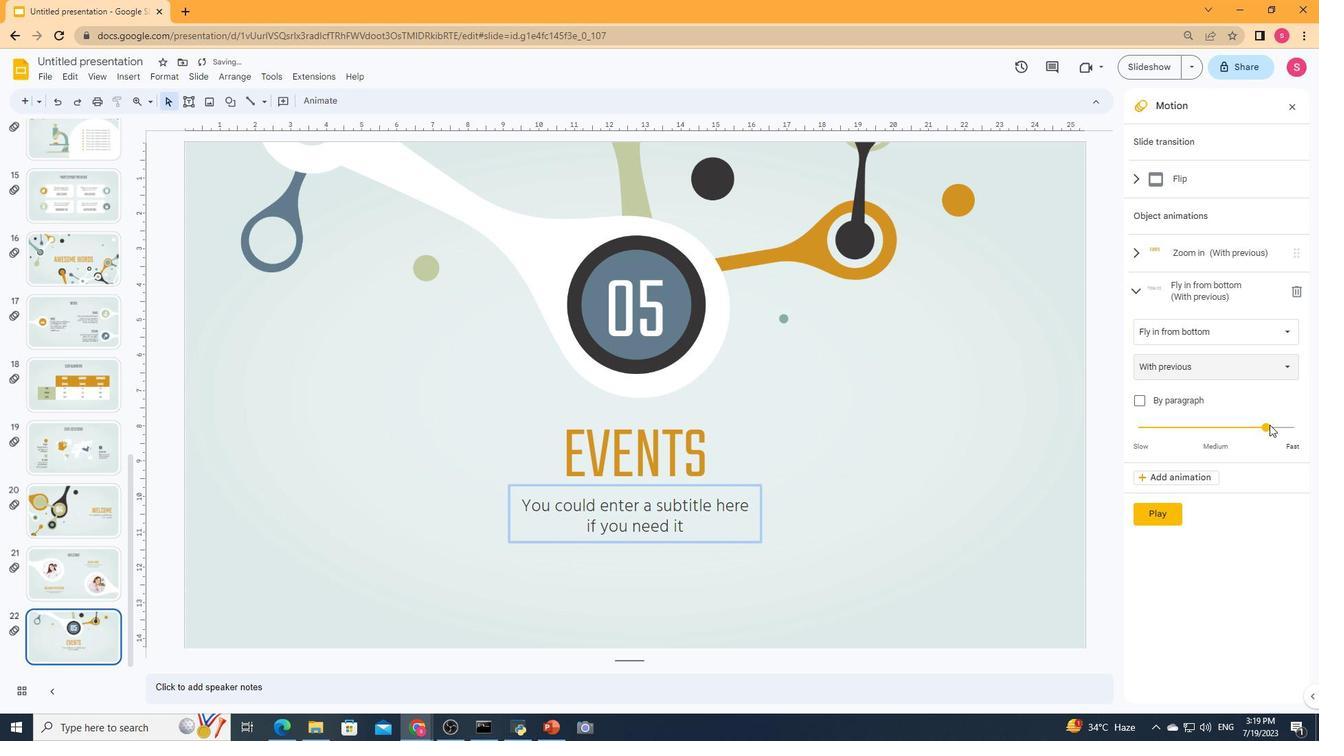 
Action: Mouse pressed left at (1268, 425)
Screenshot: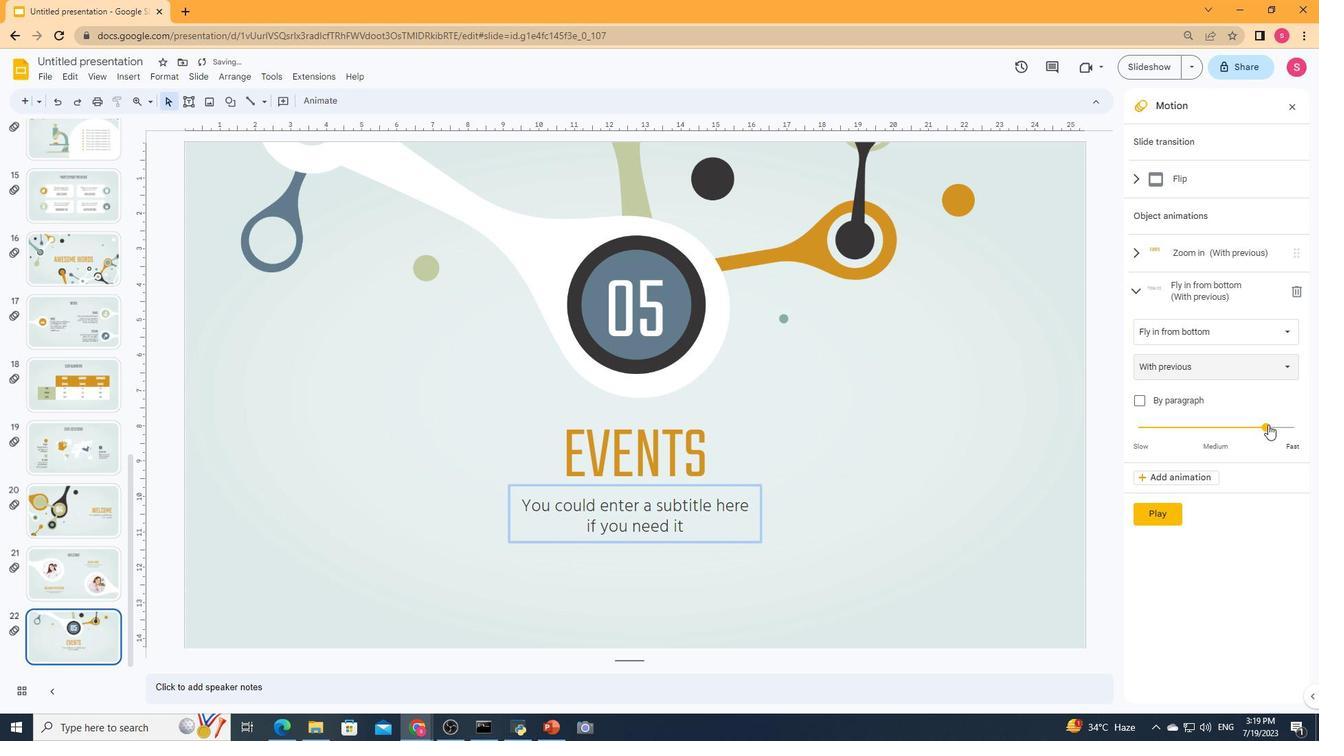 
Action: Mouse moved to (1164, 517)
Screenshot: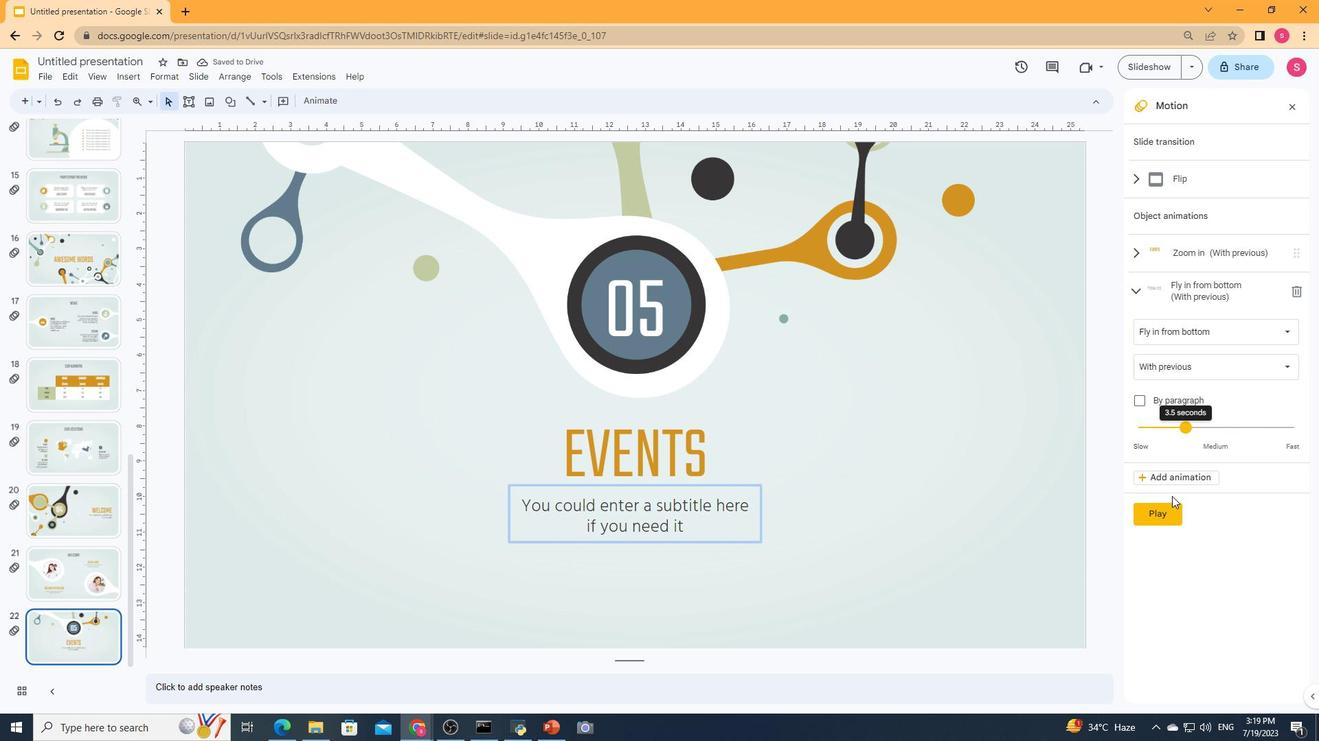 
Action: Mouse pressed left at (1164, 517)
Screenshot: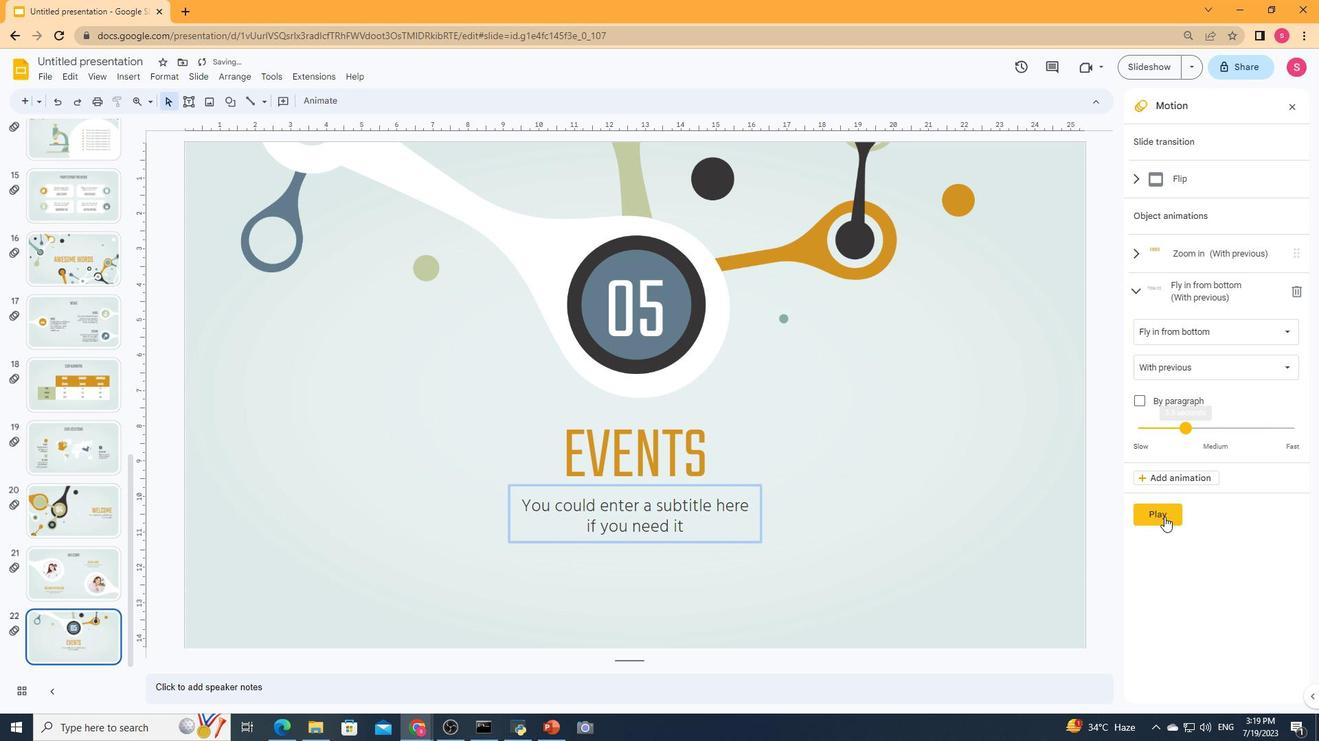 
Action: Mouse moved to (1170, 511)
Screenshot: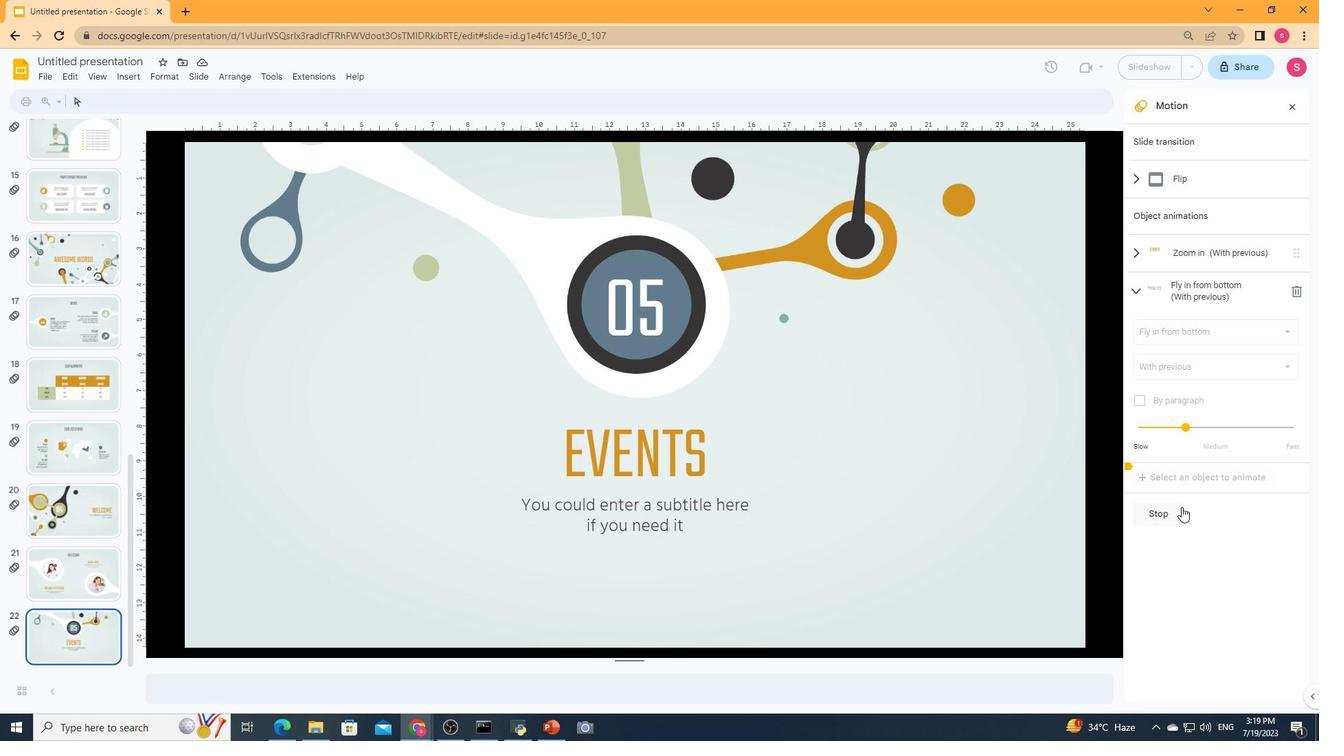 
Action: Mouse pressed left at (1170, 511)
Screenshot: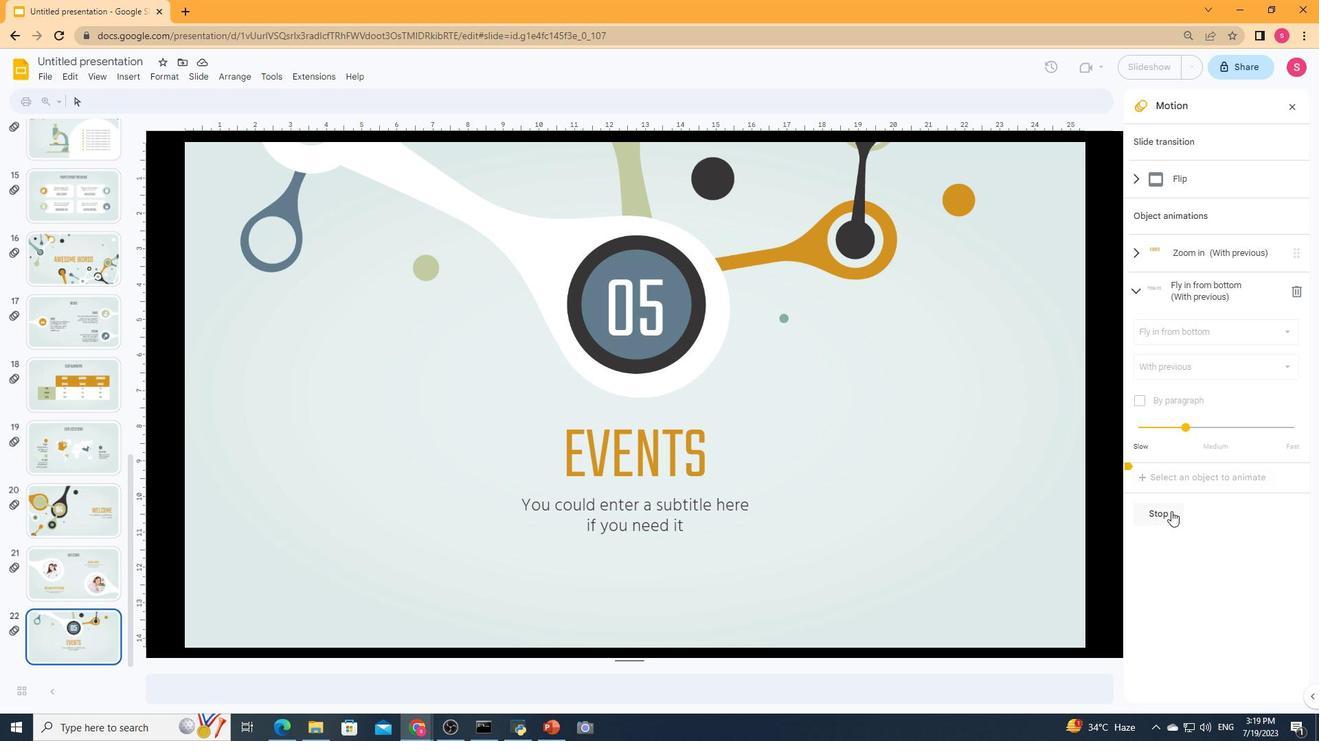 
Action: Mouse moved to (872, 499)
Screenshot: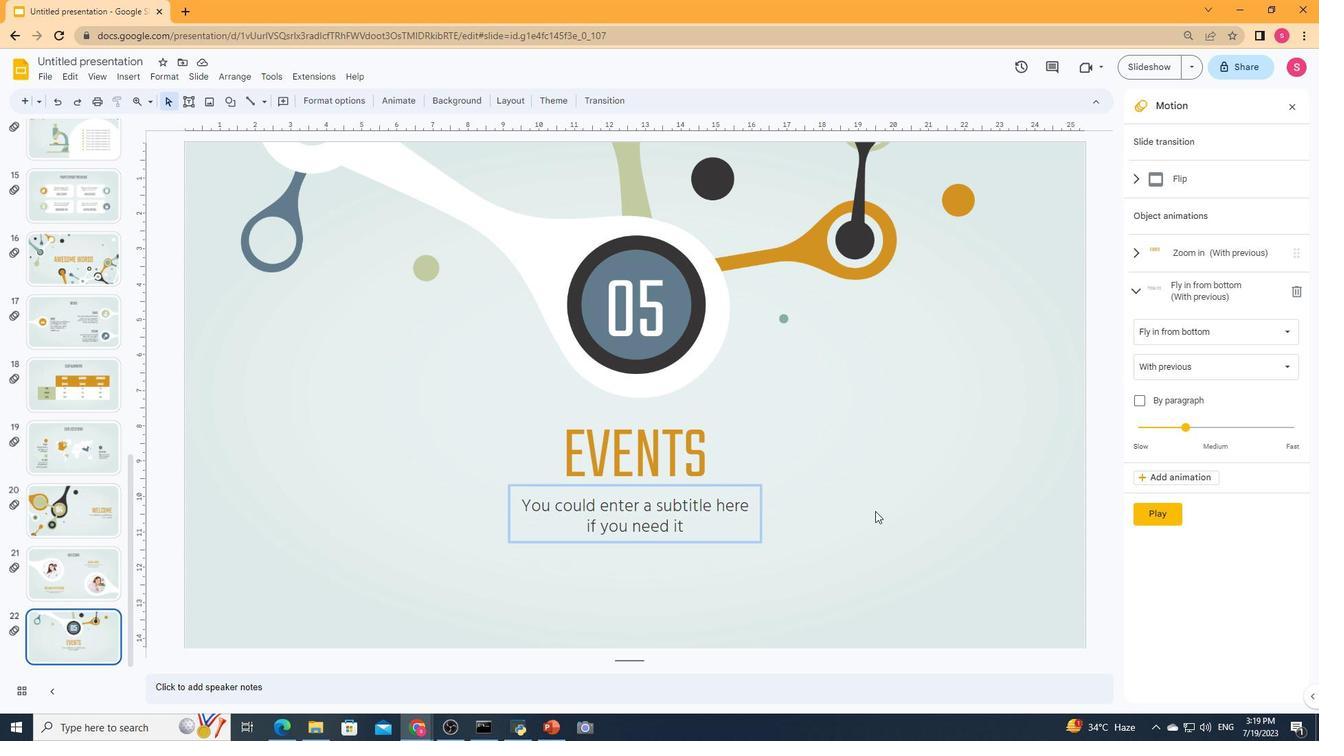 
Action: Mouse pressed left at (872, 499)
Screenshot: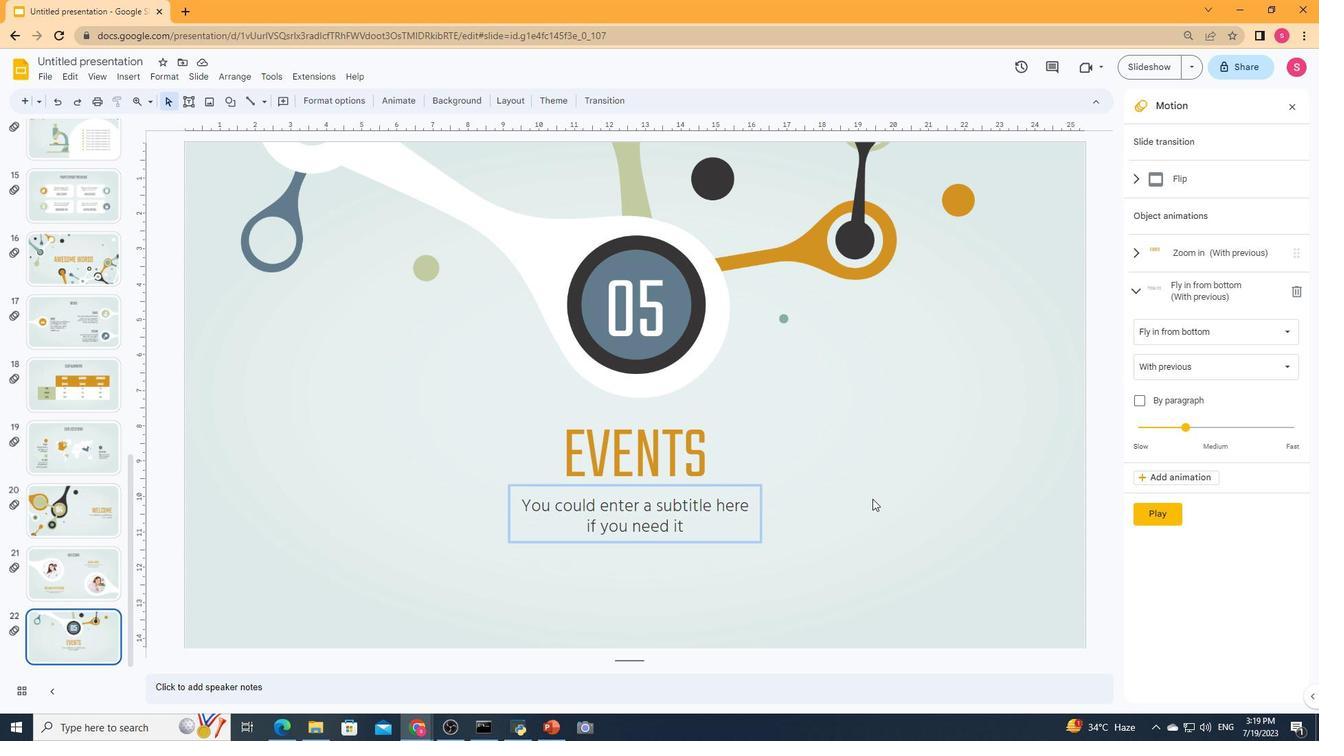 
Action: Mouse moved to (616, 329)
Screenshot: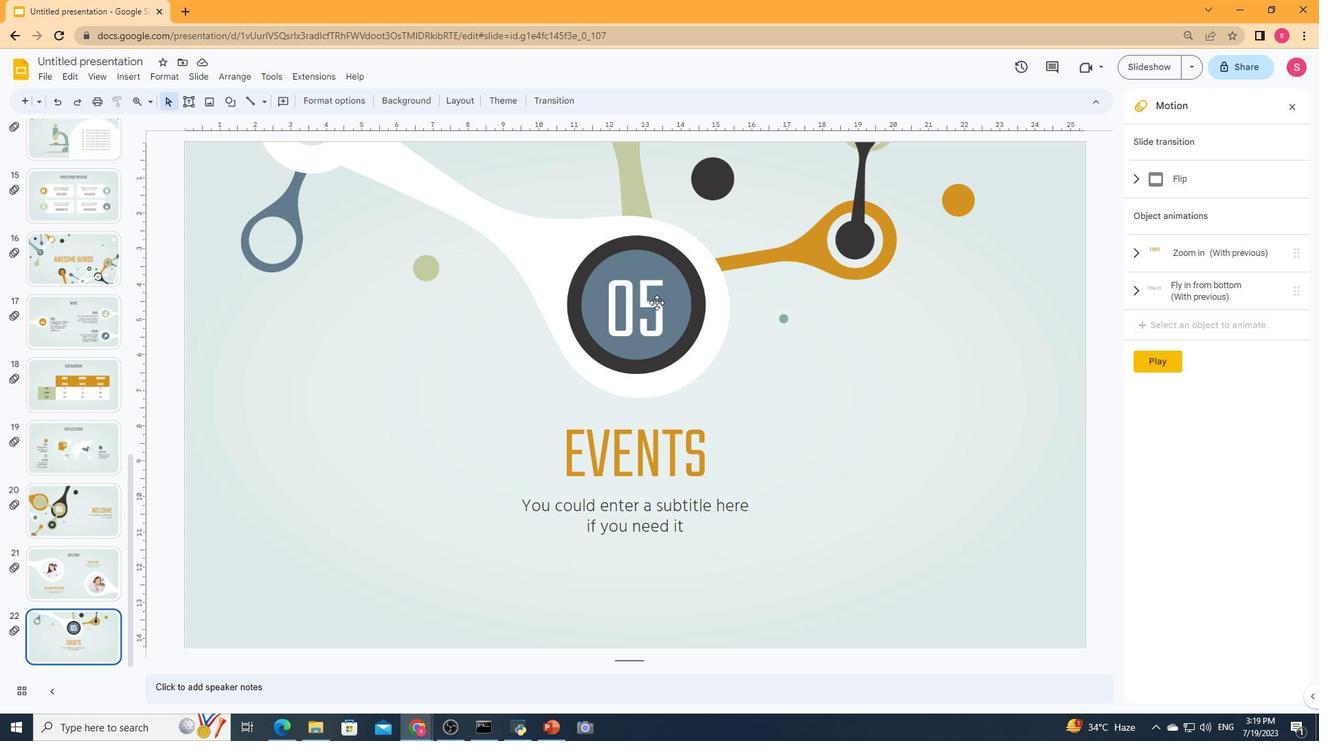 
Action: Mouse pressed left at (616, 329)
Screenshot: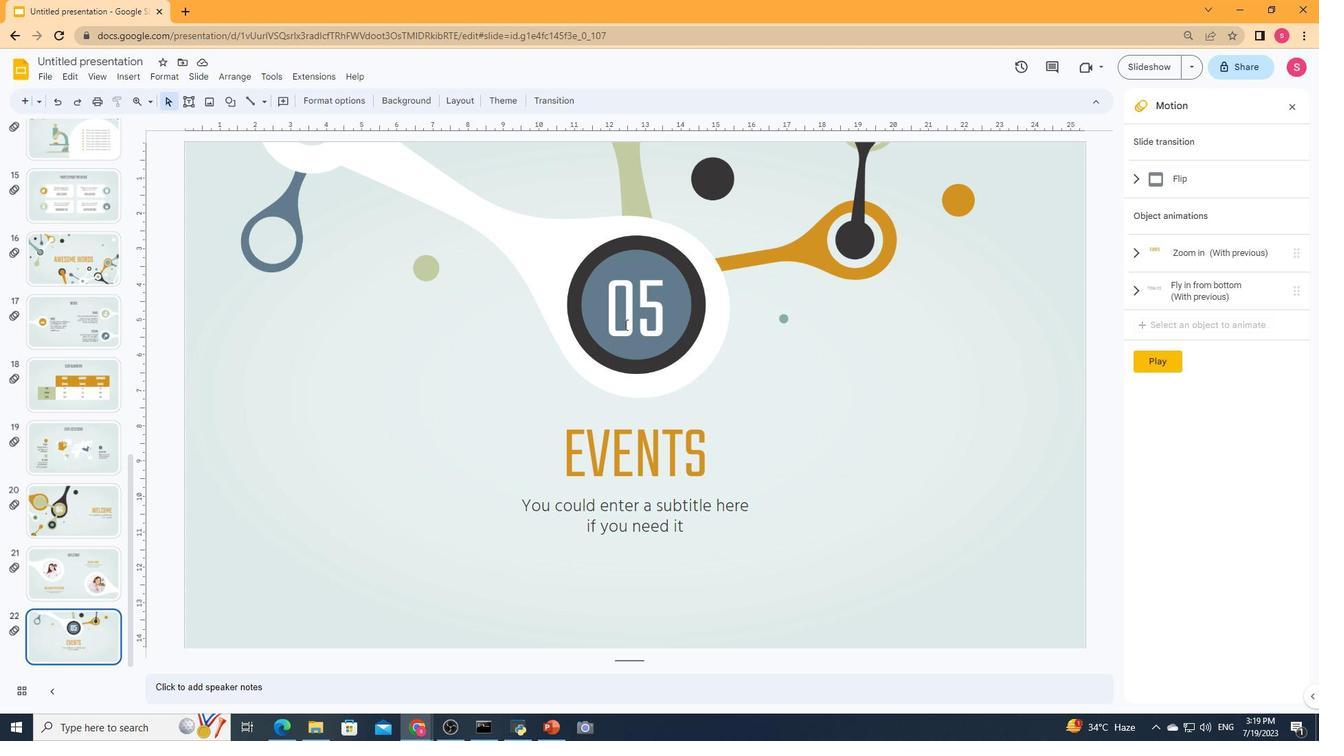 
Action: Mouse moved to (676, 459)
Screenshot: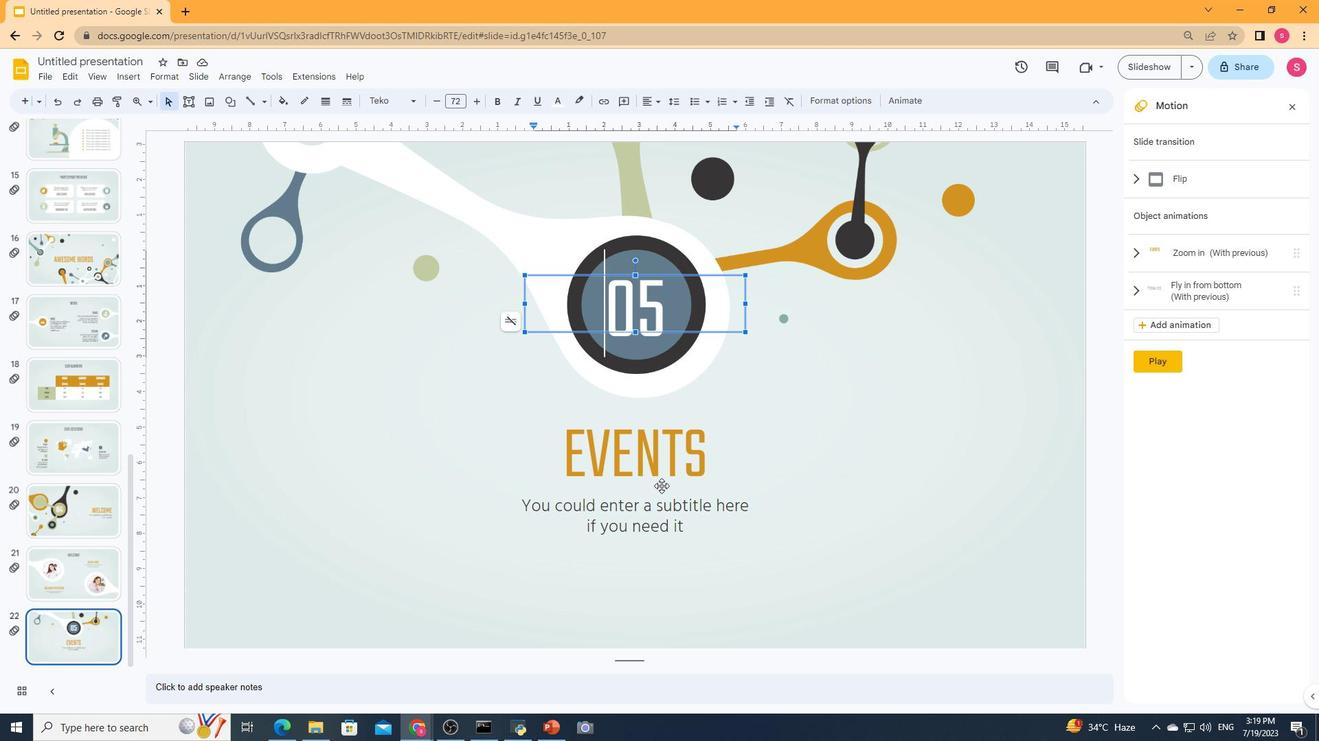 
Action: Mouse pressed left at (676, 459)
Screenshot: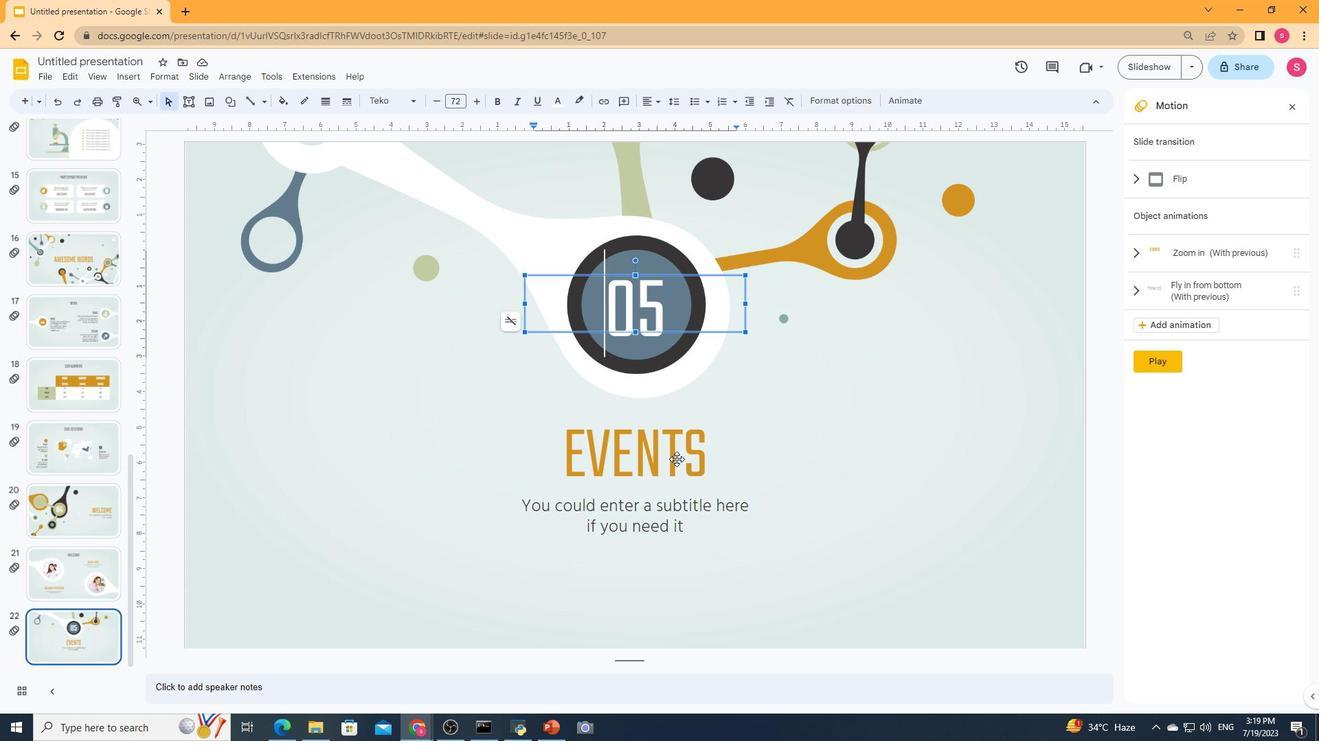 
Action: Mouse moved to (654, 313)
Screenshot: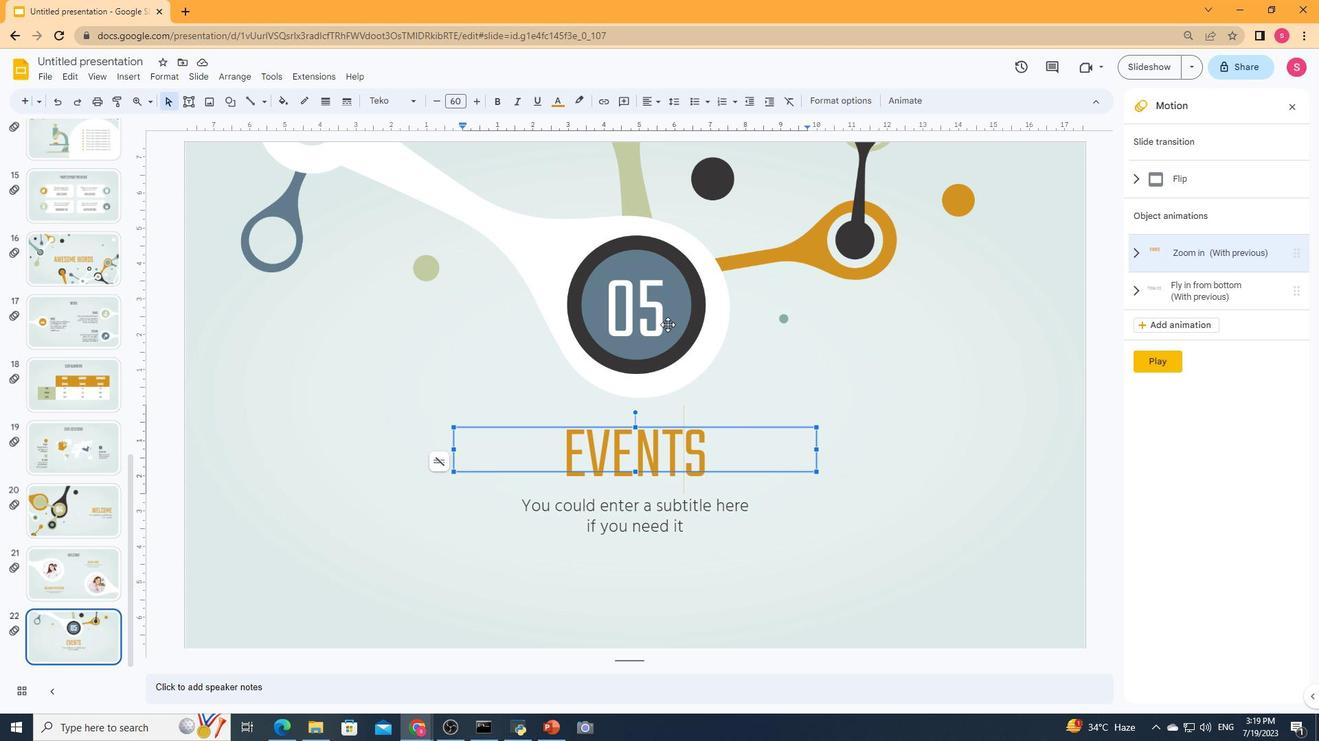
Action: Mouse pressed left at (654, 313)
Screenshot: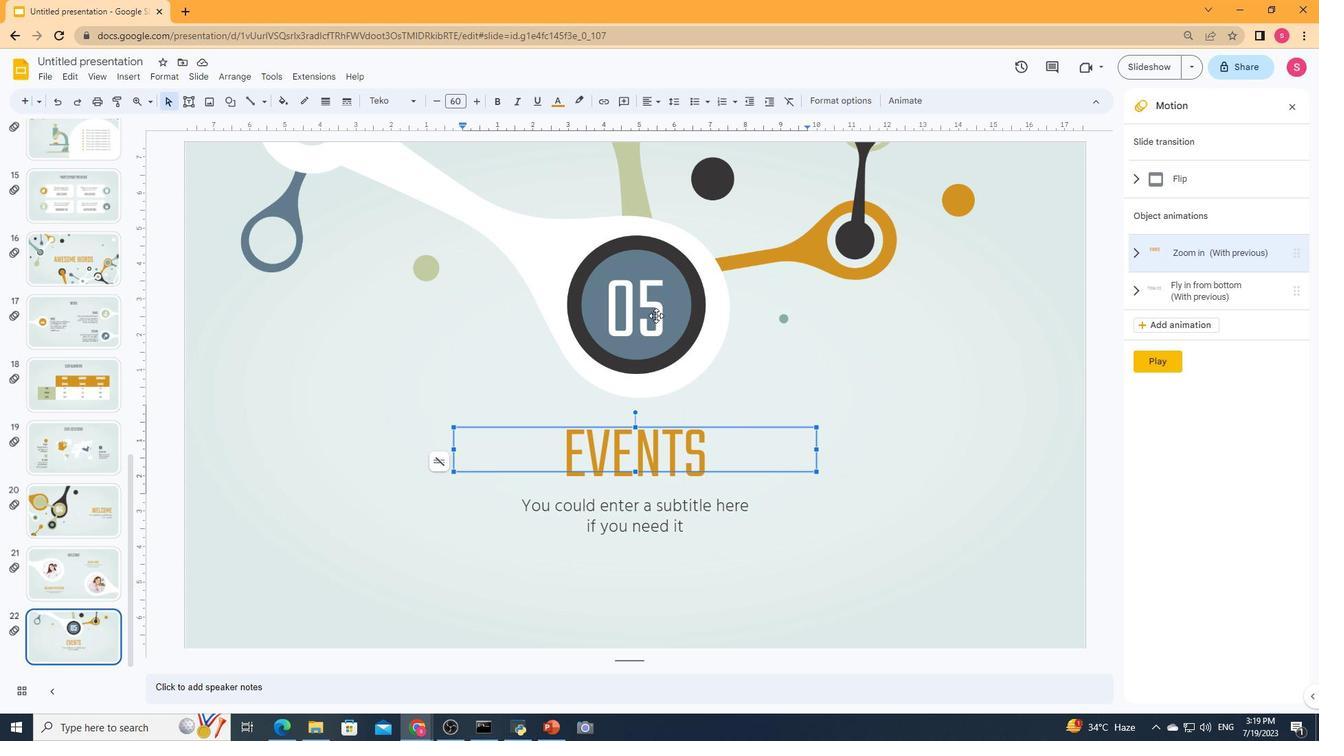 
Action: Mouse moved to (654, 513)
Screenshot: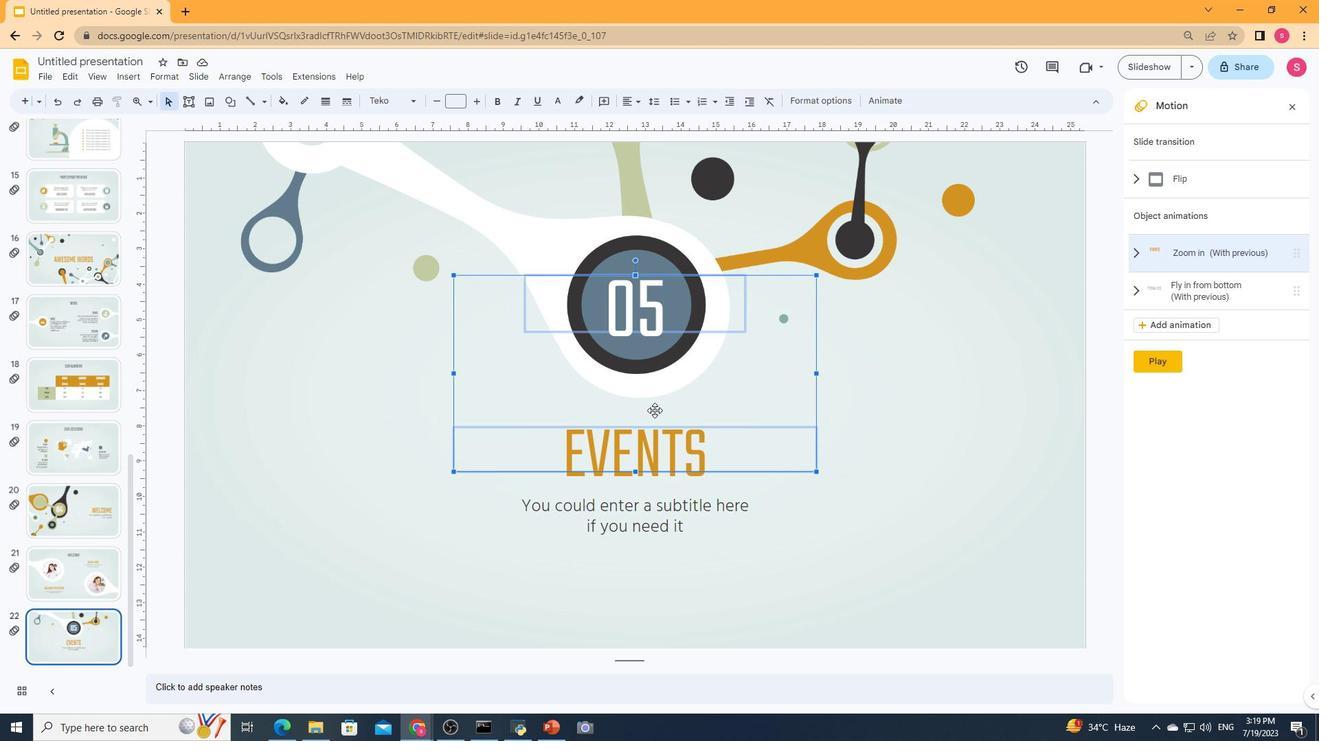 
Action: Mouse pressed left at (654, 513)
Screenshot: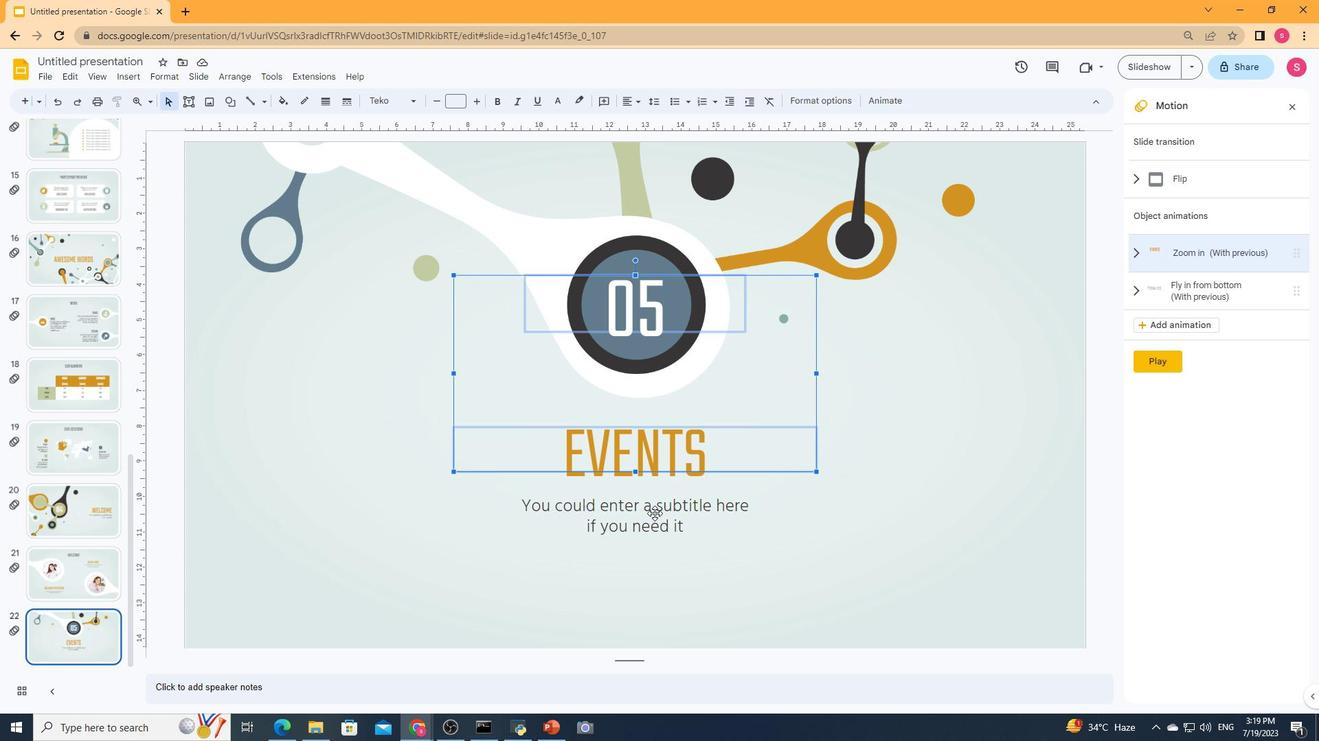 
Action: Mouse moved to (1203, 327)
Screenshot: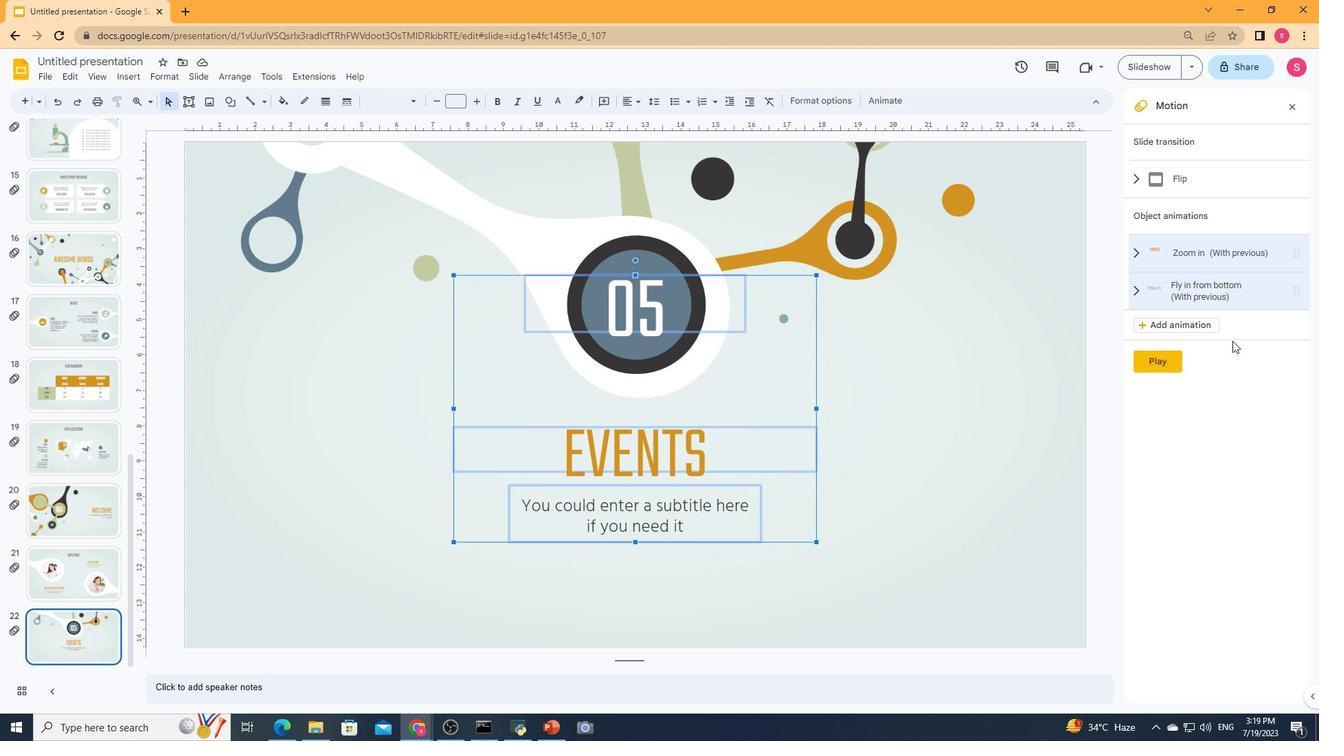 
Action: Mouse pressed left at (1203, 327)
Screenshot: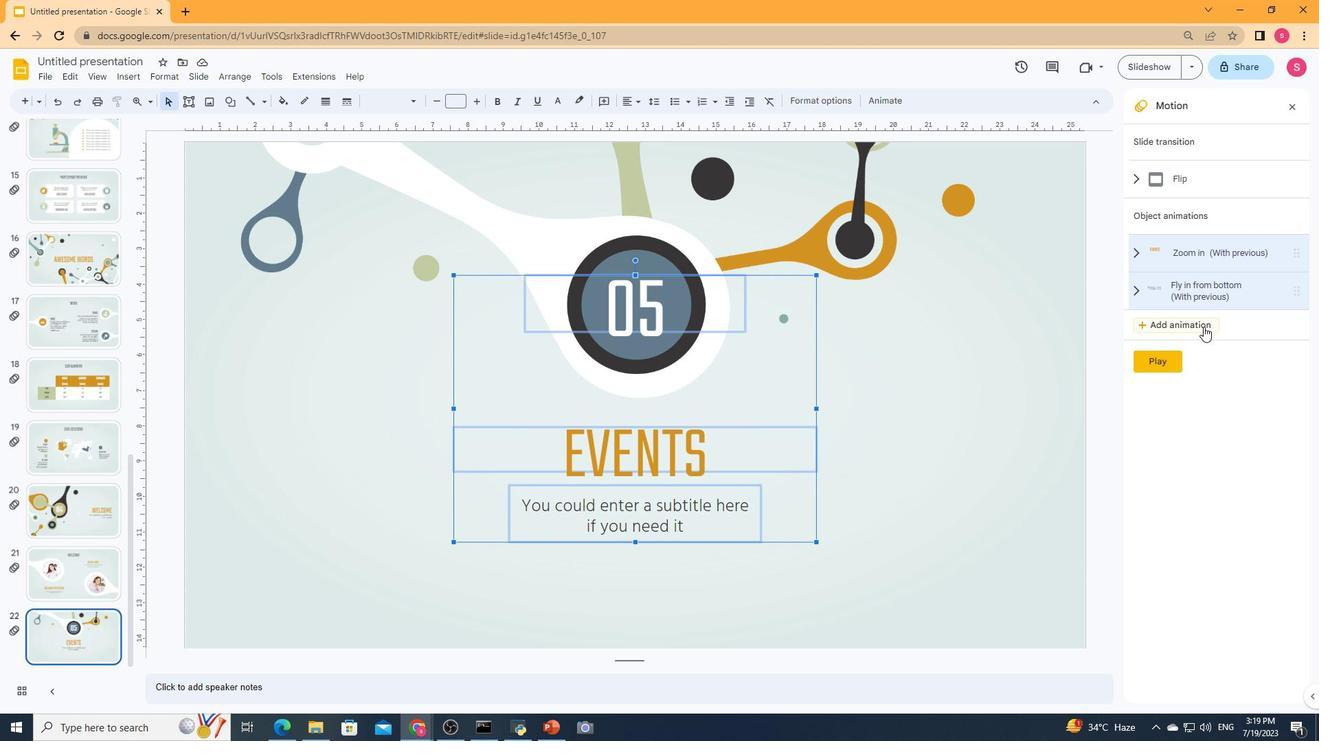 
Action: Mouse moved to (1216, 322)
Screenshot: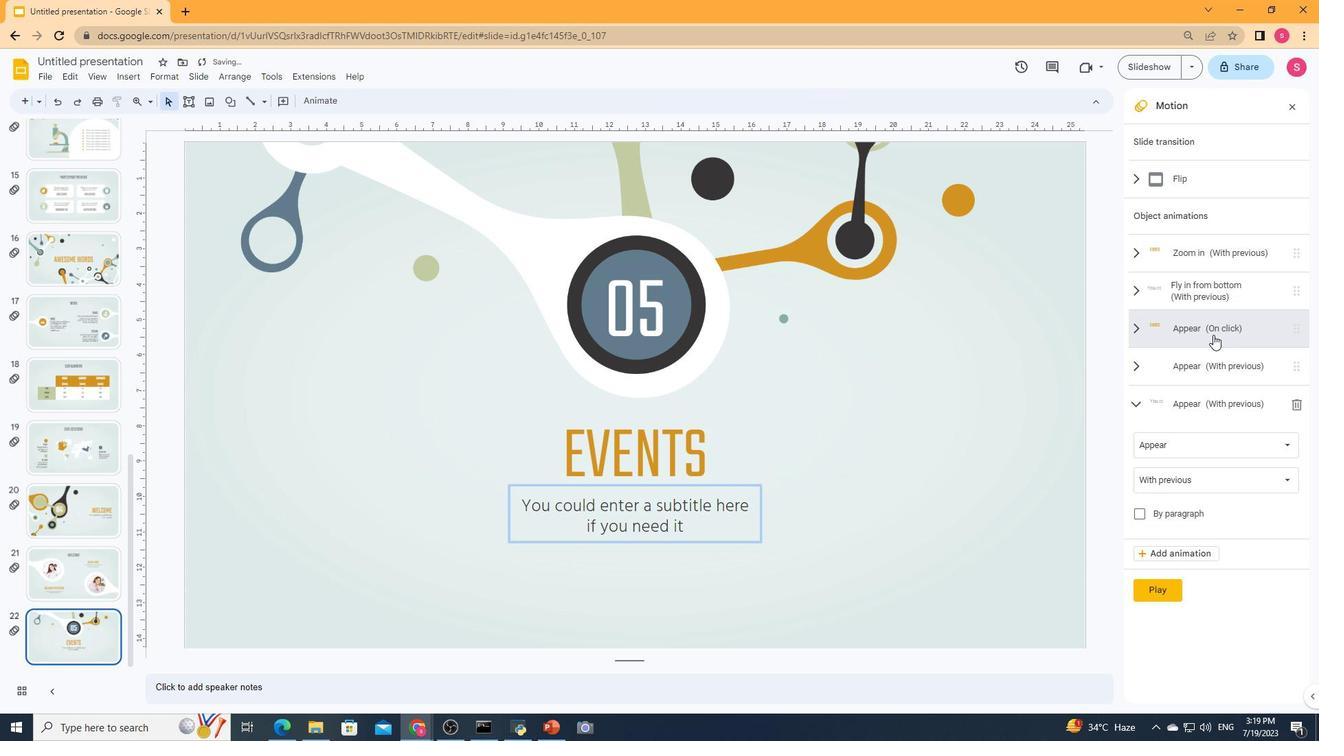 
Action: Mouse pressed left at (1216, 322)
Screenshot: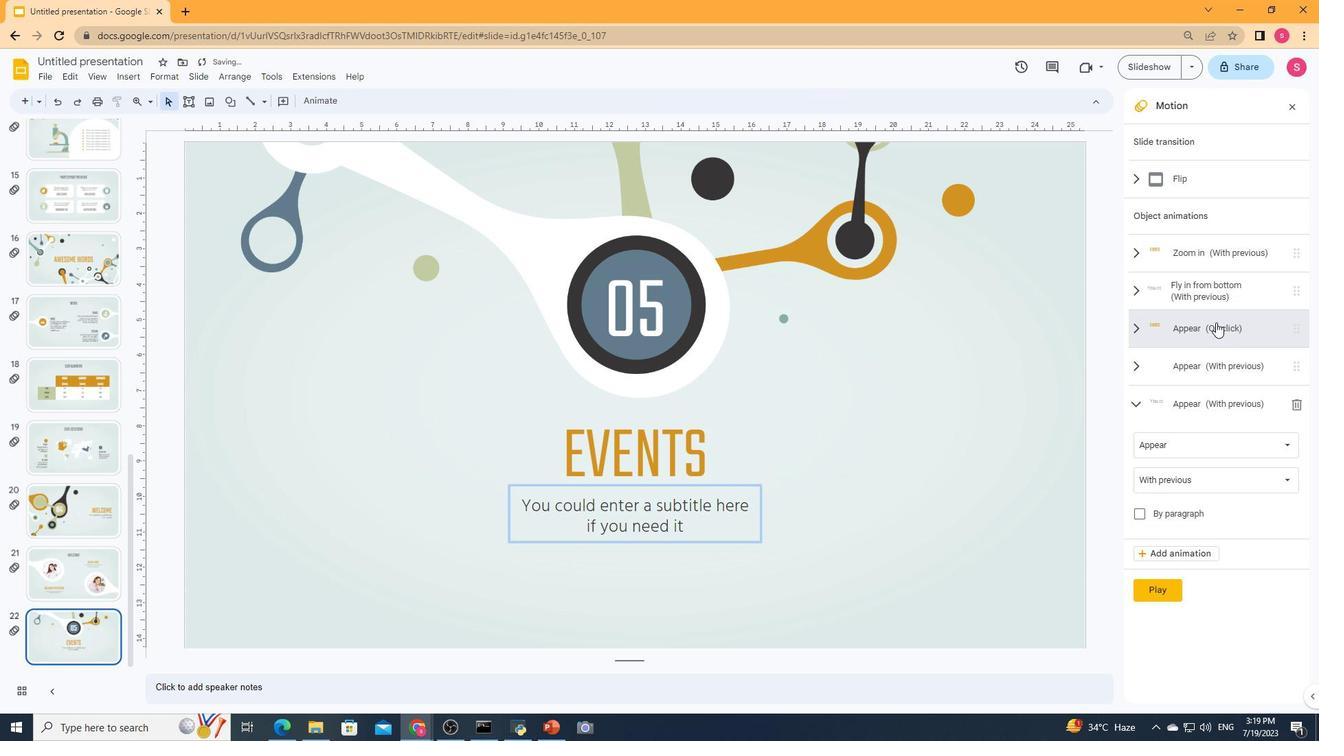 
Action: Mouse moved to (1229, 324)
Screenshot: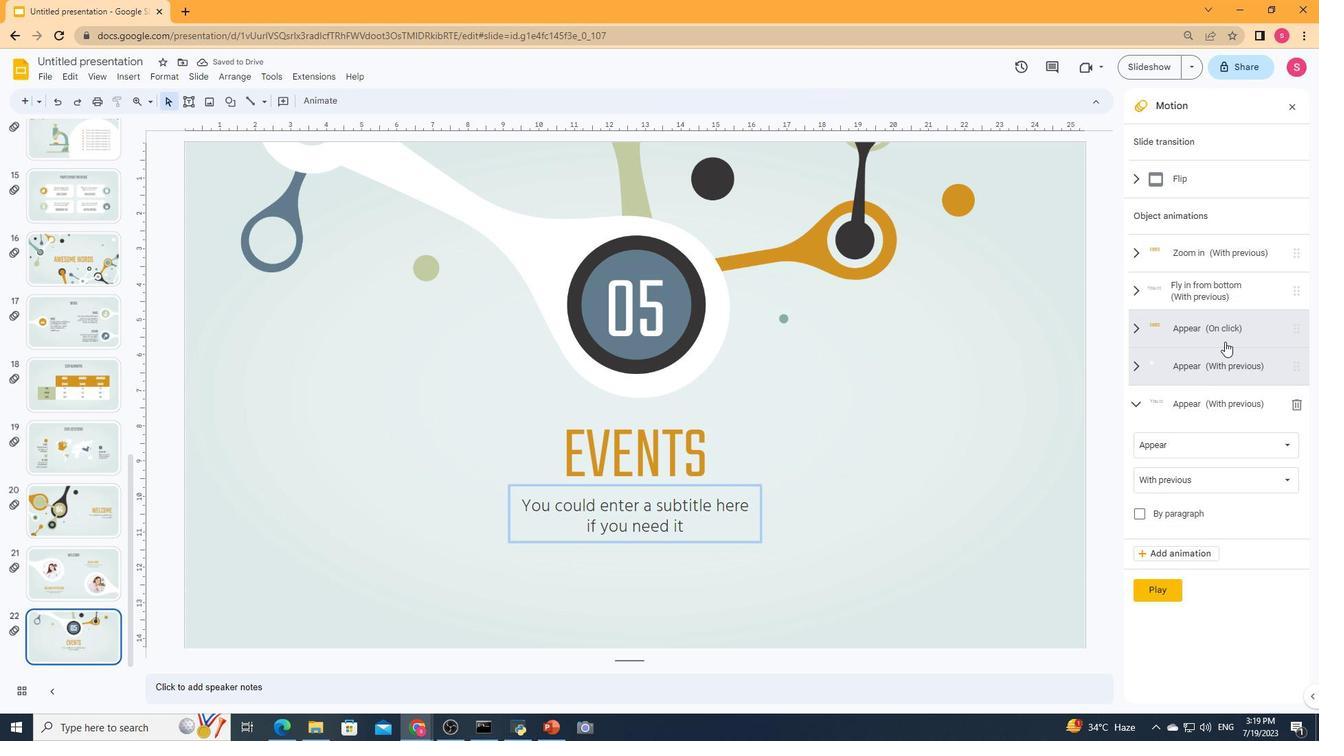 
Action: Mouse pressed left at (1229, 324)
Screenshot: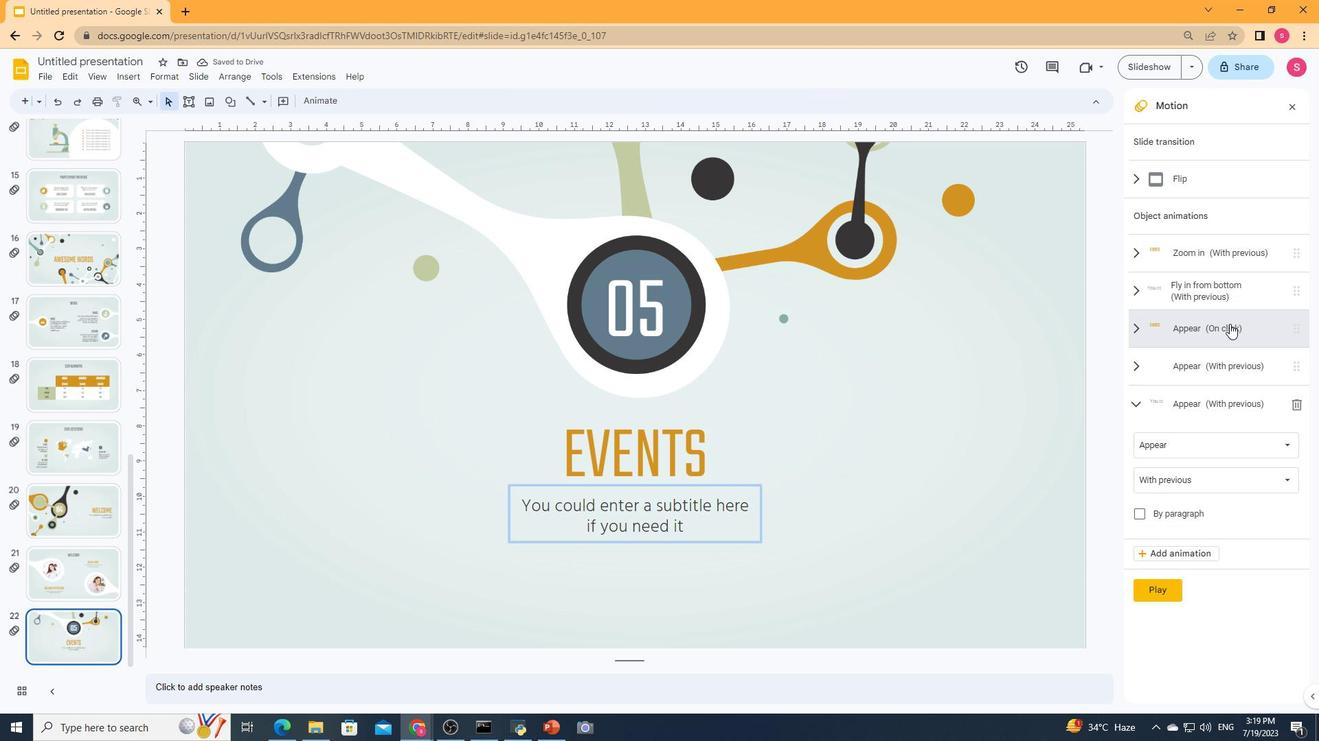 
Action: Mouse moved to (1209, 397)
Screenshot: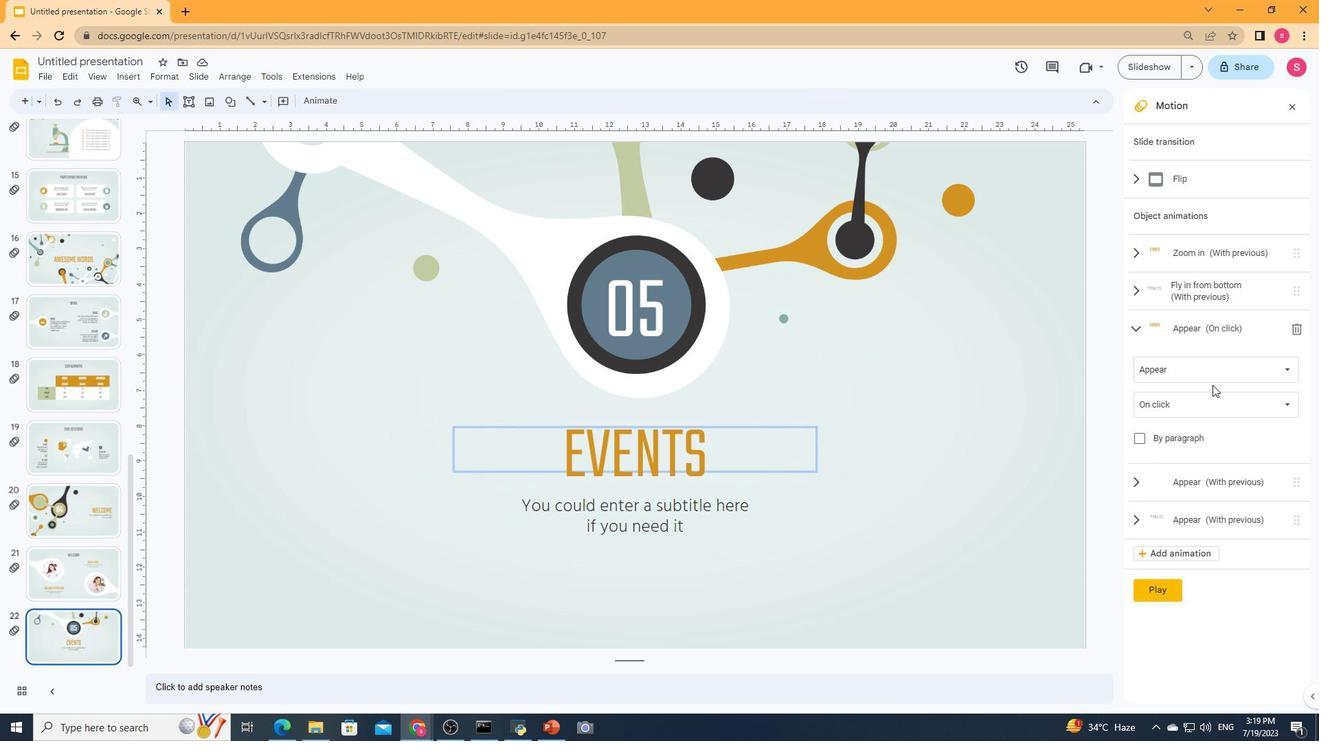 
Action: Mouse pressed left at (1209, 397)
Screenshot: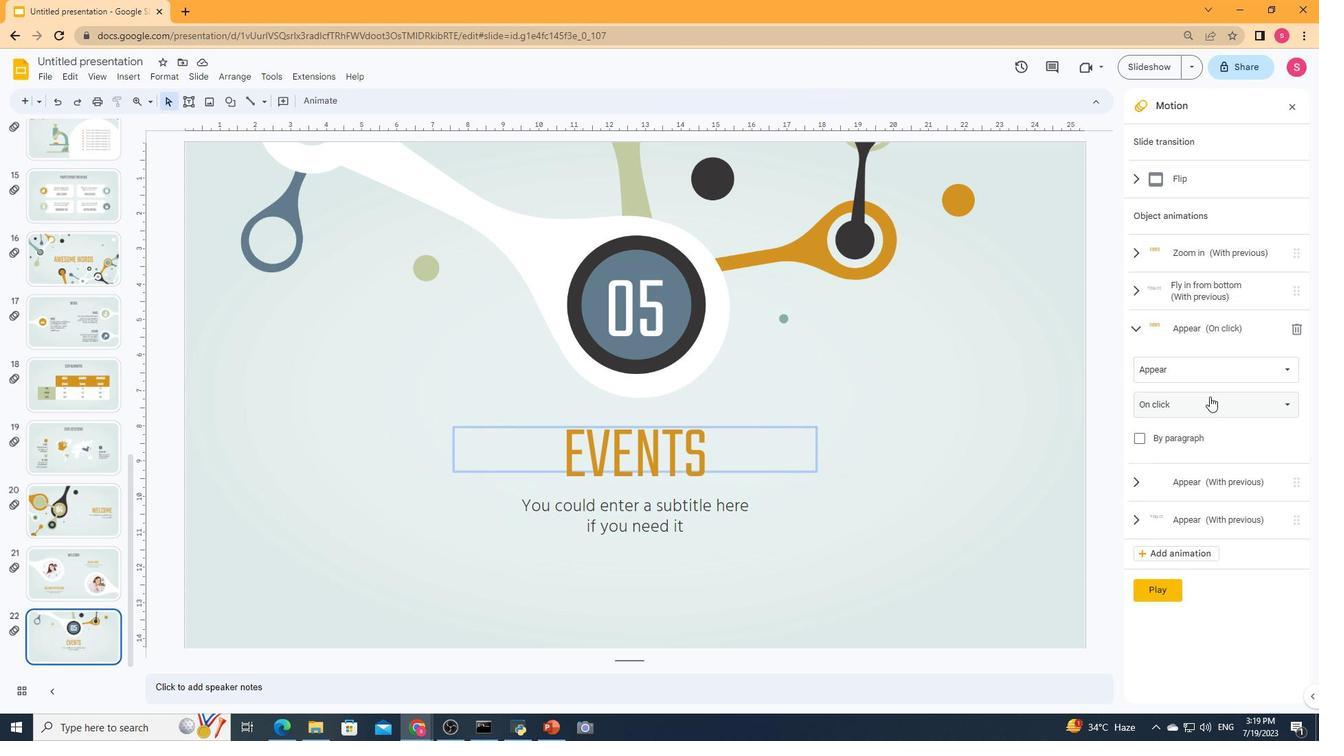 
Action: Mouse moved to (1198, 454)
Screenshot: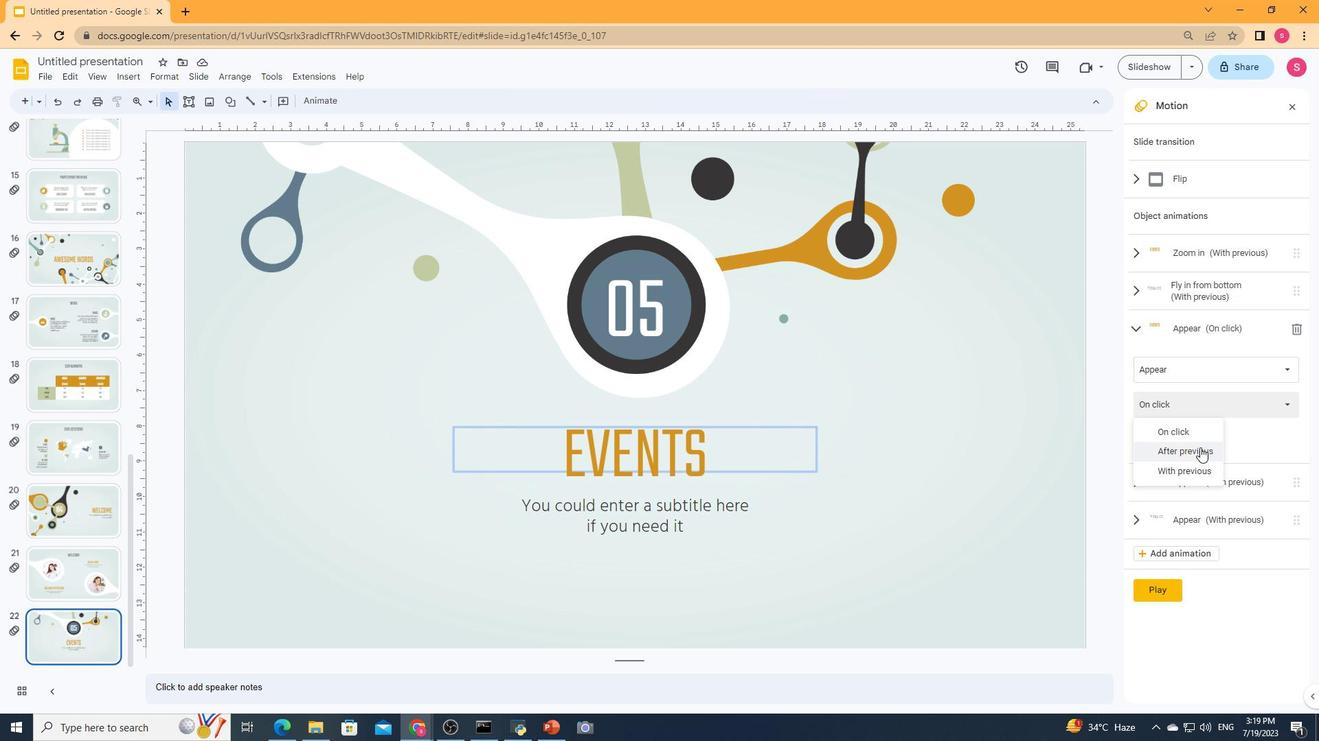 
Action: Mouse pressed left at (1198, 454)
Screenshot: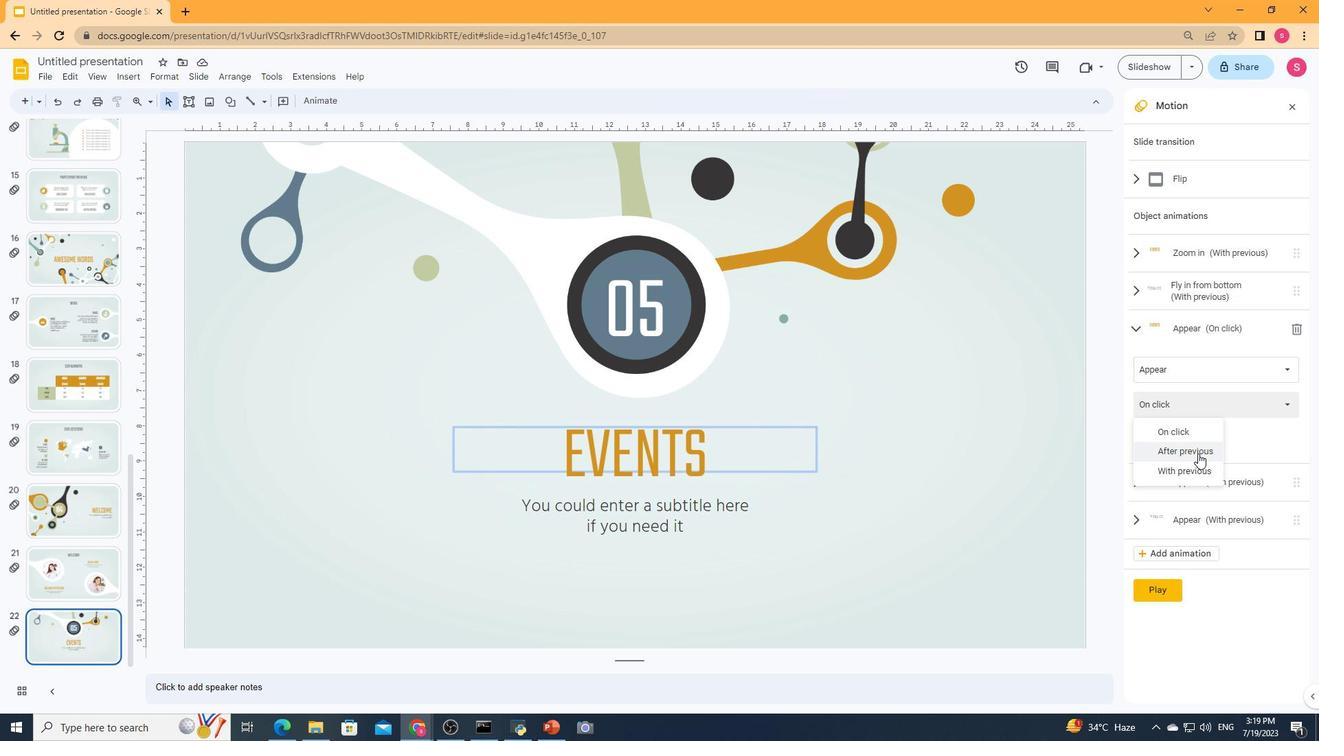 
Action: Mouse moved to (1189, 375)
Screenshot: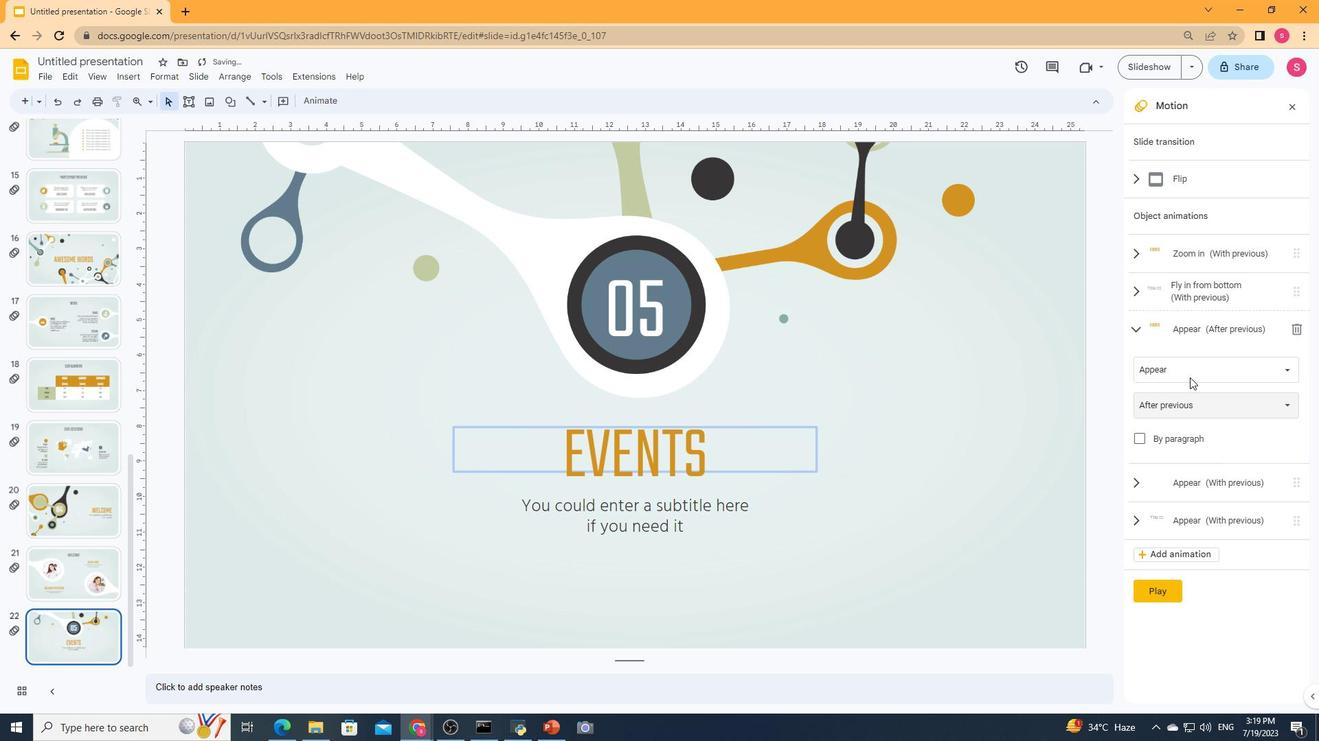 
Action: Mouse pressed left at (1189, 375)
Screenshot: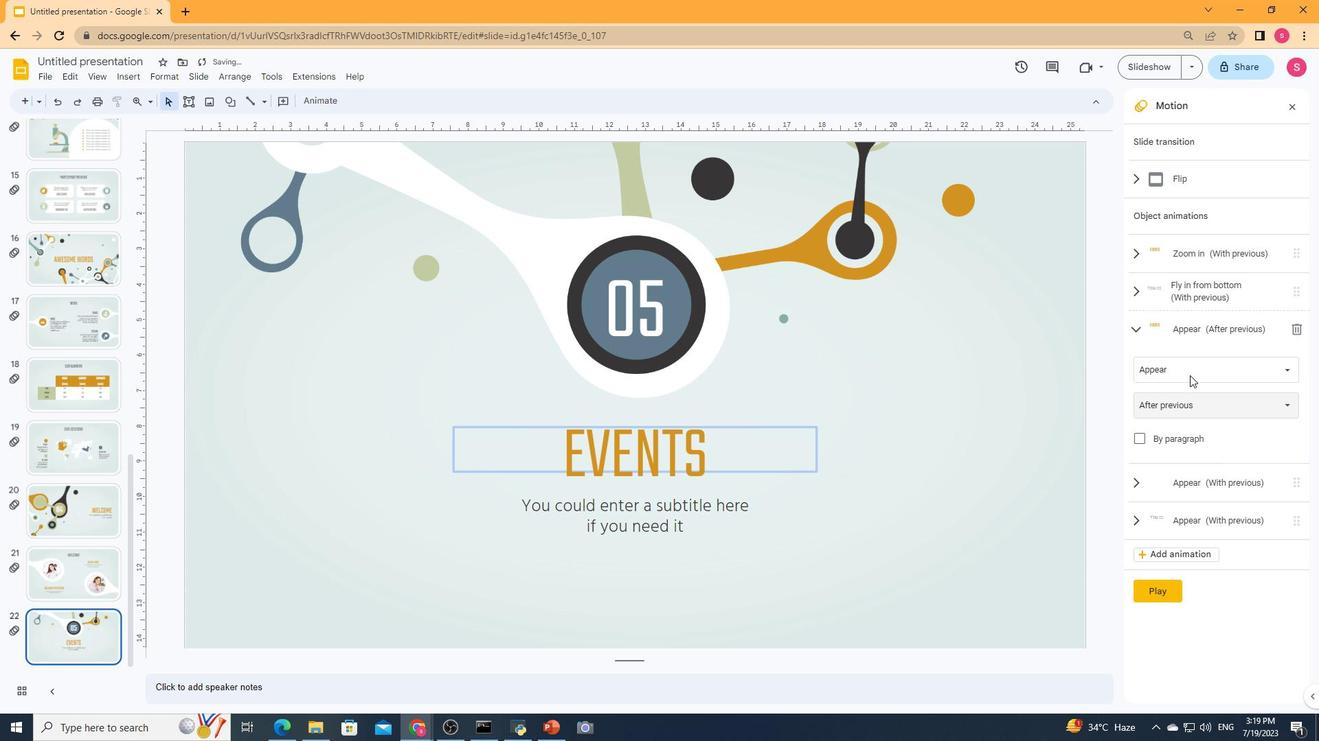 
Action: Mouse moved to (1185, 645)
Screenshot: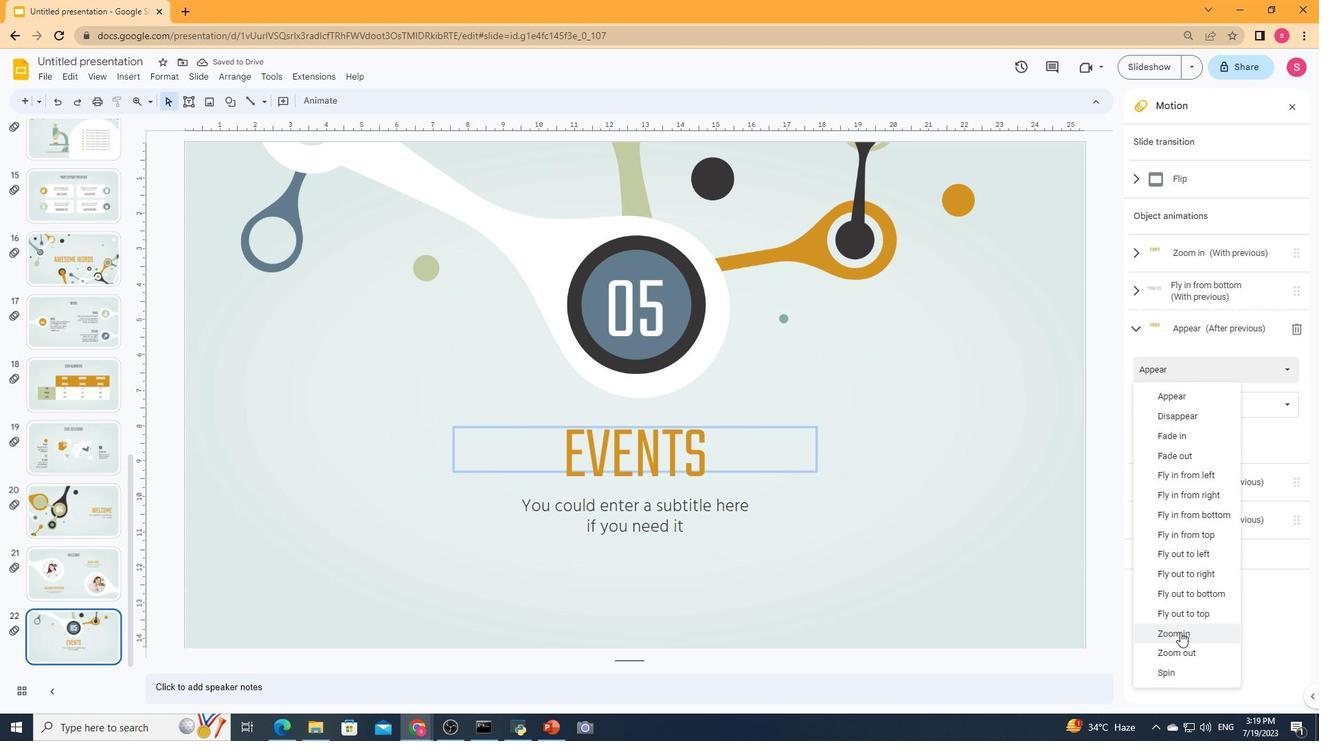 
Action: Mouse pressed left at (1185, 645)
Screenshot: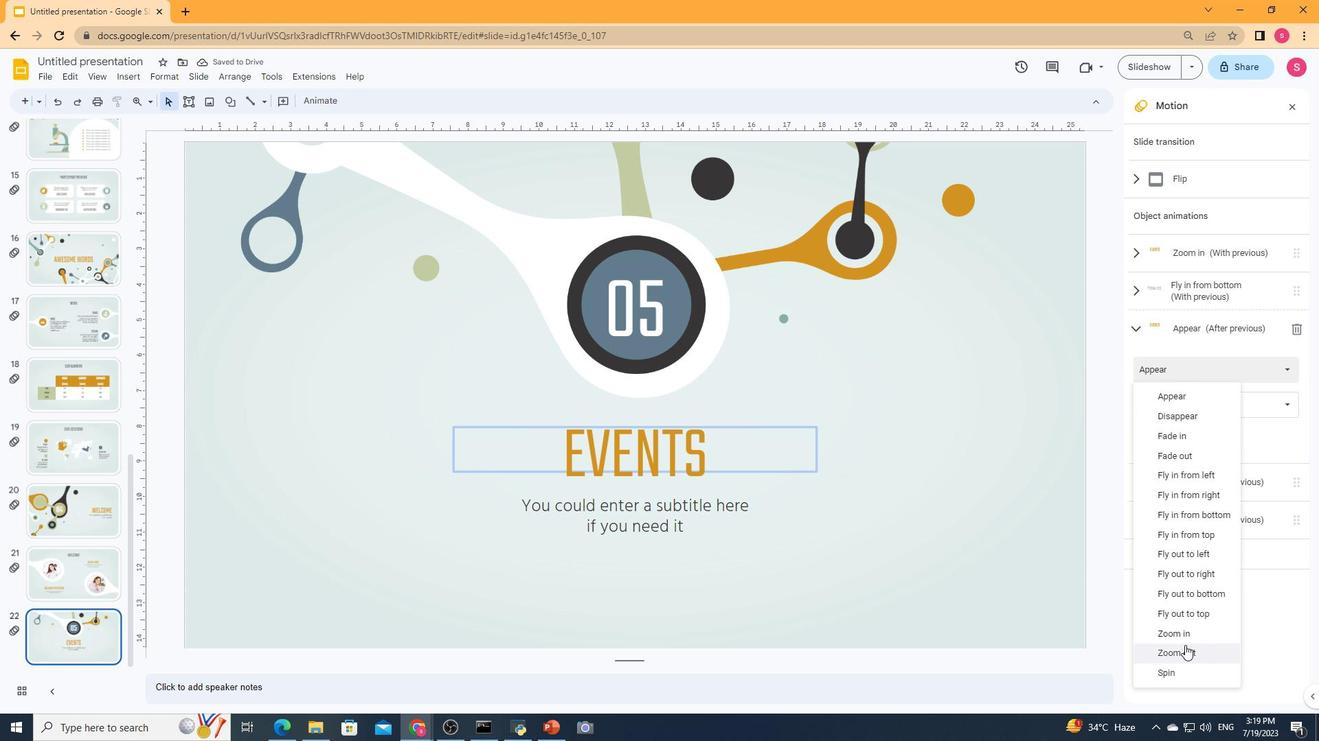 
Action: Mouse moved to (1268, 467)
Screenshot: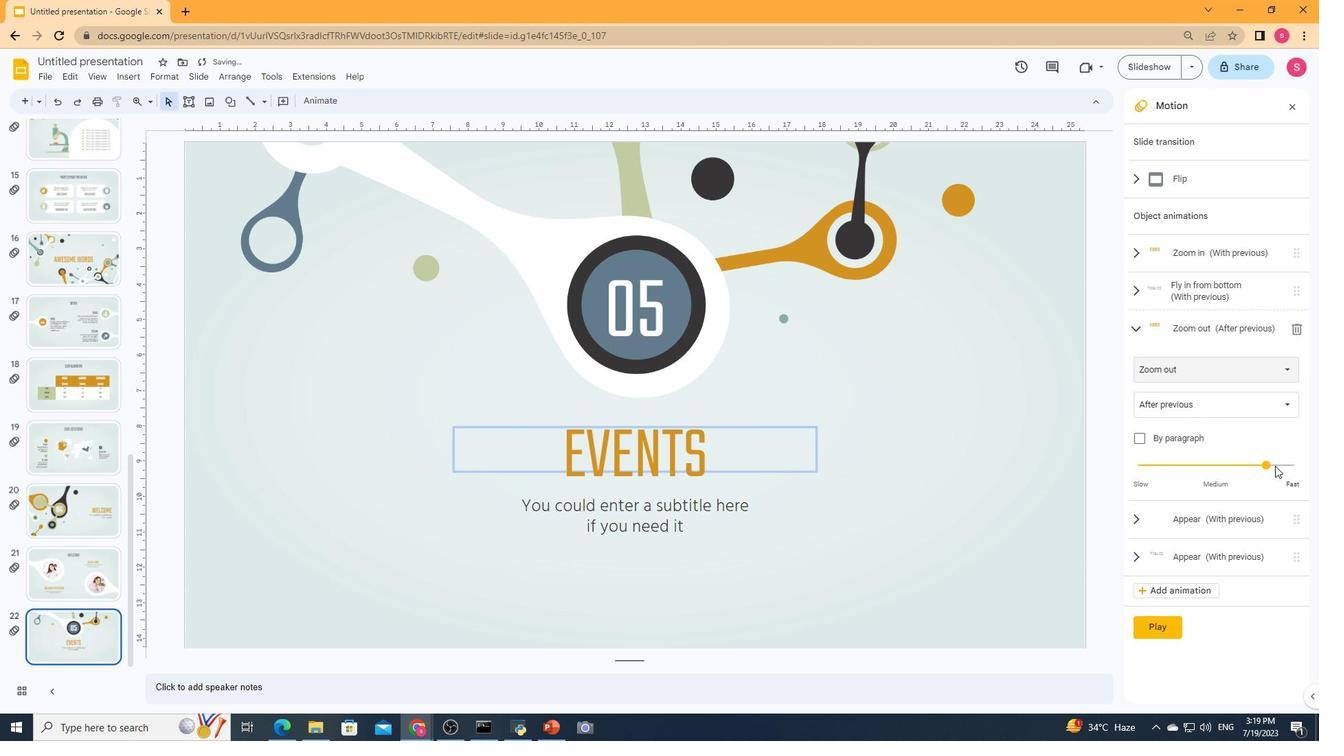 
Action: Mouse pressed left at (1268, 467)
Screenshot: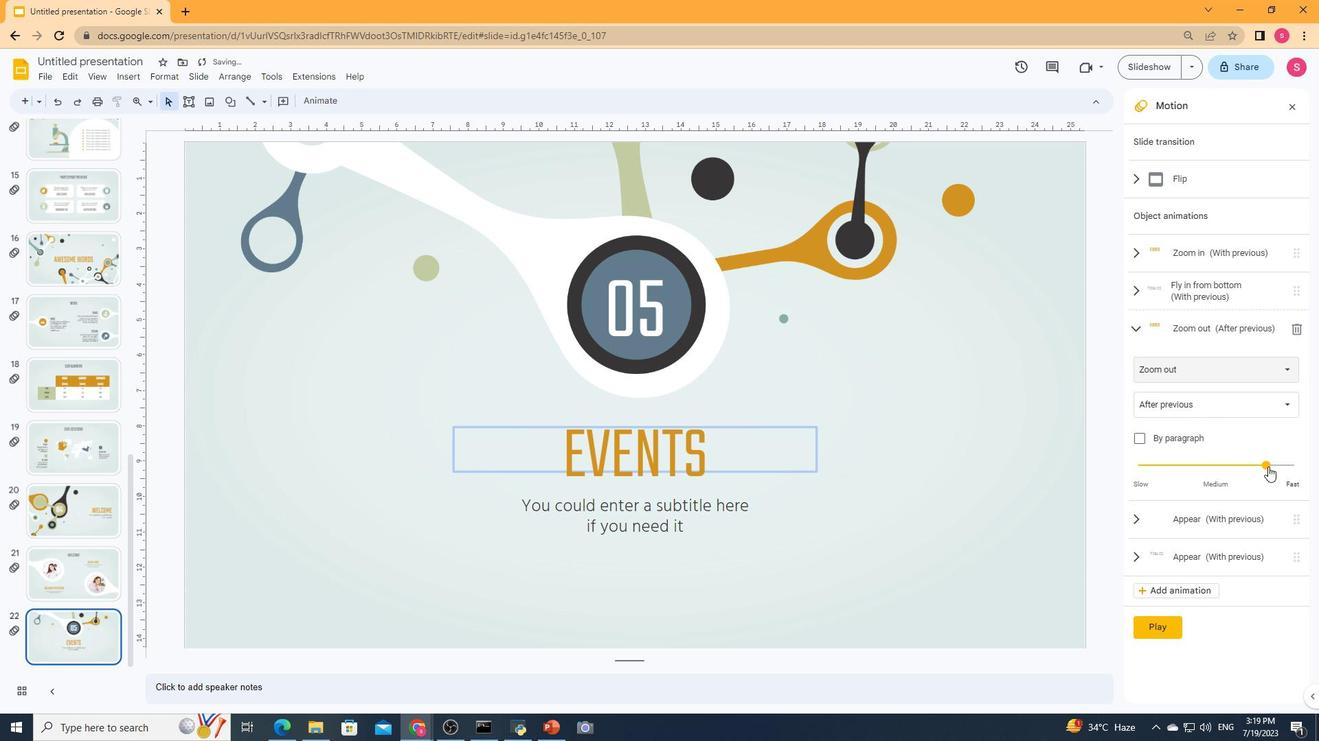 
Action: Mouse moved to (1189, 533)
Screenshot: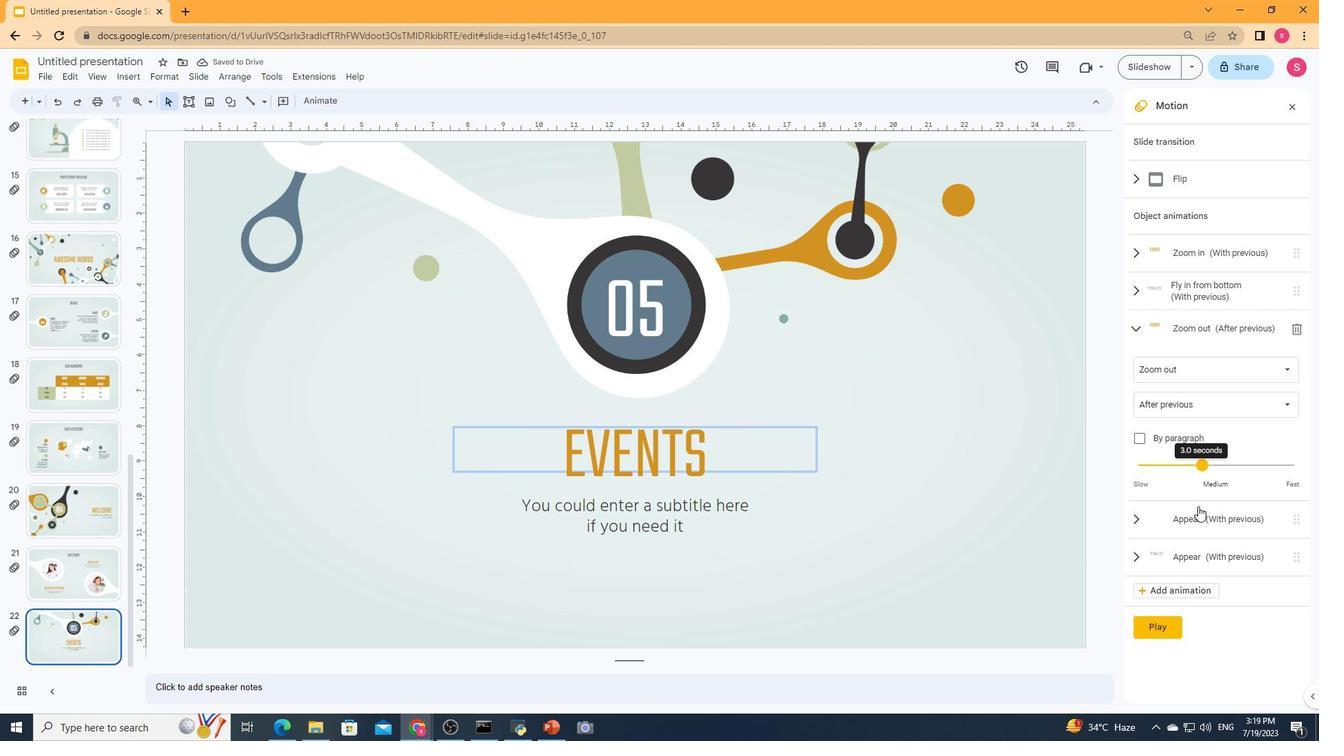
Action: Mouse pressed left at (1189, 533)
Screenshot: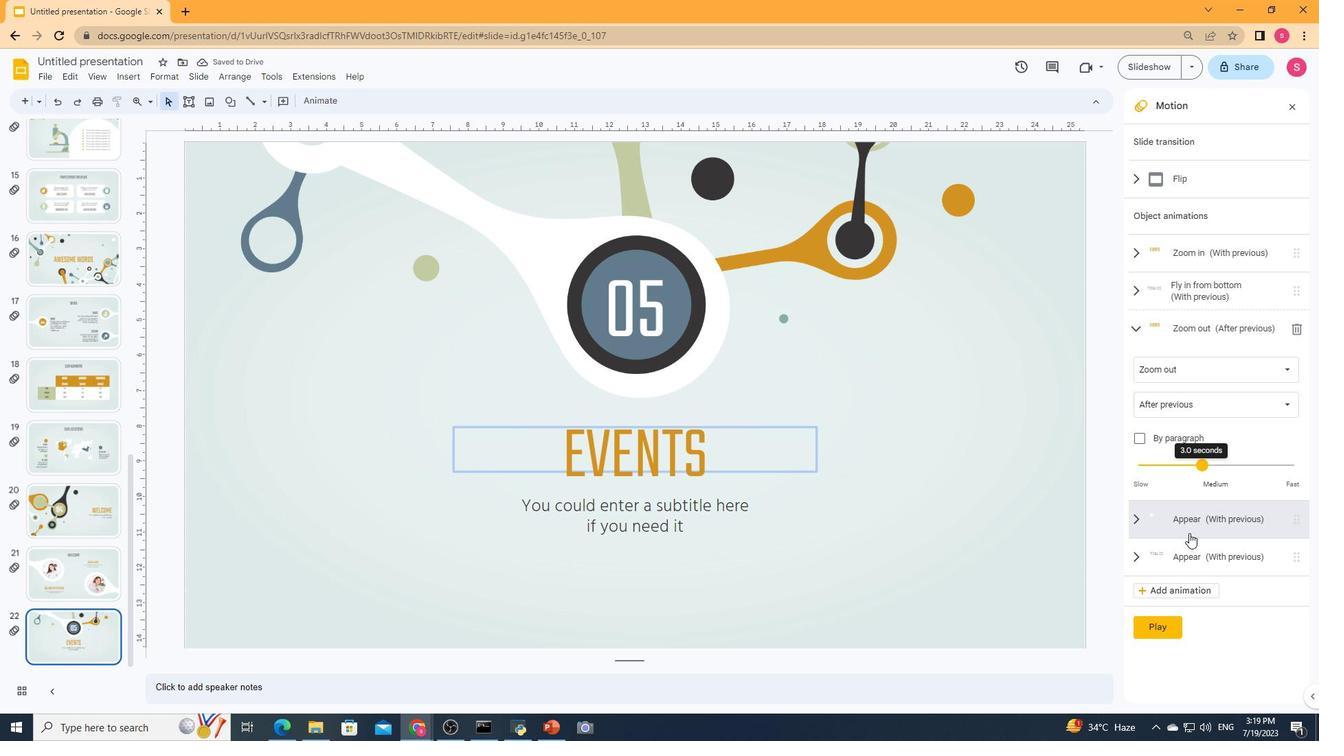 
Action: Mouse moved to (1178, 395)
Screenshot: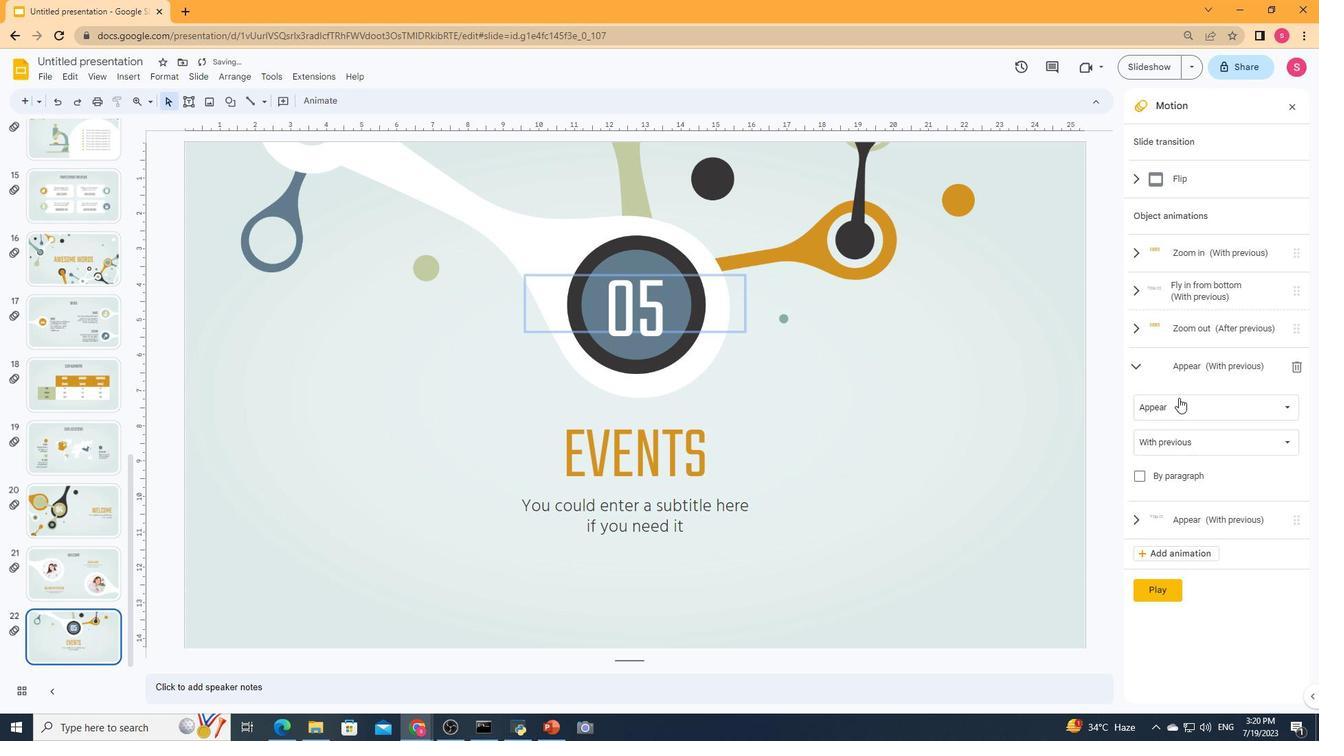 
Action: Mouse pressed left at (1178, 395)
Screenshot: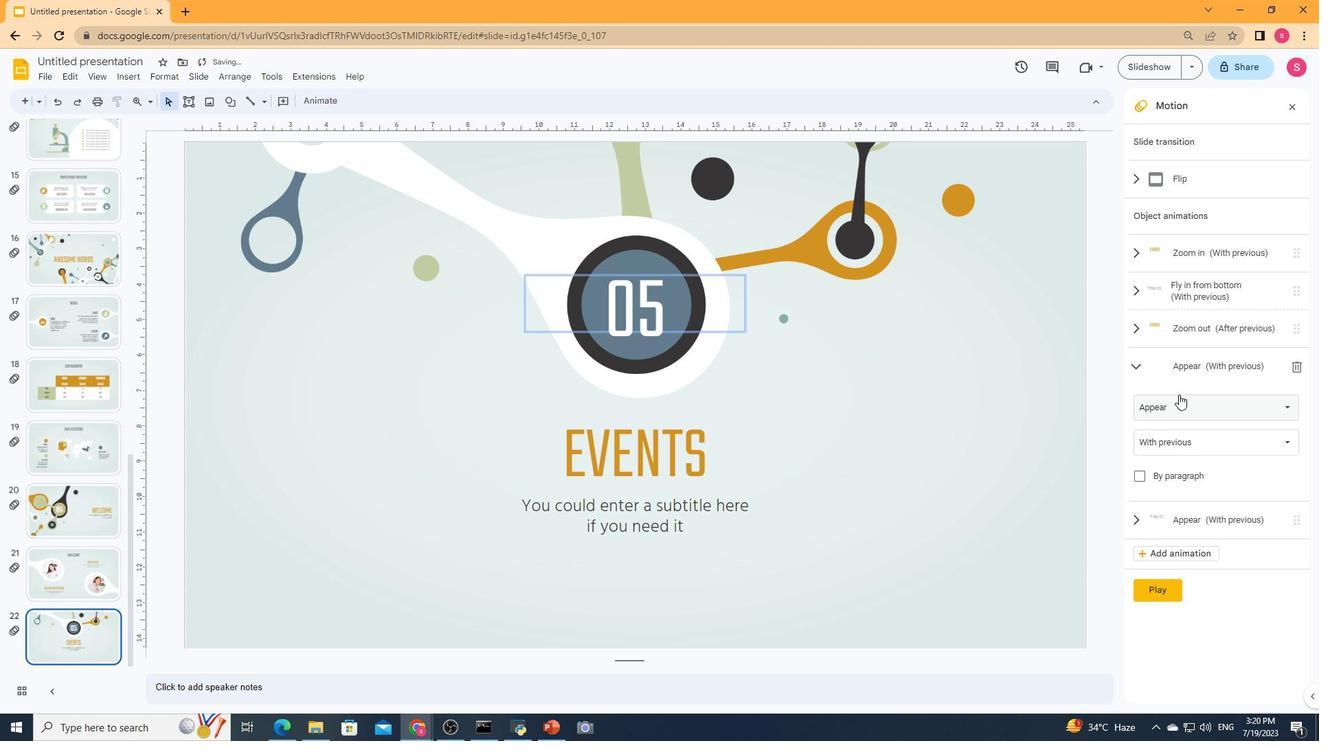 
Action: Mouse moved to (1184, 358)
Screenshot: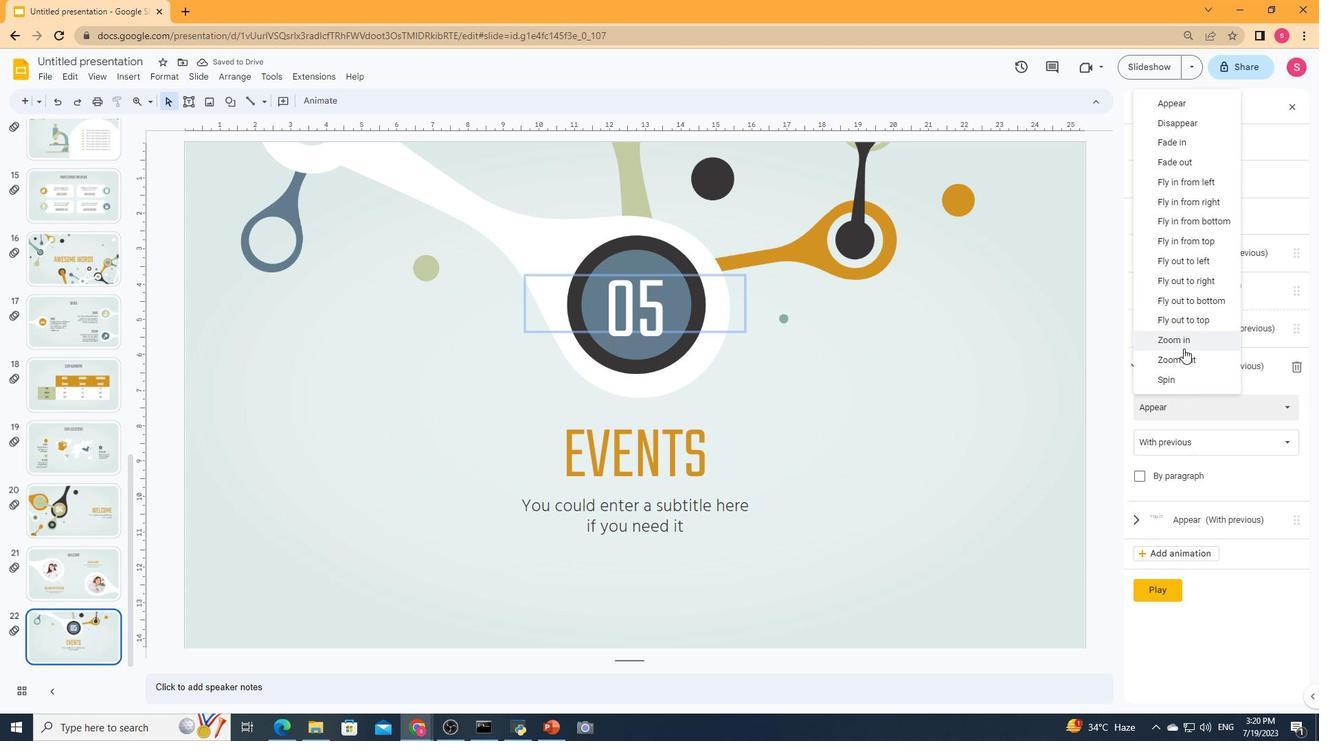 
Action: Mouse pressed left at (1184, 358)
Screenshot: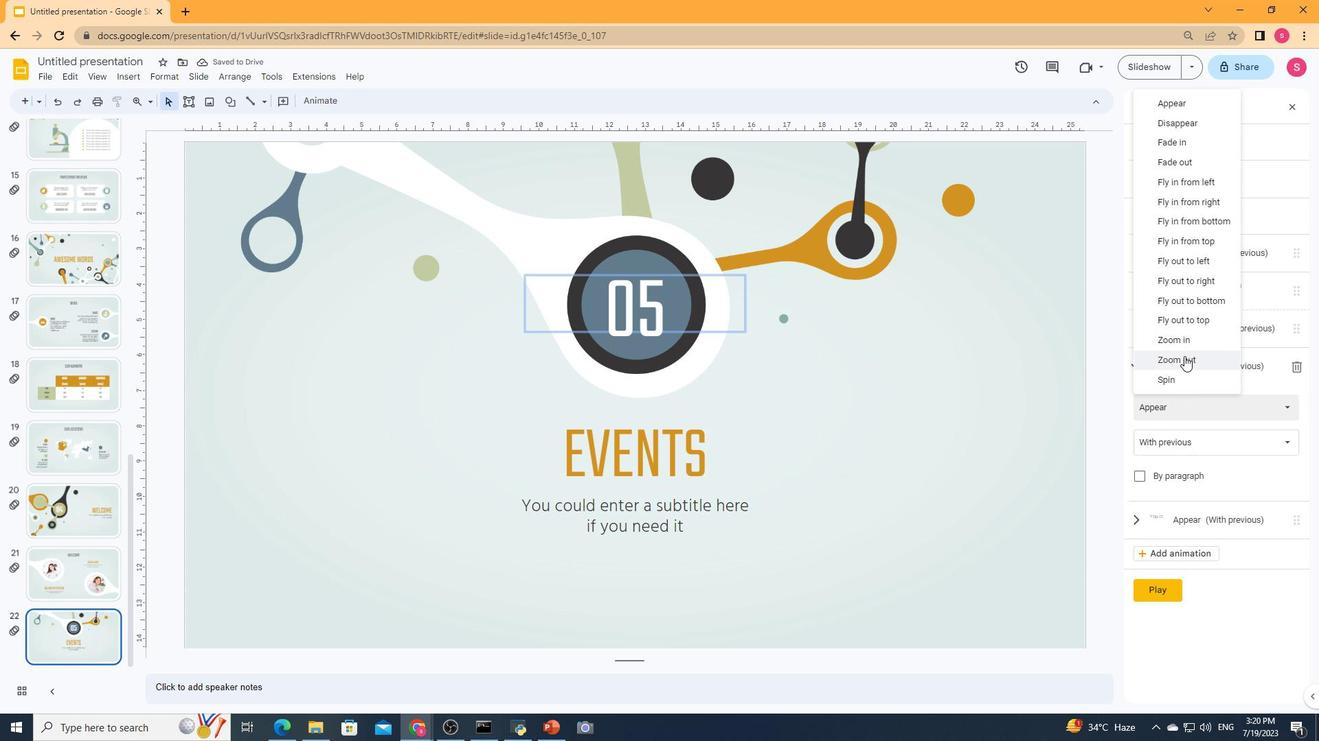 
Action: Mouse moved to (1191, 443)
Screenshot: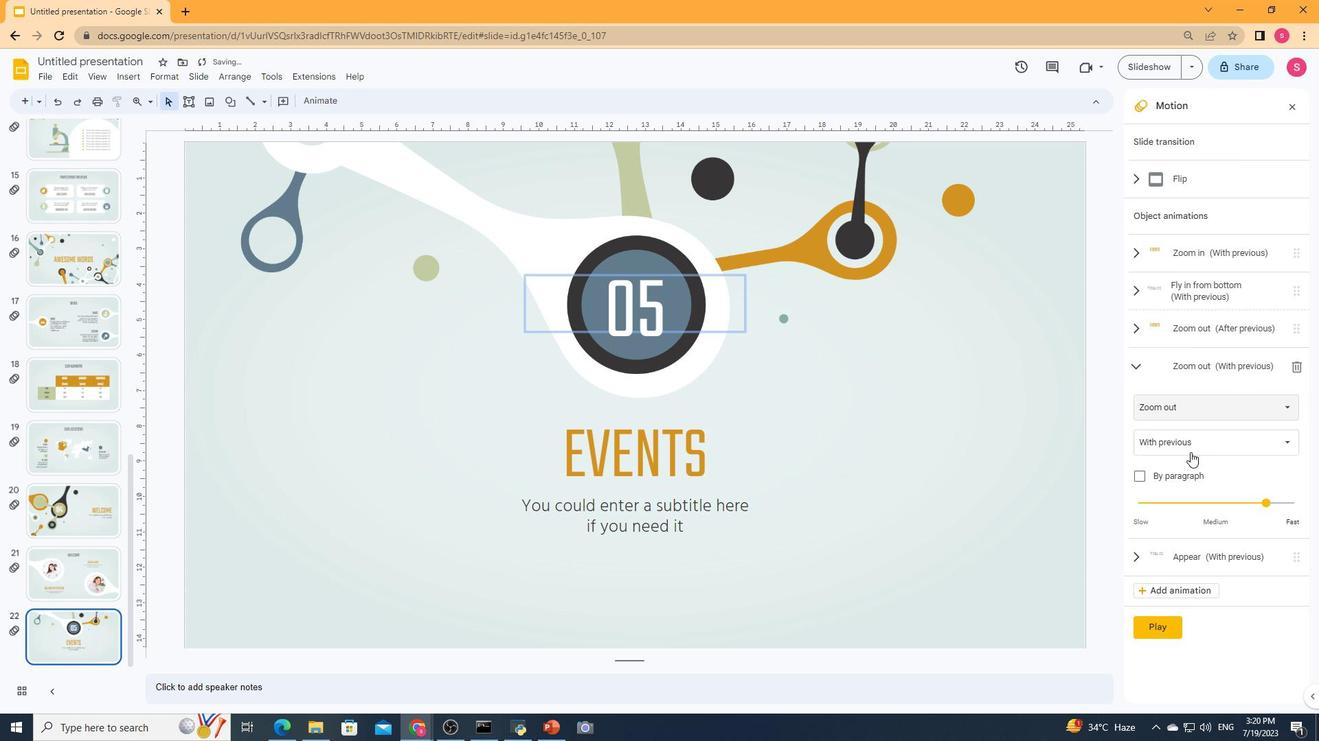 
Action: Mouse pressed left at (1191, 443)
Screenshot: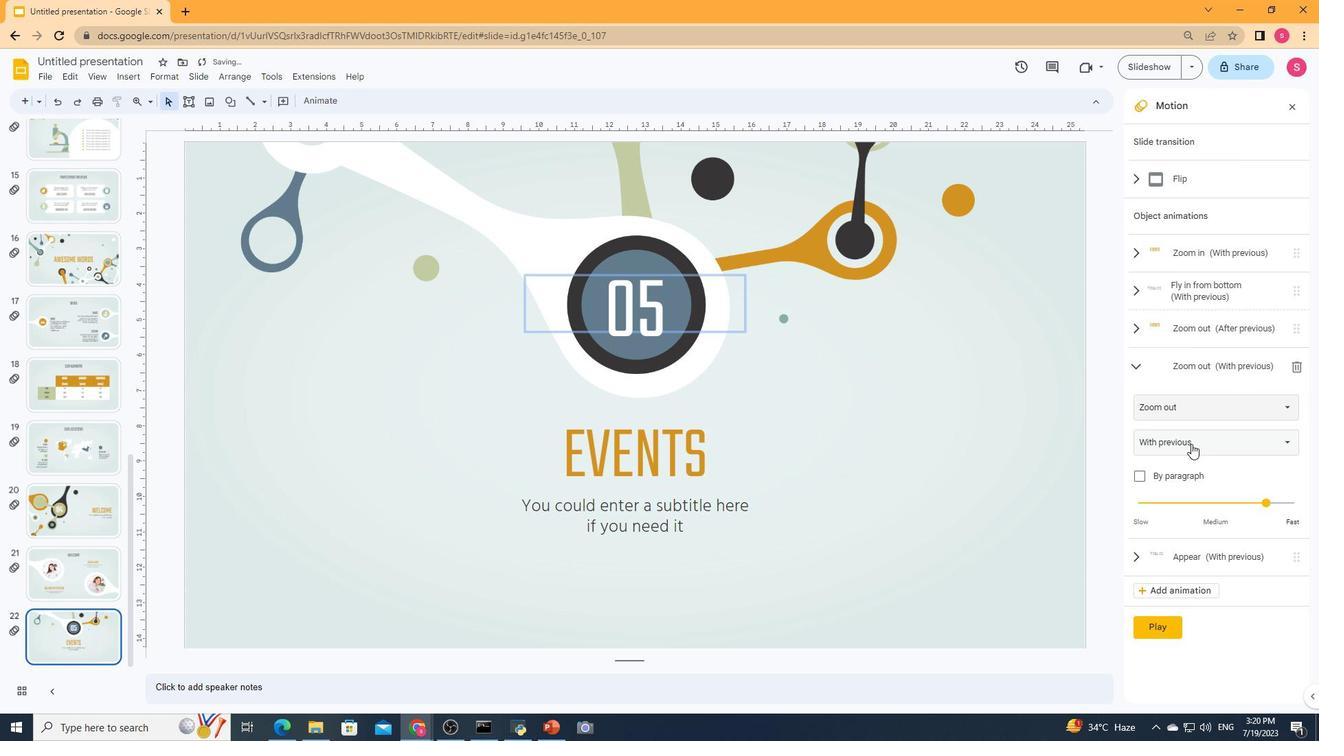 
Action: Mouse moved to (1181, 486)
Screenshot: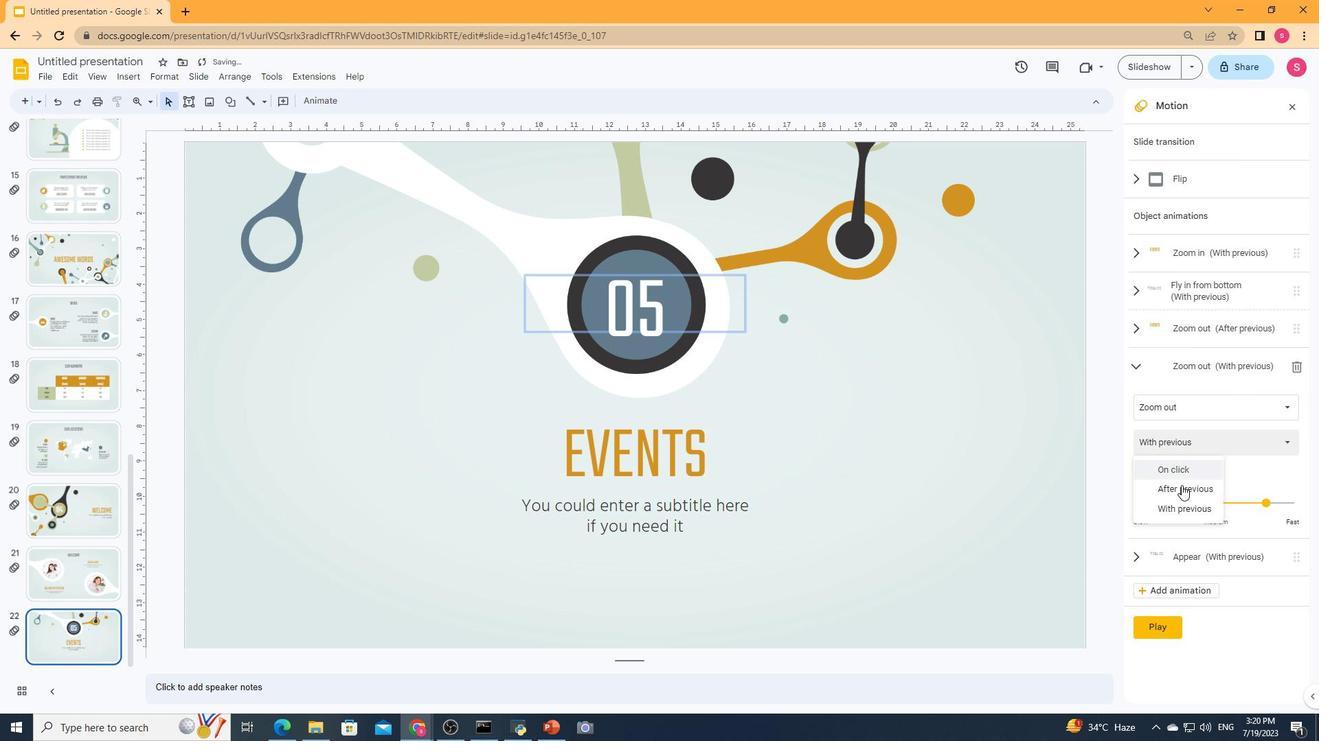 
Action: Mouse pressed left at (1181, 486)
Screenshot: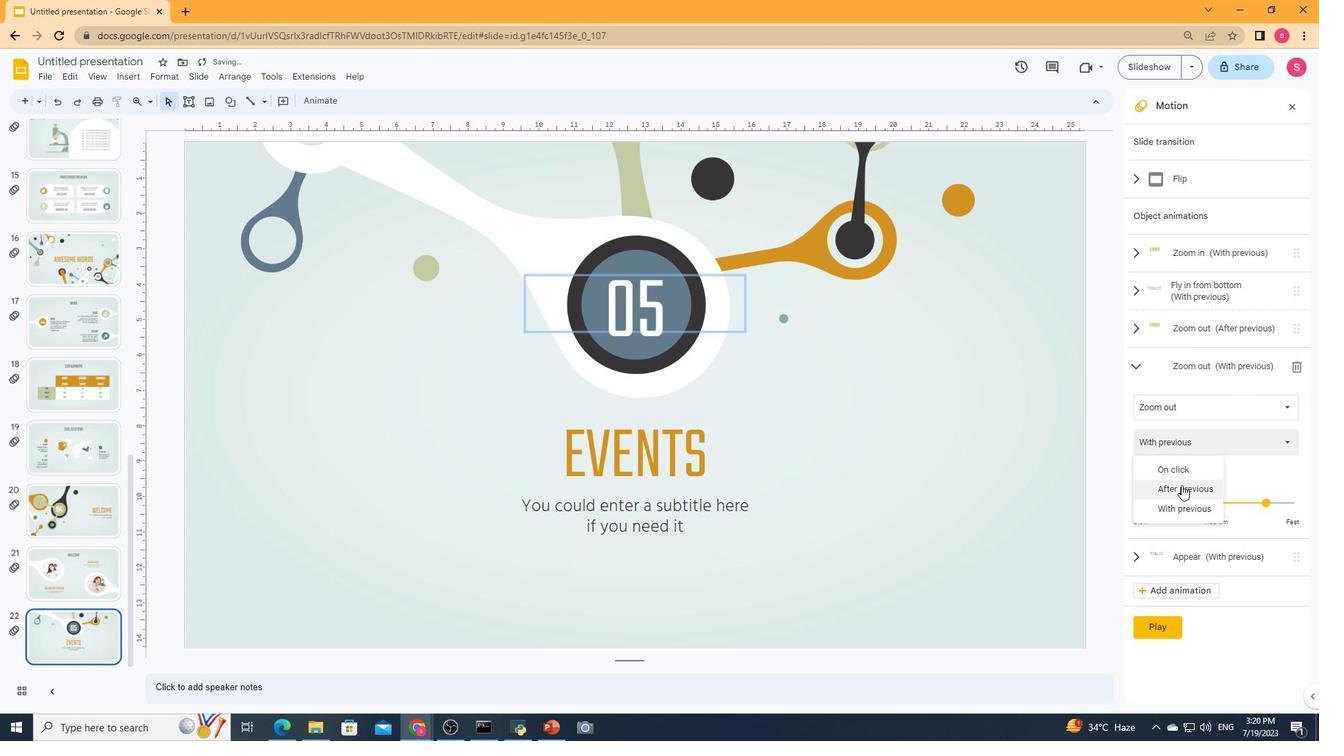 
Action: Mouse moved to (1266, 503)
Screenshot: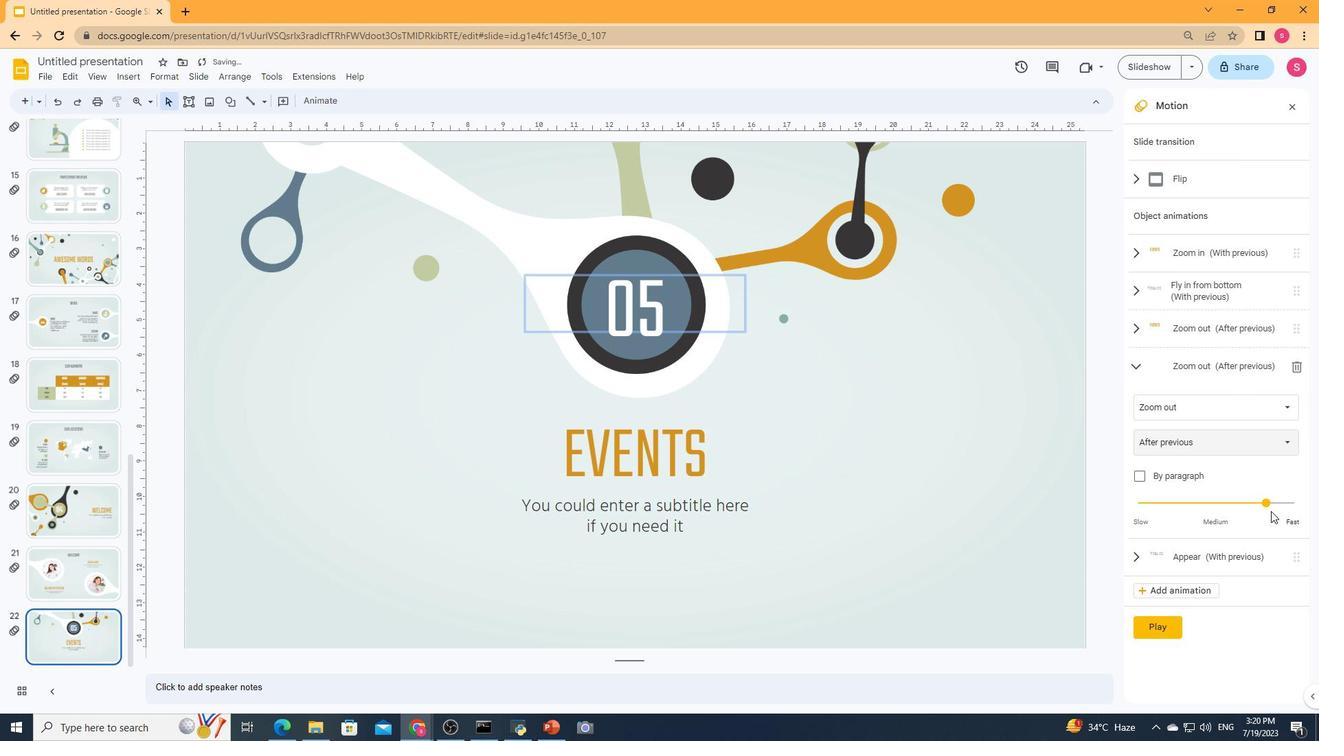 
Action: Mouse pressed left at (1266, 503)
Screenshot: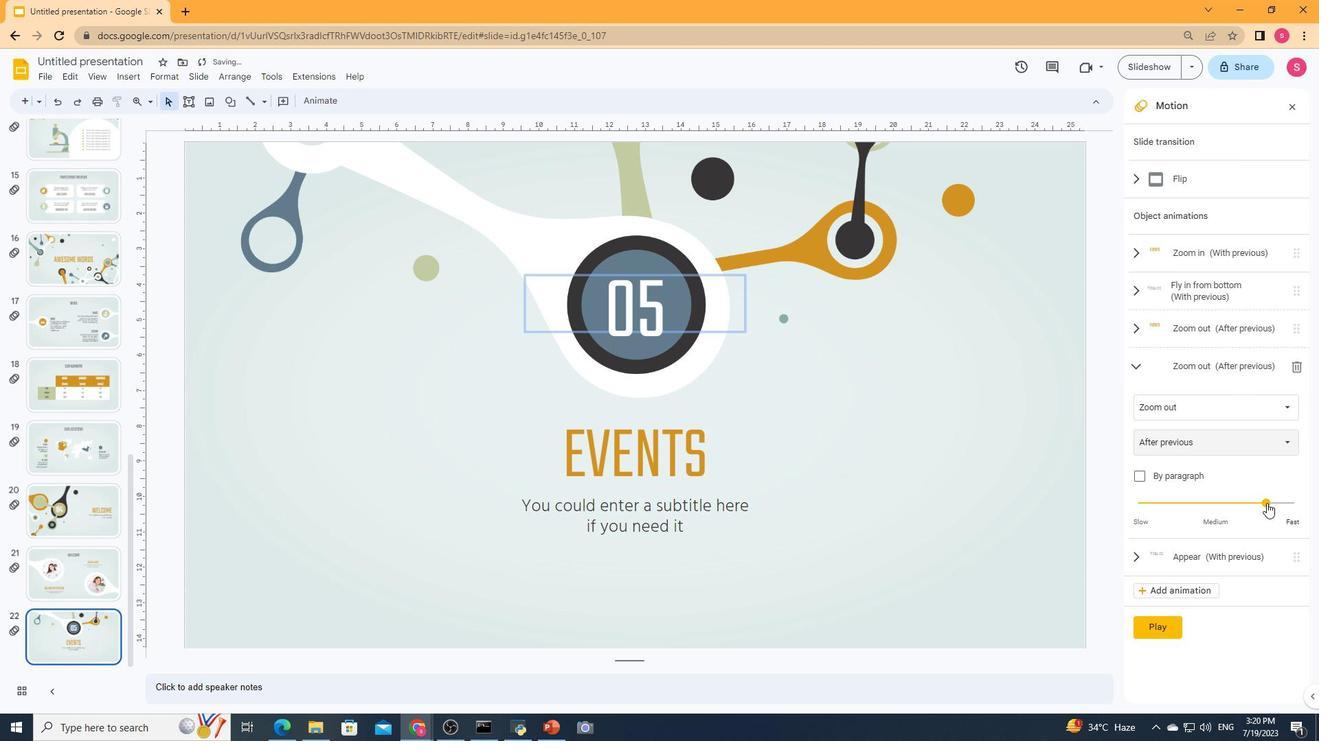 
Action: Mouse moved to (1161, 559)
Screenshot: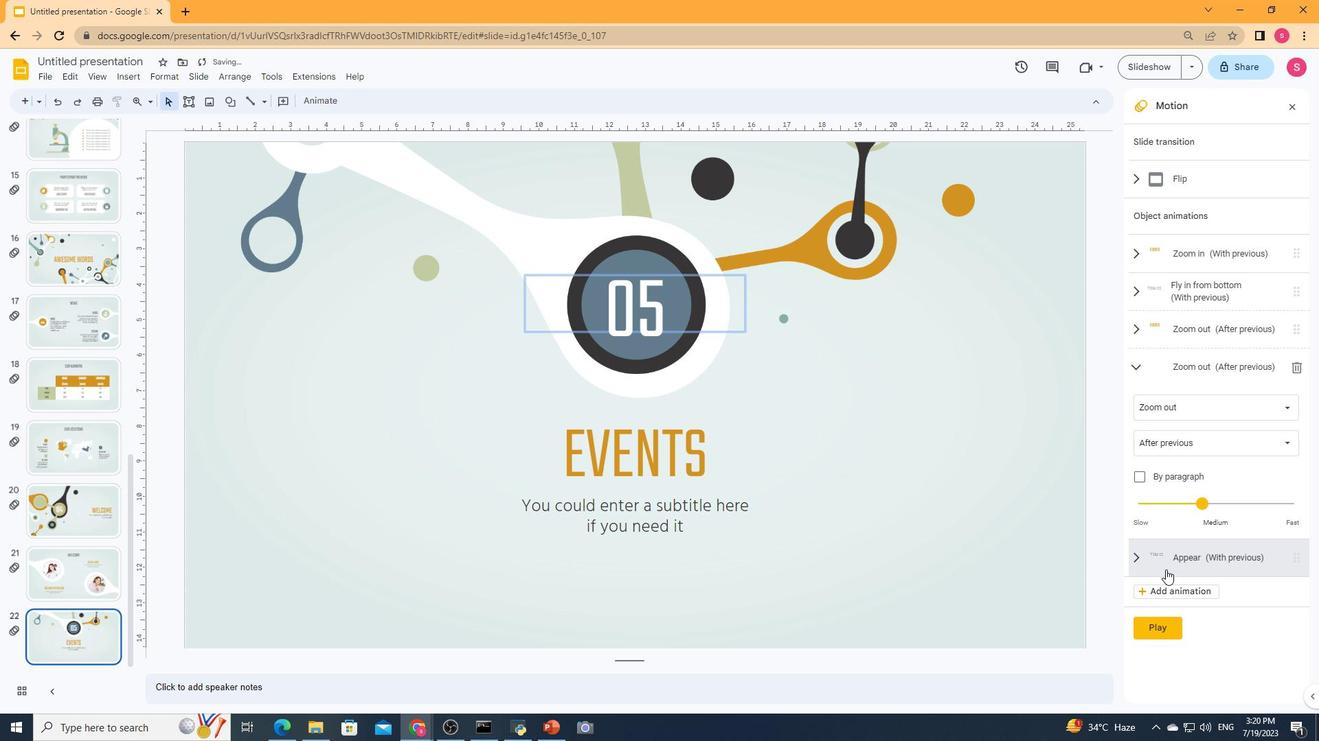 
Action: Mouse pressed left at (1161, 559)
Screenshot: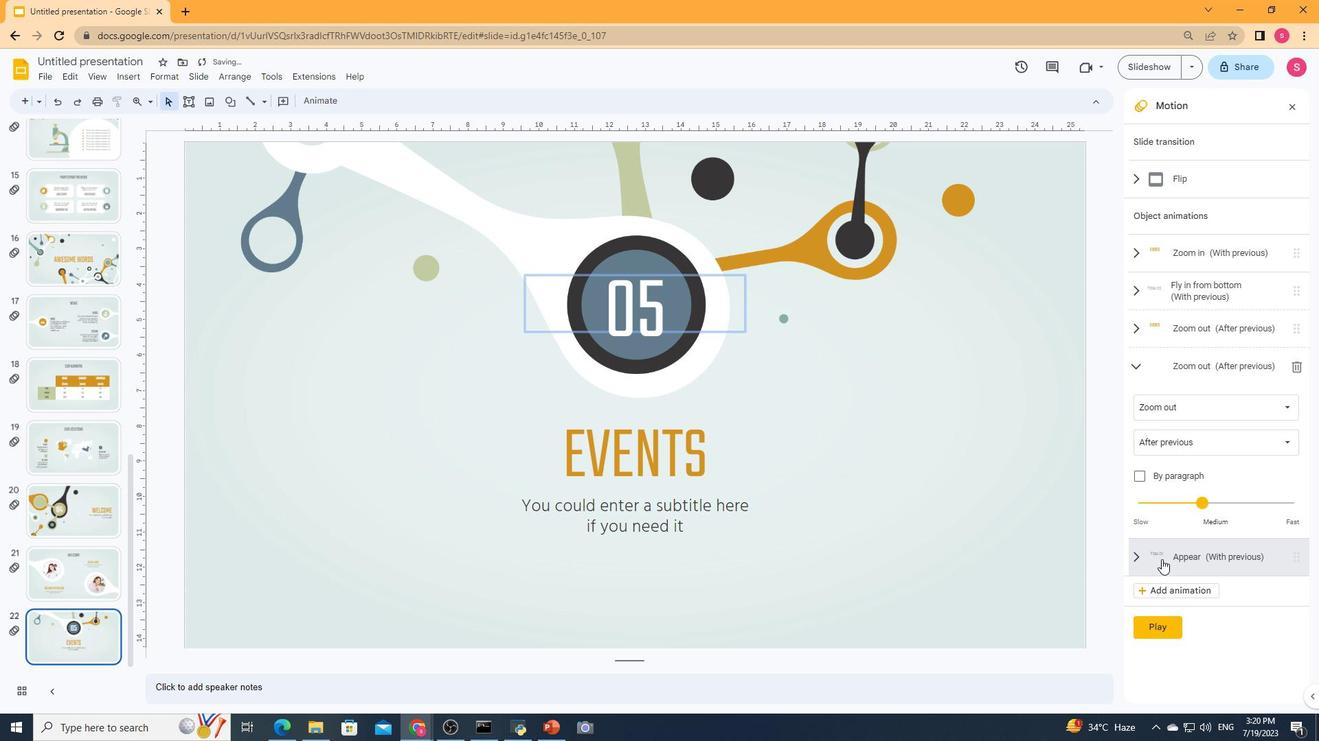 
Action: Mouse moved to (1205, 446)
Screenshot: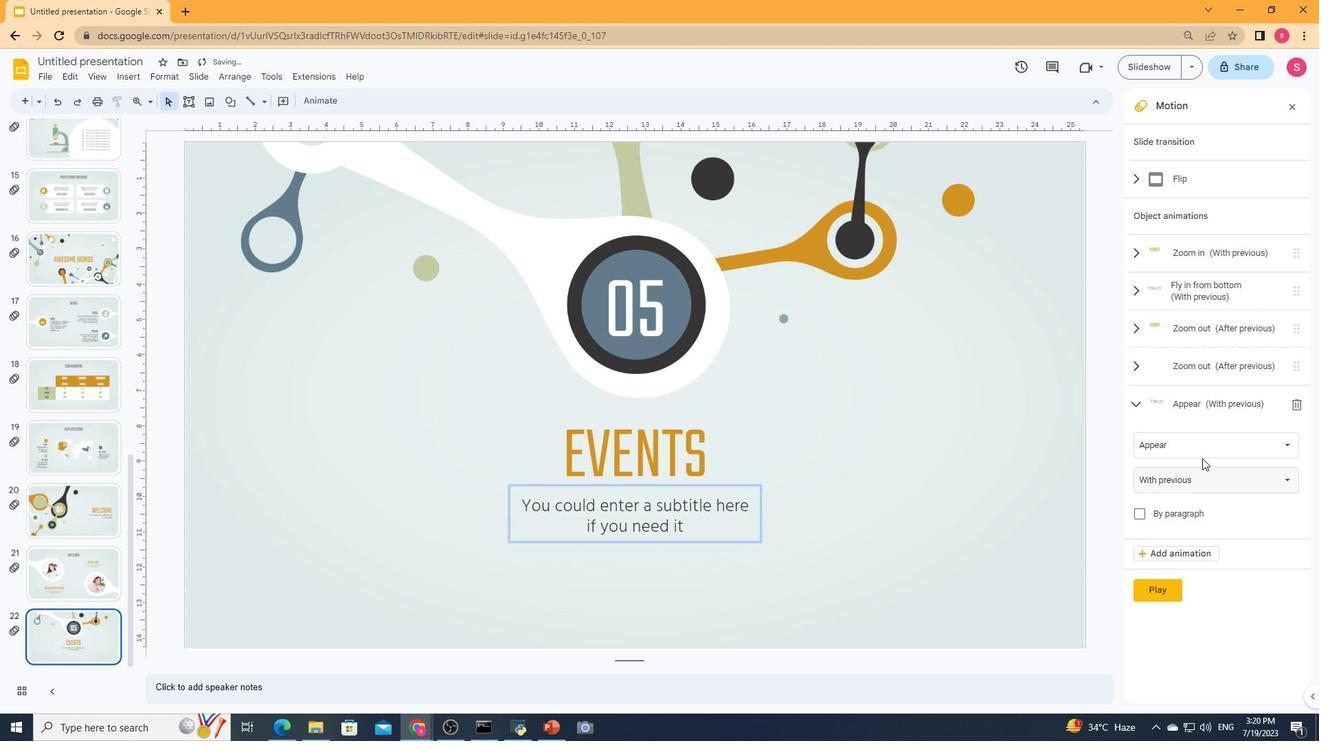 
Action: Mouse pressed left at (1205, 446)
Screenshot: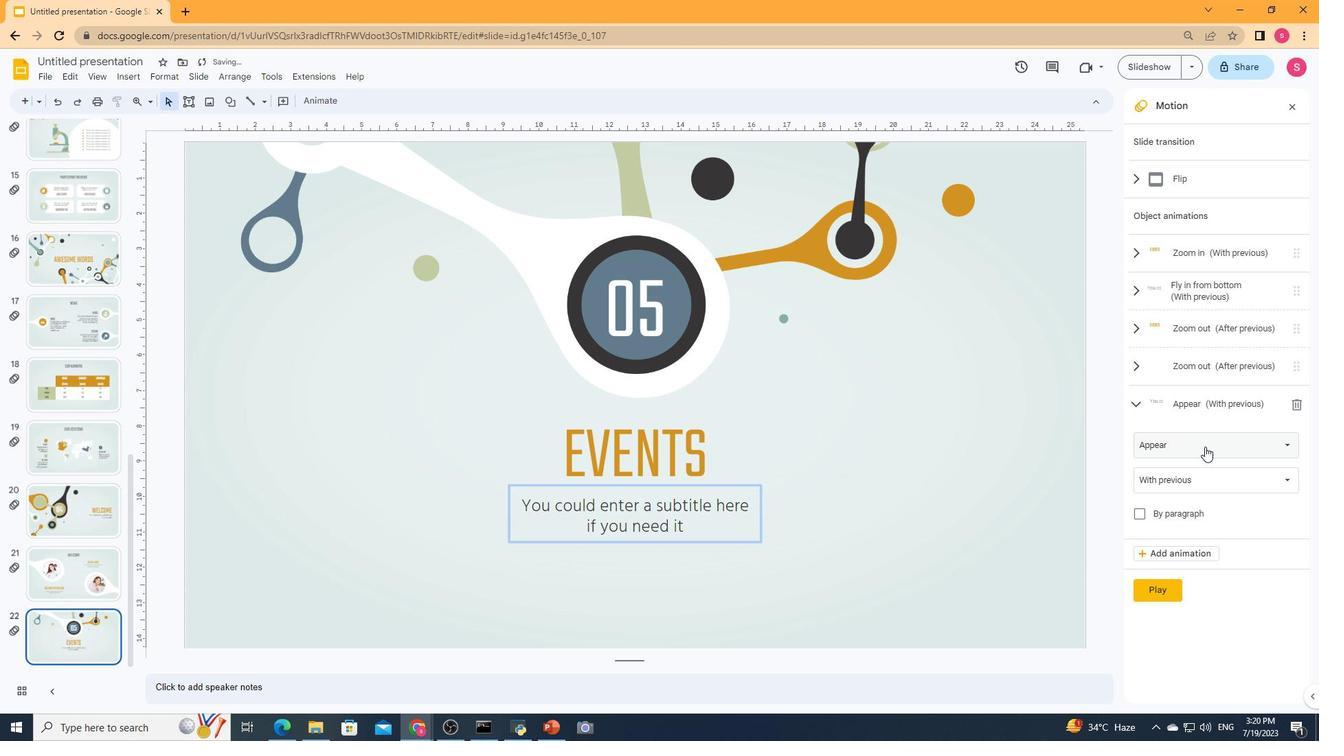 
Action: Mouse moved to (1187, 397)
Screenshot: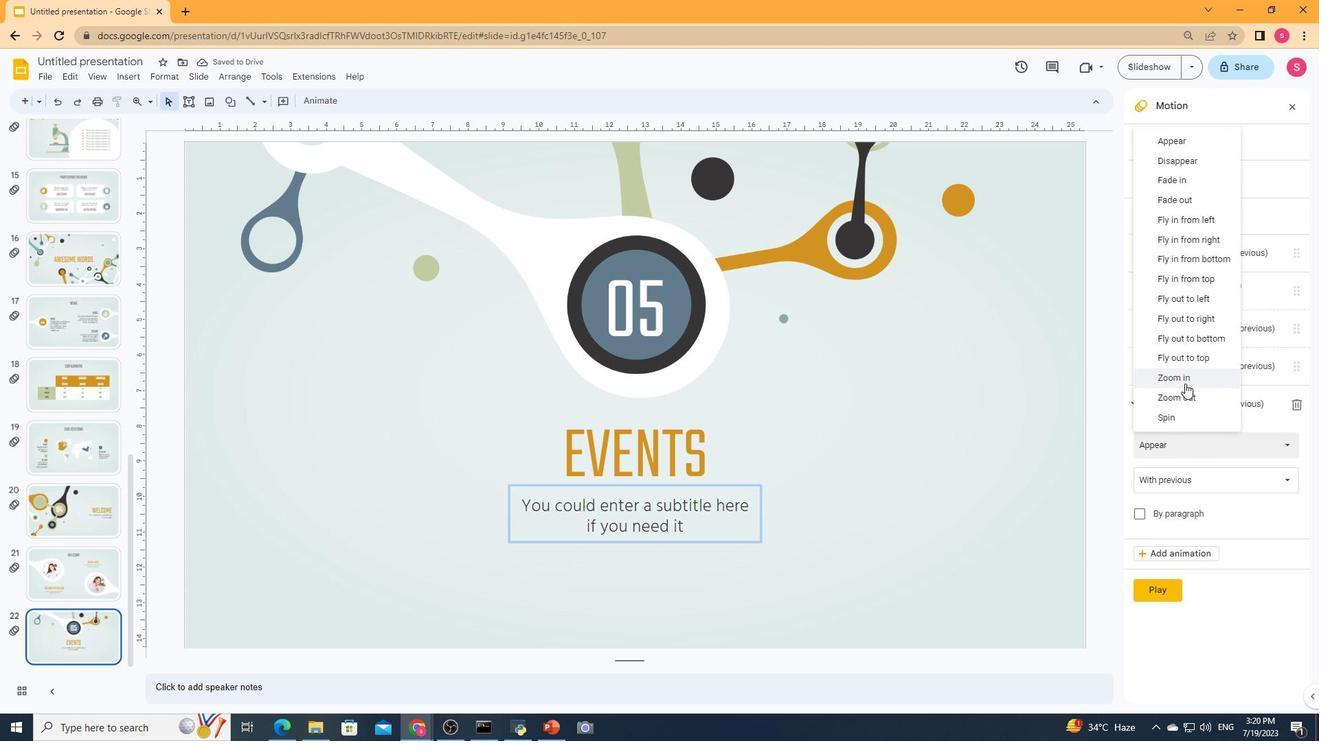 
Action: Mouse pressed left at (1187, 397)
Screenshot: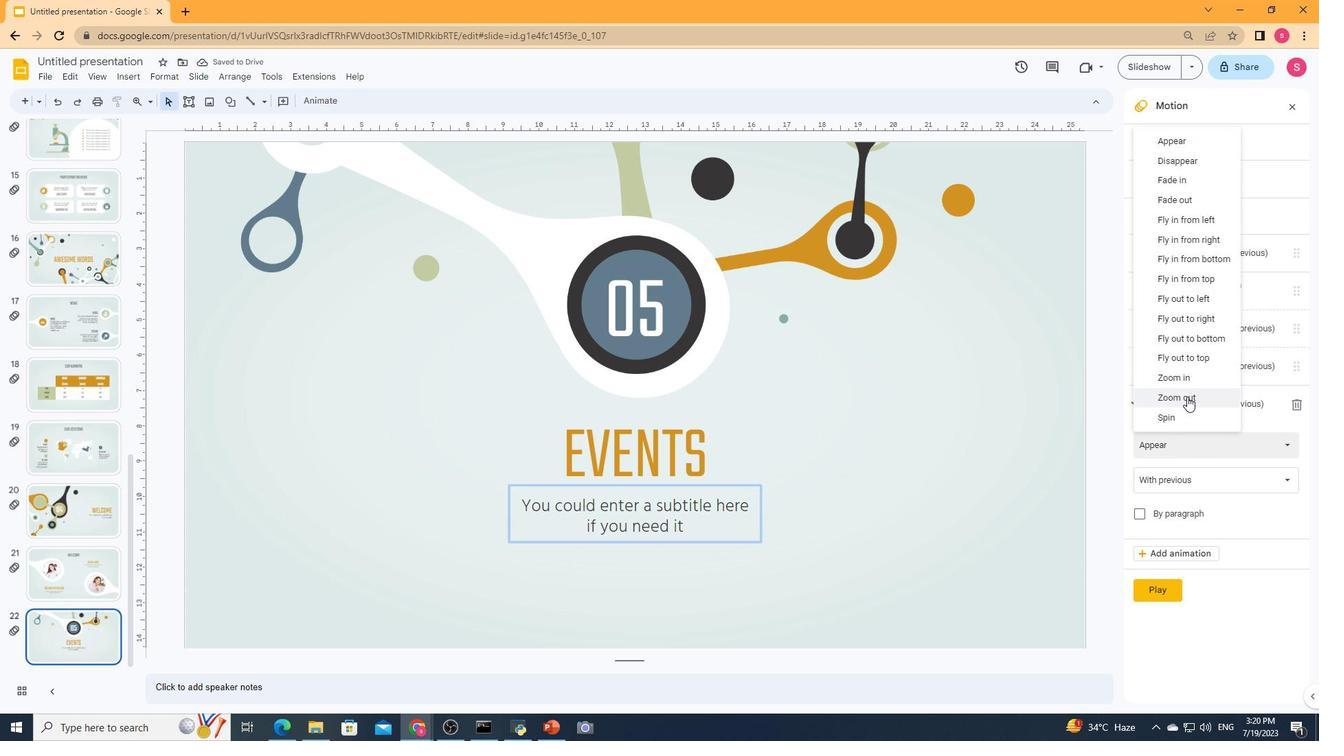 
Action: Mouse moved to (1266, 542)
Screenshot: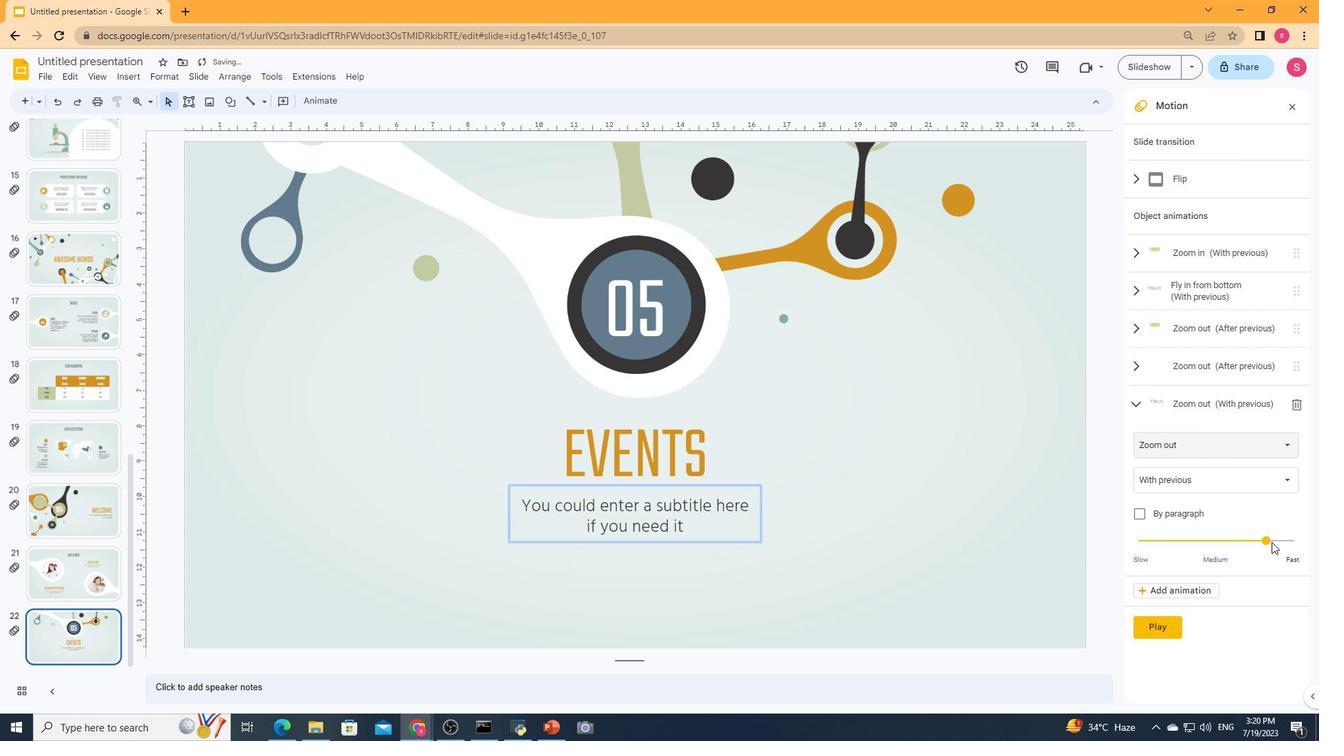 
Action: Mouse pressed left at (1266, 542)
Screenshot: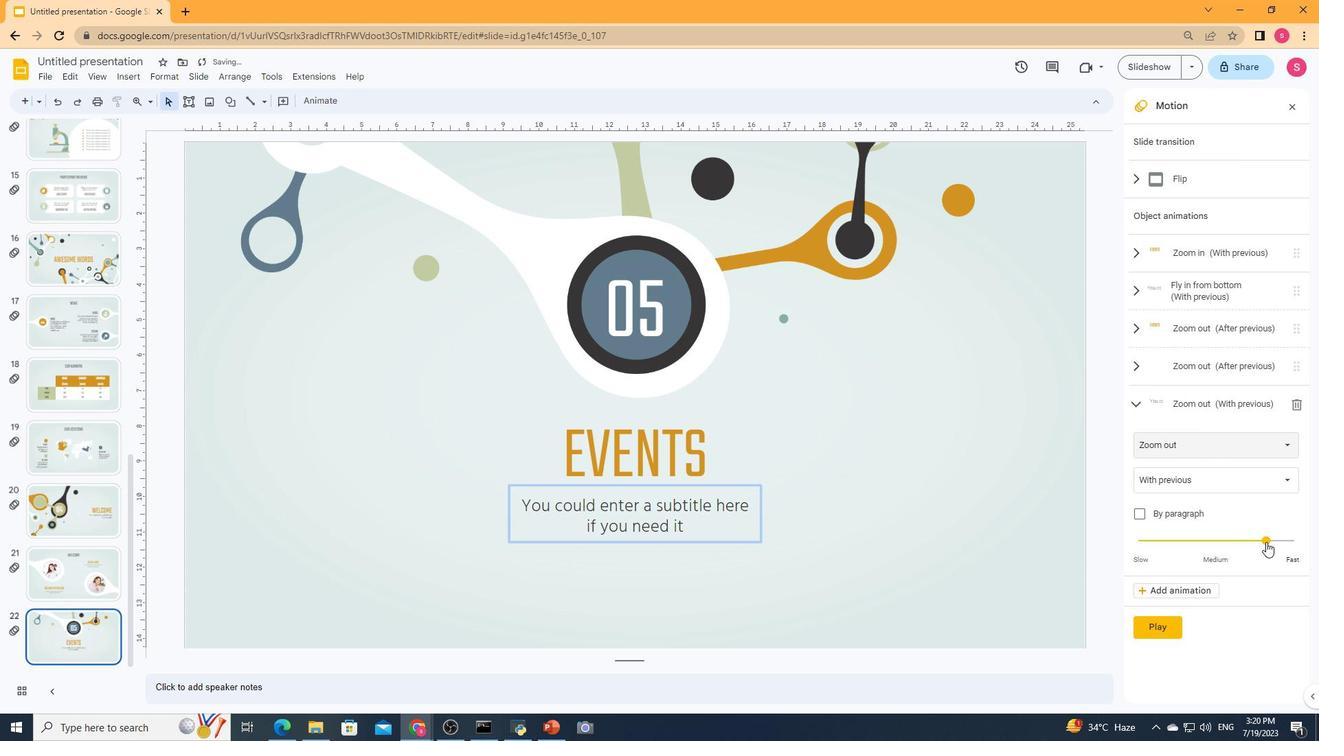 
Action: Mouse moved to (1152, 627)
Screenshot: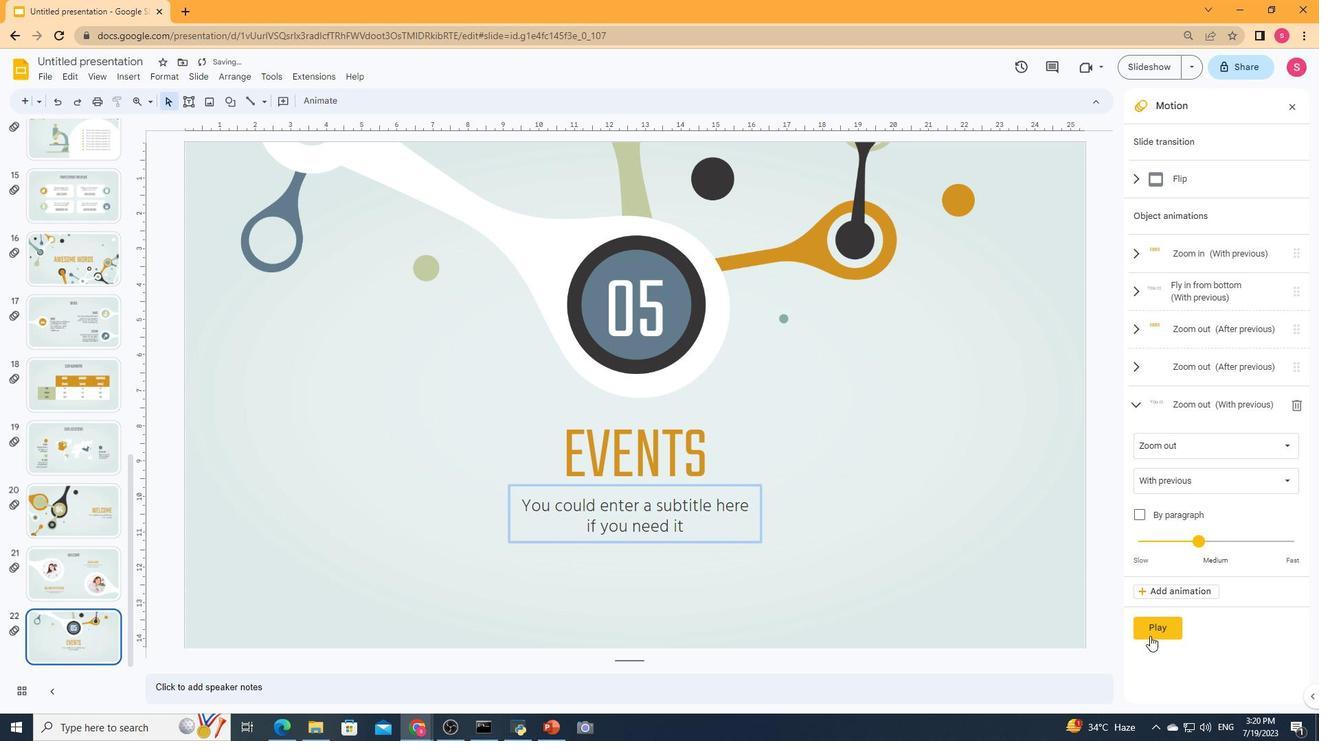 
Action: Mouse pressed left at (1152, 627)
Screenshot: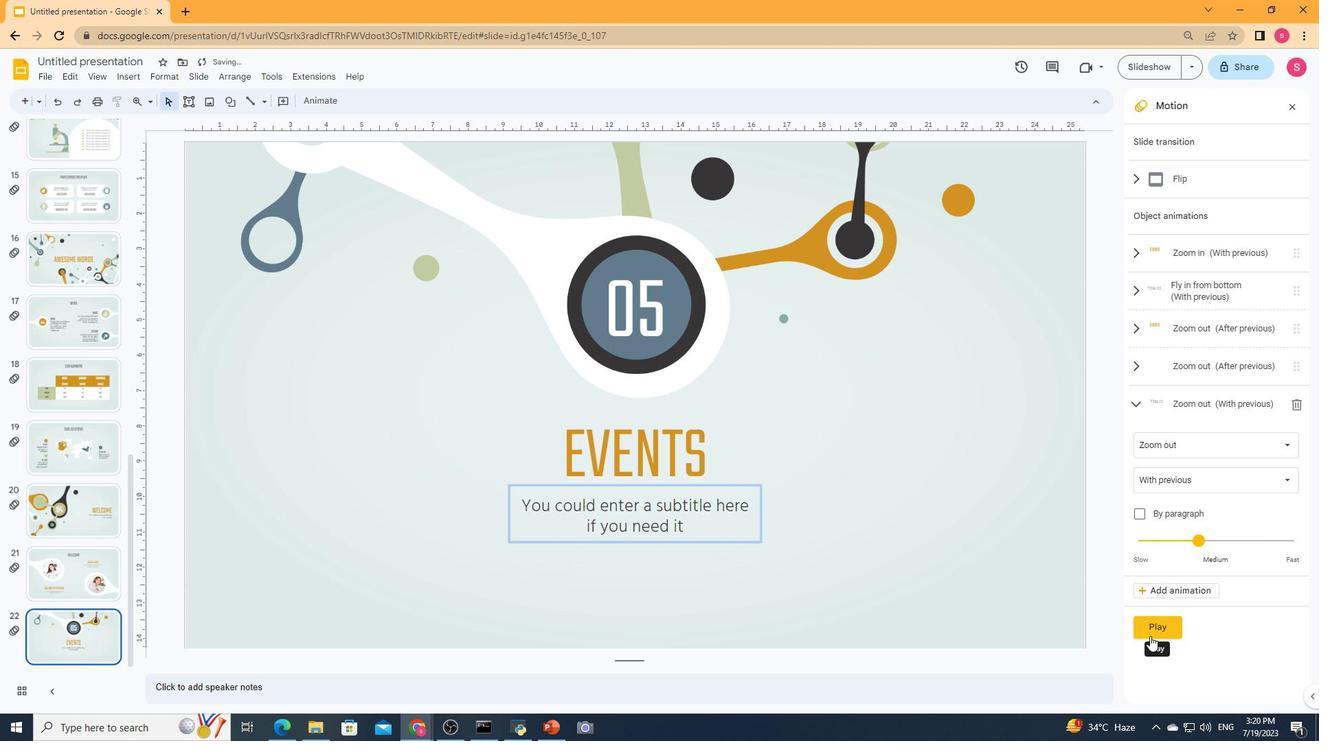
Action: Mouse moved to (1164, 622)
Screenshot: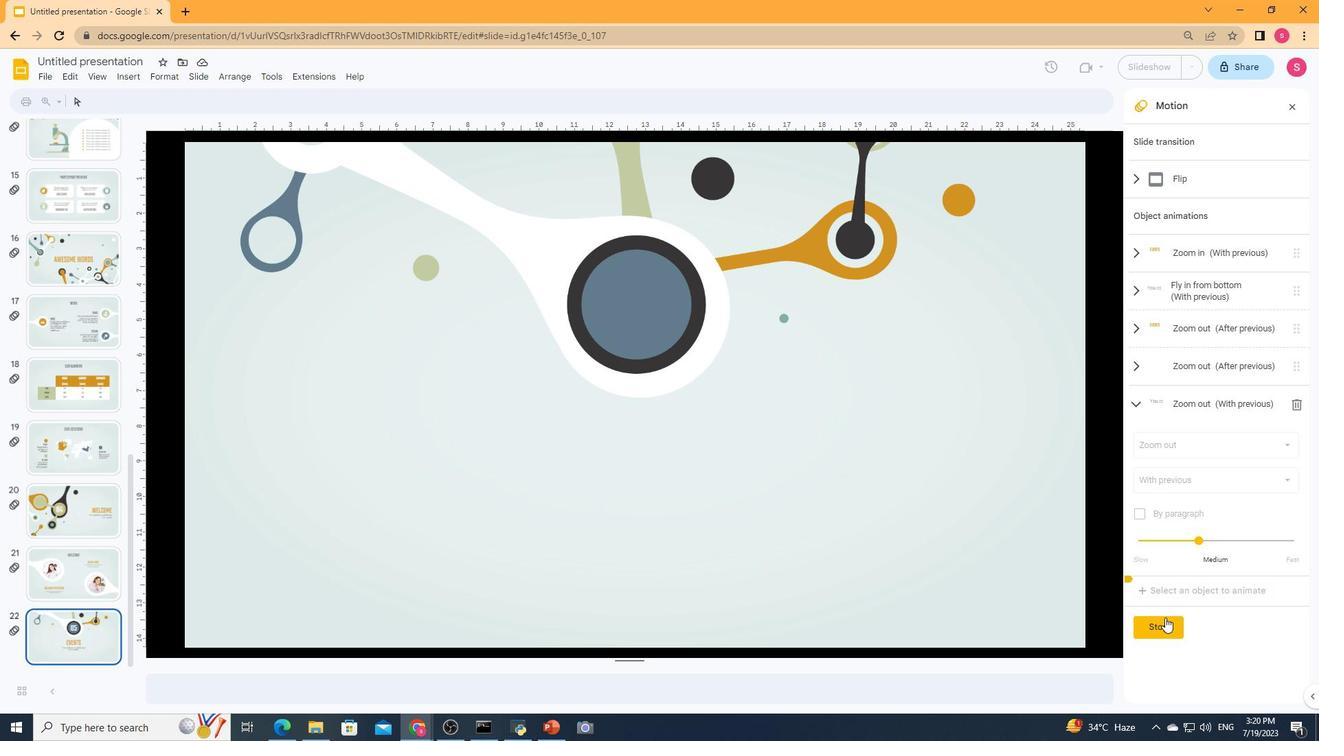 
Action: Mouse pressed left at (1164, 622)
Screenshot: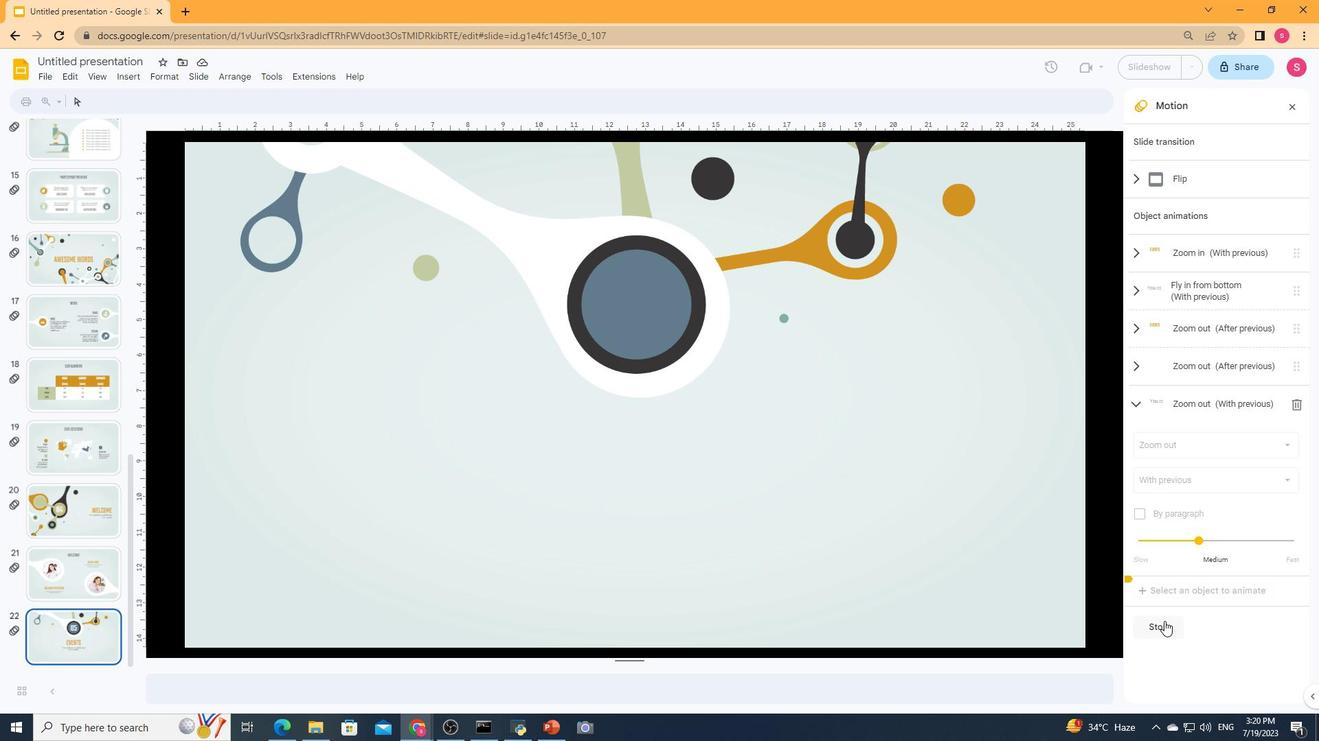 
Action: Mouse moved to (1290, 107)
Screenshot: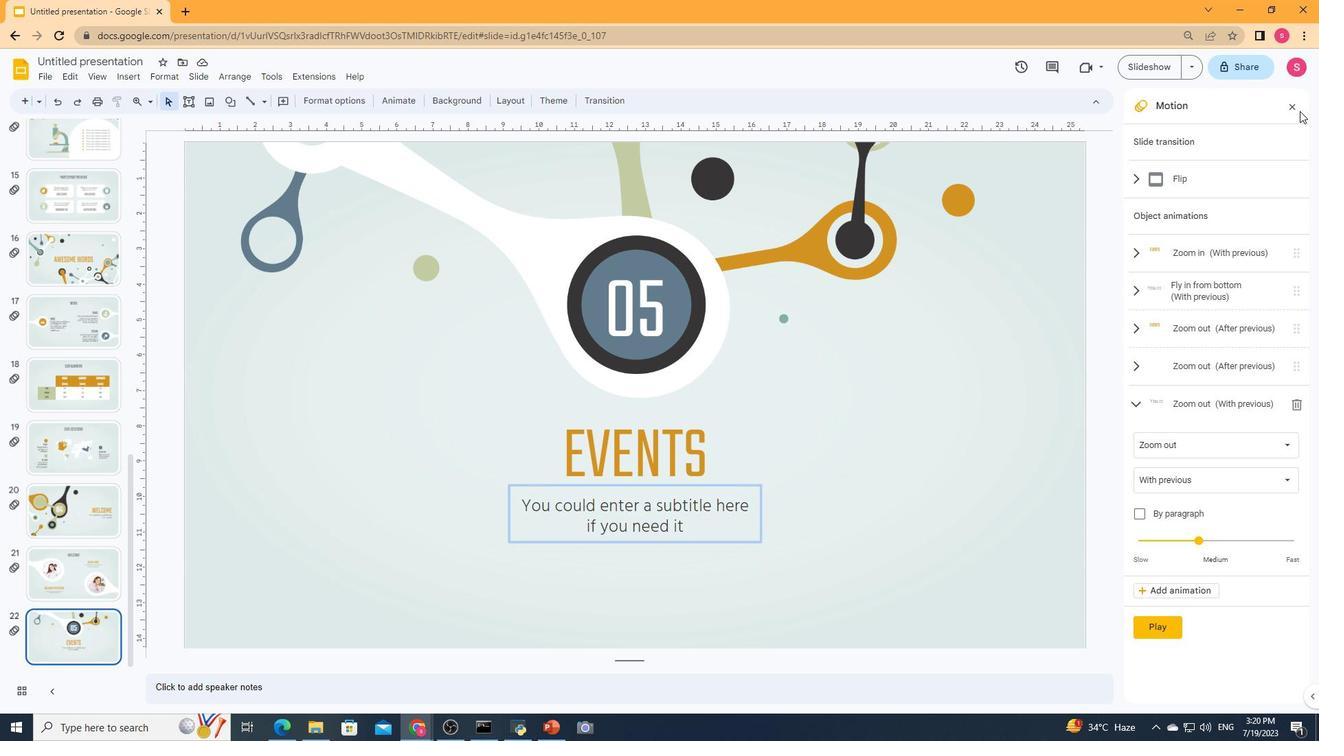 
Action: Mouse pressed left at (1290, 107)
Screenshot: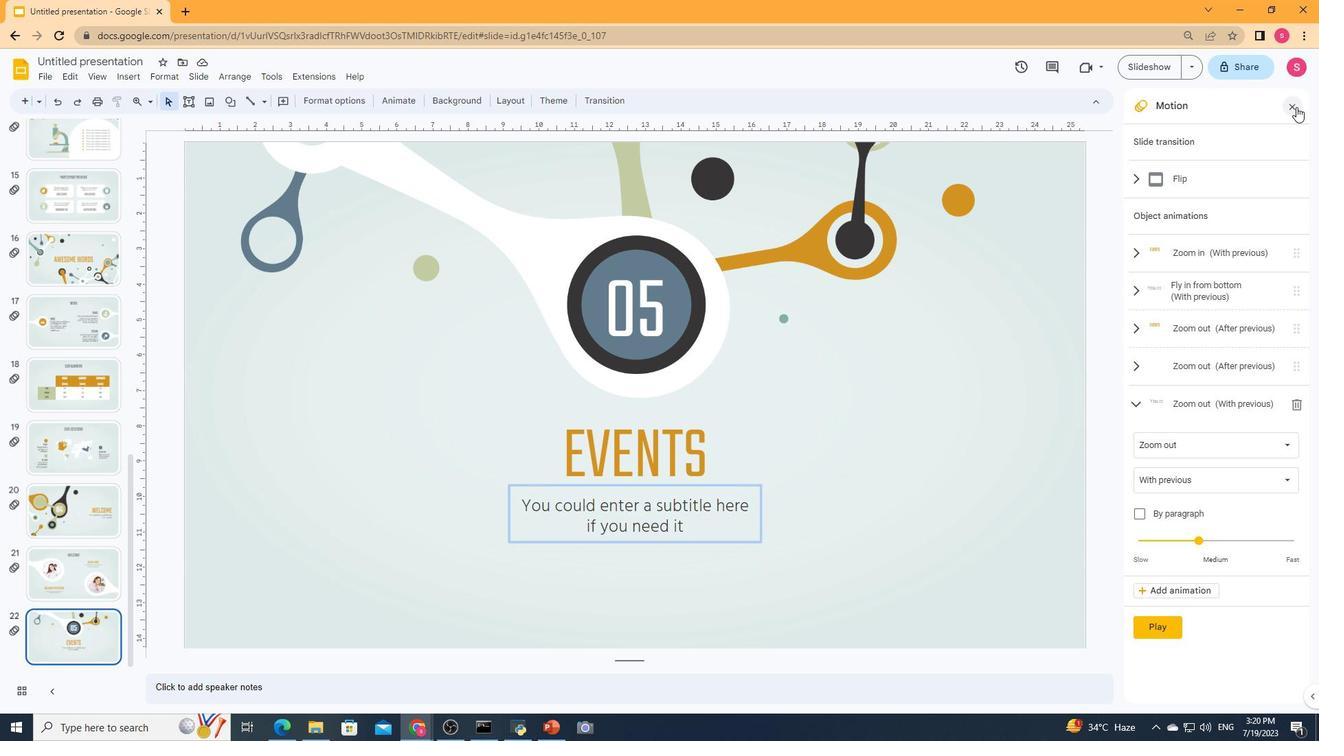 
Action: Mouse moved to (1115, 331)
Screenshot: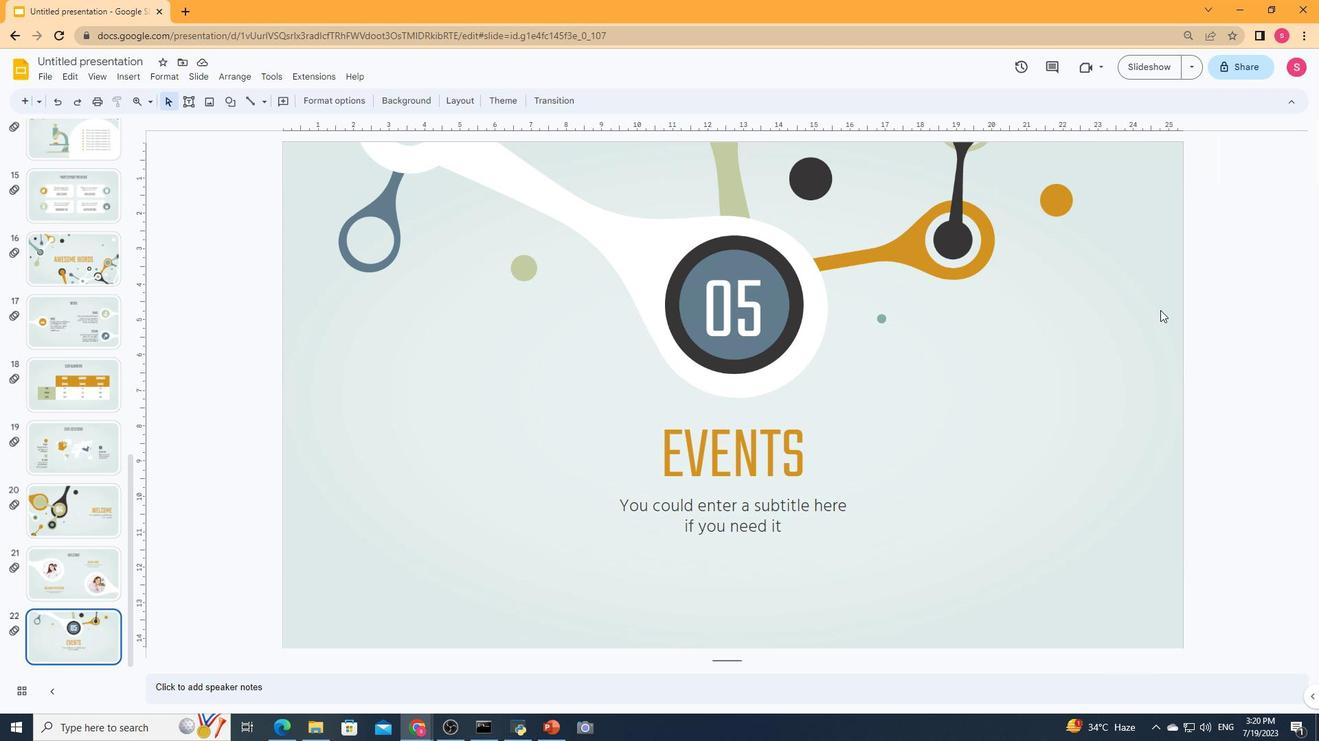 
